 Task: Open a blank google sheet and write heading  Cash Flow TrackerAdd Dates in a column and its values below  '2023-05-01, 2023-05-03, 2023-05-06, 2023-05-10, 2023-05-15, 2023-05-20, 2023-05-25 & 2023-05-31'Add Descriptions in next column and its values below  Monthly Salary, Grocery Shopping, Dining Out., Utility Bill, Transportation, Entertainment, Miscellaneous & Total. Add Amount in next column and its values below  $2,500, $100, $50, $150, $30, $50, $20& $400. Add Income/ Expense in next column and its values below  Income, Expenses, Expenses, Expenses, Expenses, Expenses & Expenses. Add Balance in next column and its values below  $2,500, $2,400, $2,350, $2,200, $2,170, $2,120, $2,100 & $2100. Save page DashboardCashFlow
Action: Mouse moved to (1126, 82)
Screenshot: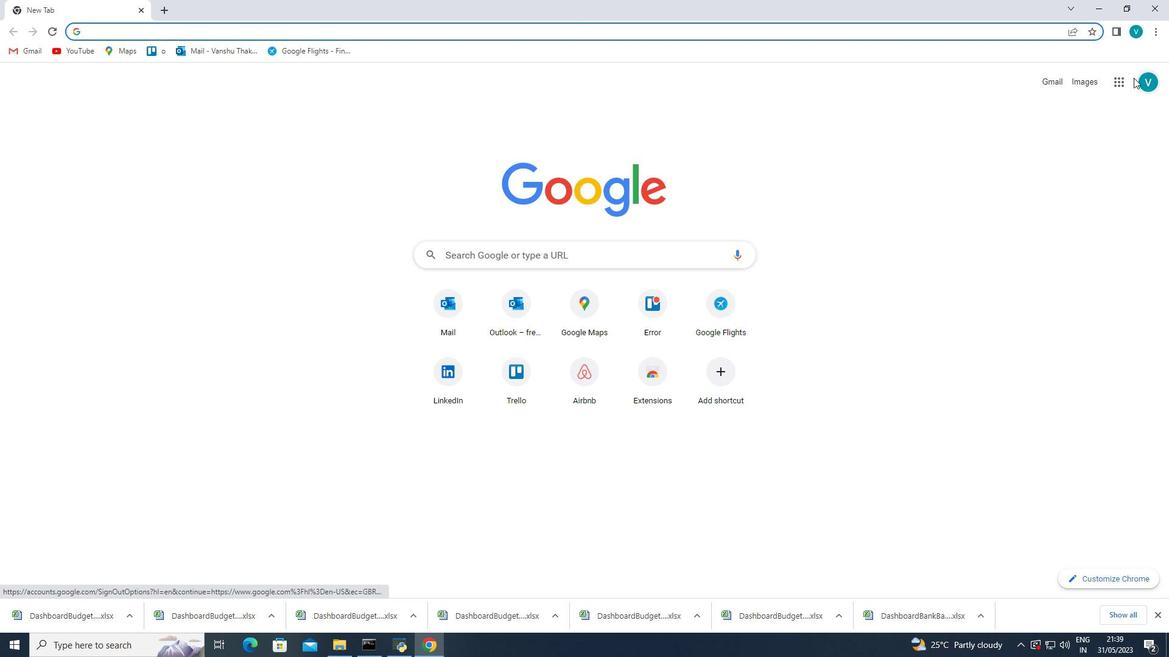 
Action: Mouse pressed left at (1126, 82)
Screenshot: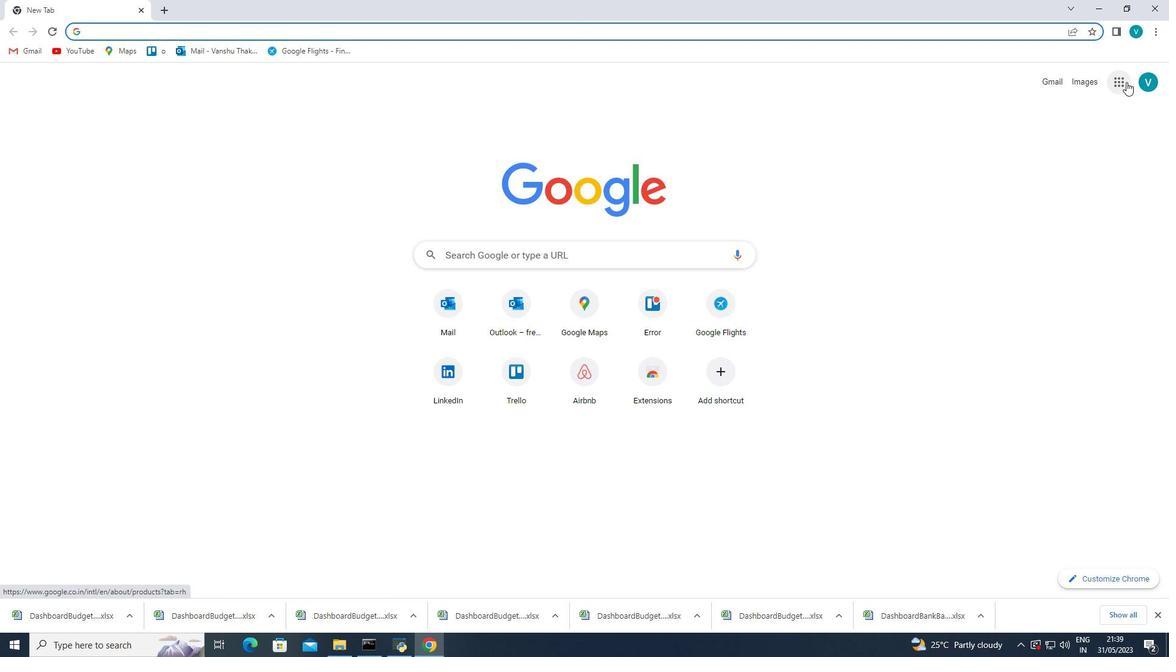 
Action: Mouse moved to (1101, 241)
Screenshot: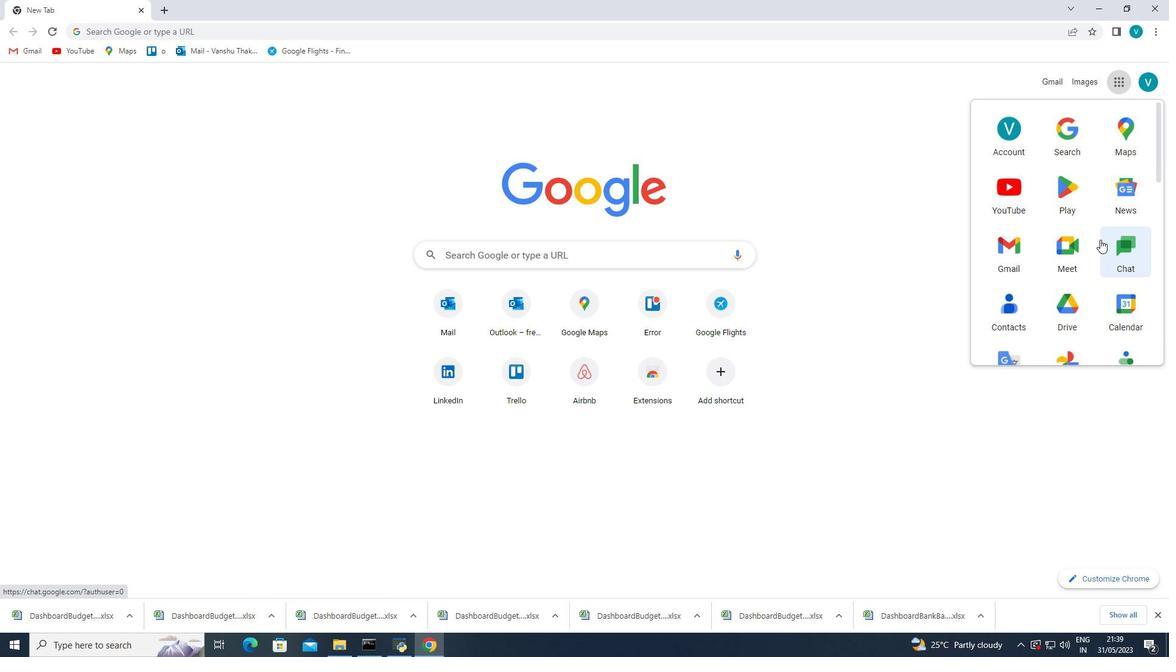 
Action: Mouse scrolled (1101, 240) with delta (0, 0)
Screenshot: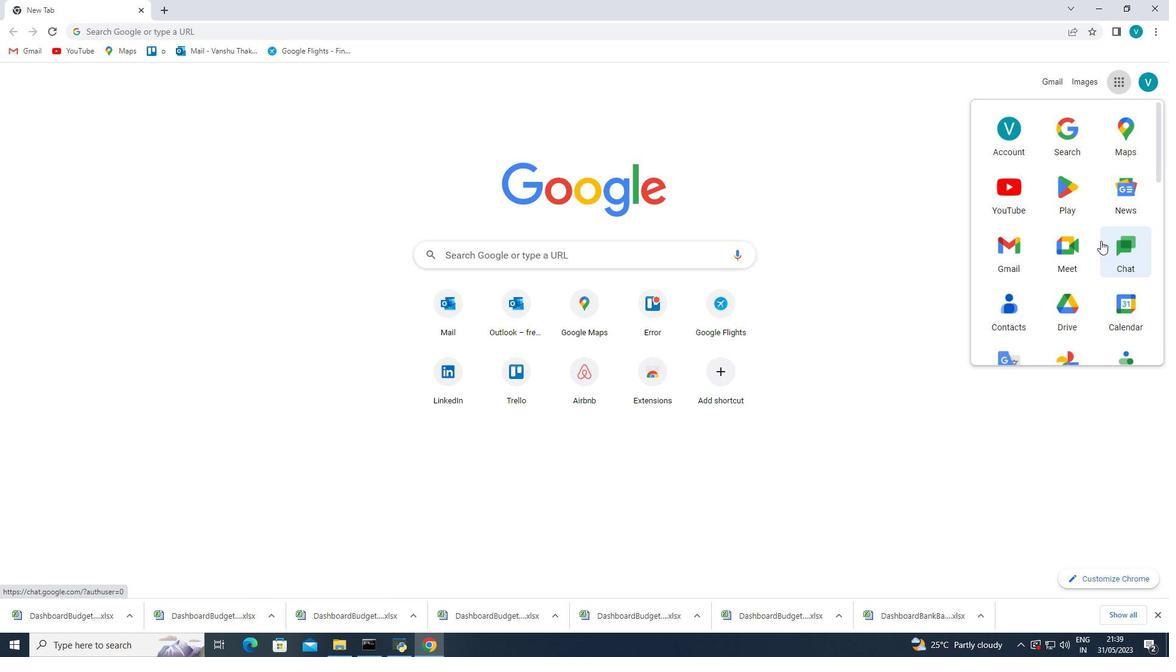 
Action: Mouse scrolled (1101, 240) with delta (0, 0)
Screenshot: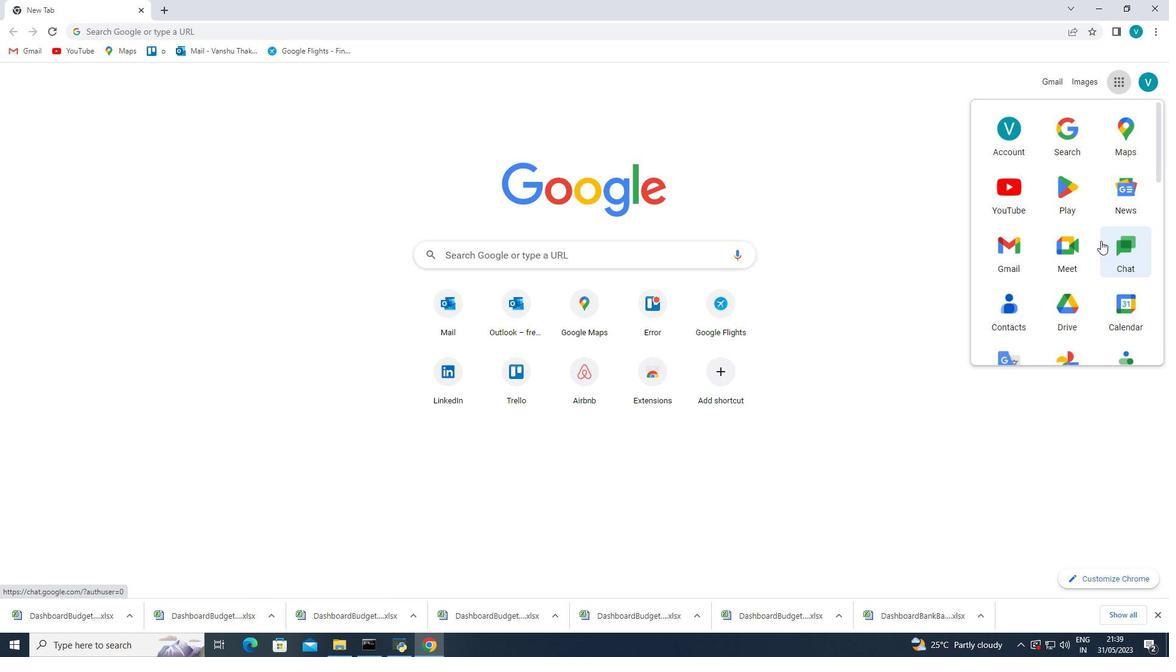 
Action: Mouse scrolled (1101, 240) with delta (0, 0)
Screenshot: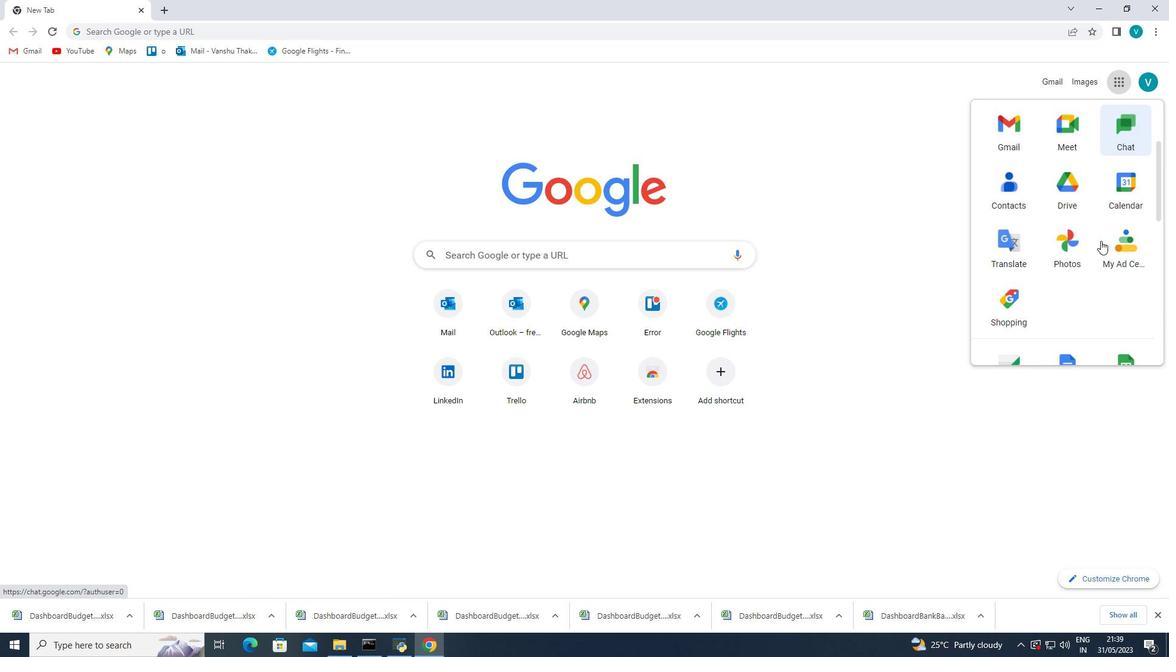 
Action: Mouse moved to (1116, 267)
Screenshot: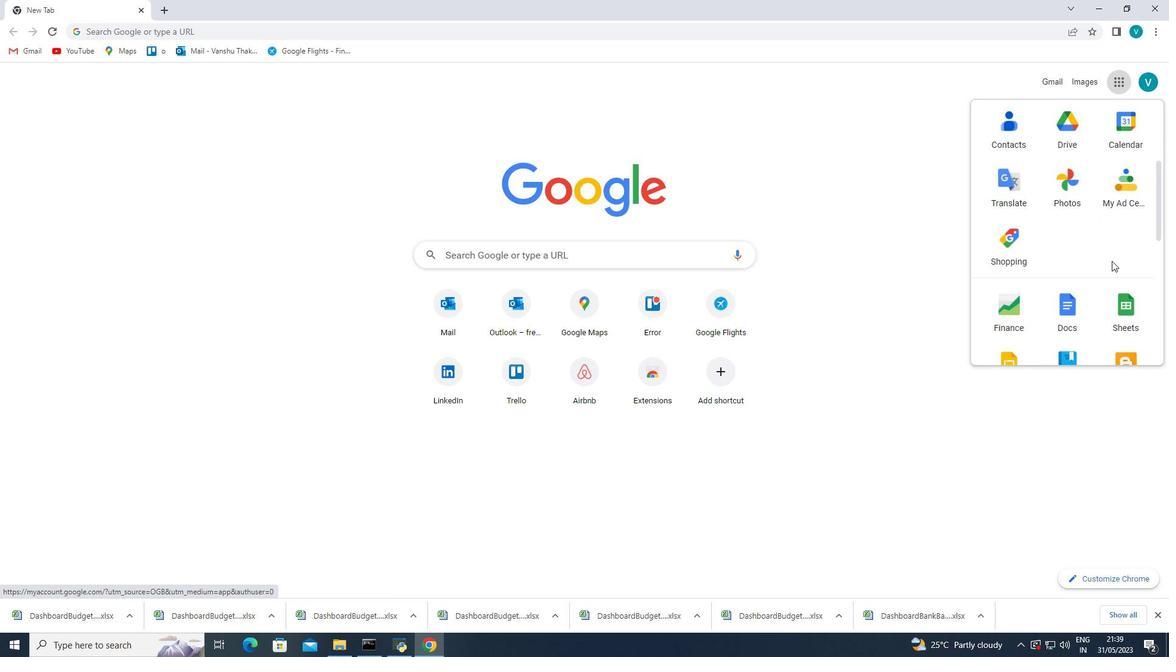 
Action: Mouse scrolled (1116, 266) with delta (0, 0)
Screenshot: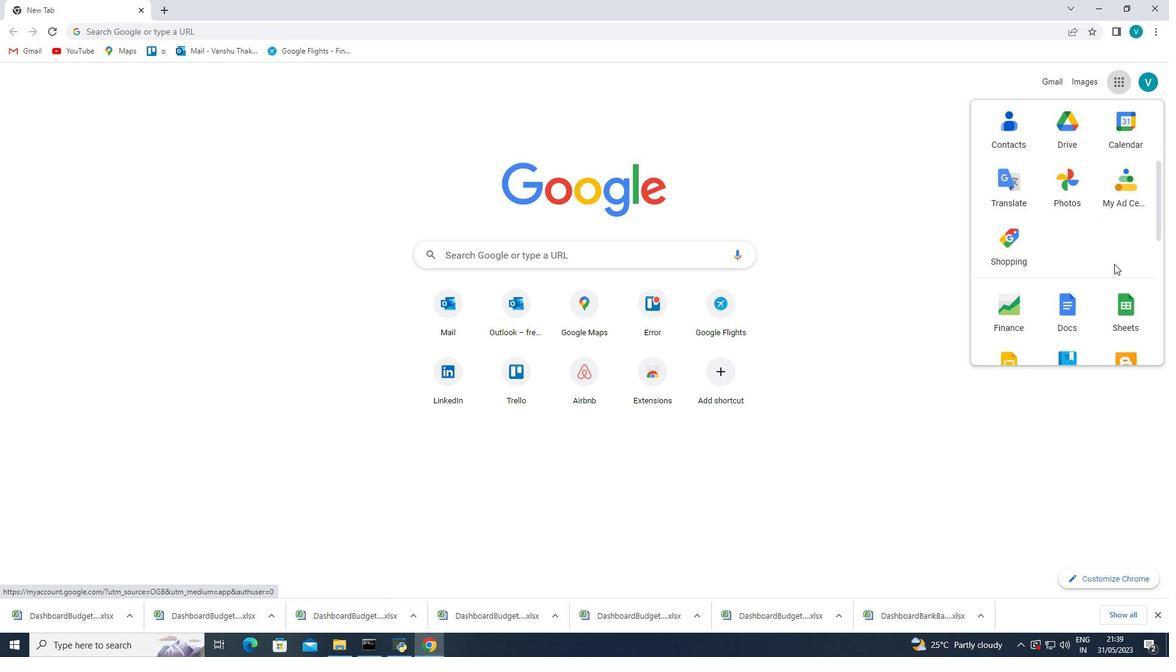 
Action: Mouse moved to (1120, 268)
Screenshot: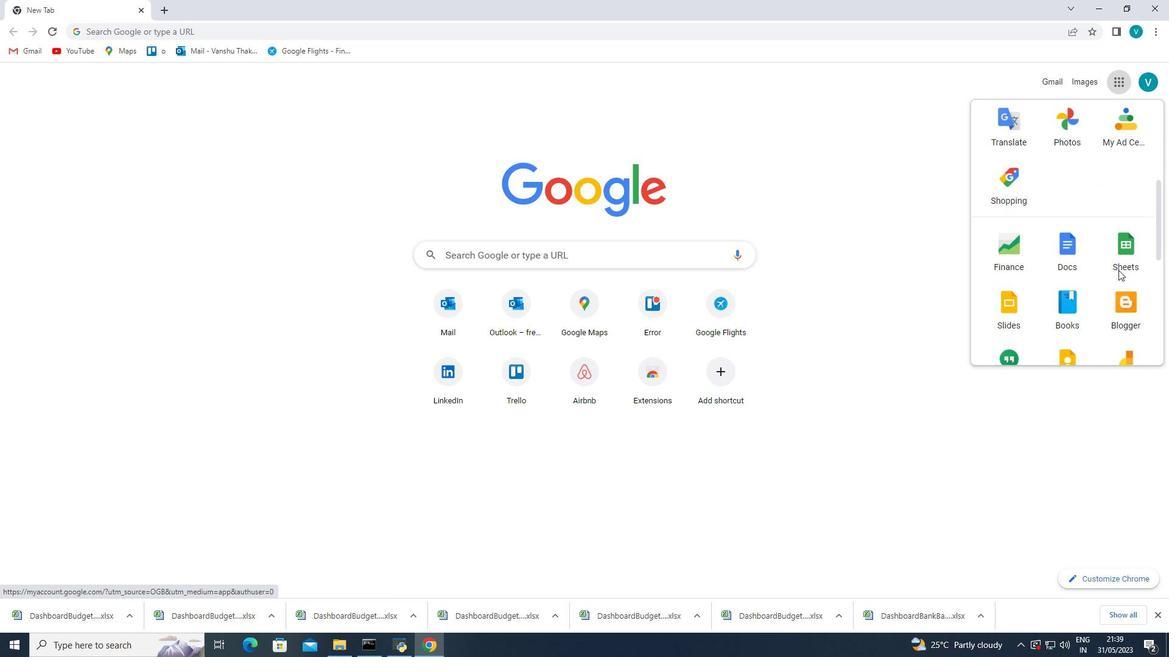 
Action: Mouse pressed left at (1120, 268)
Screenshot: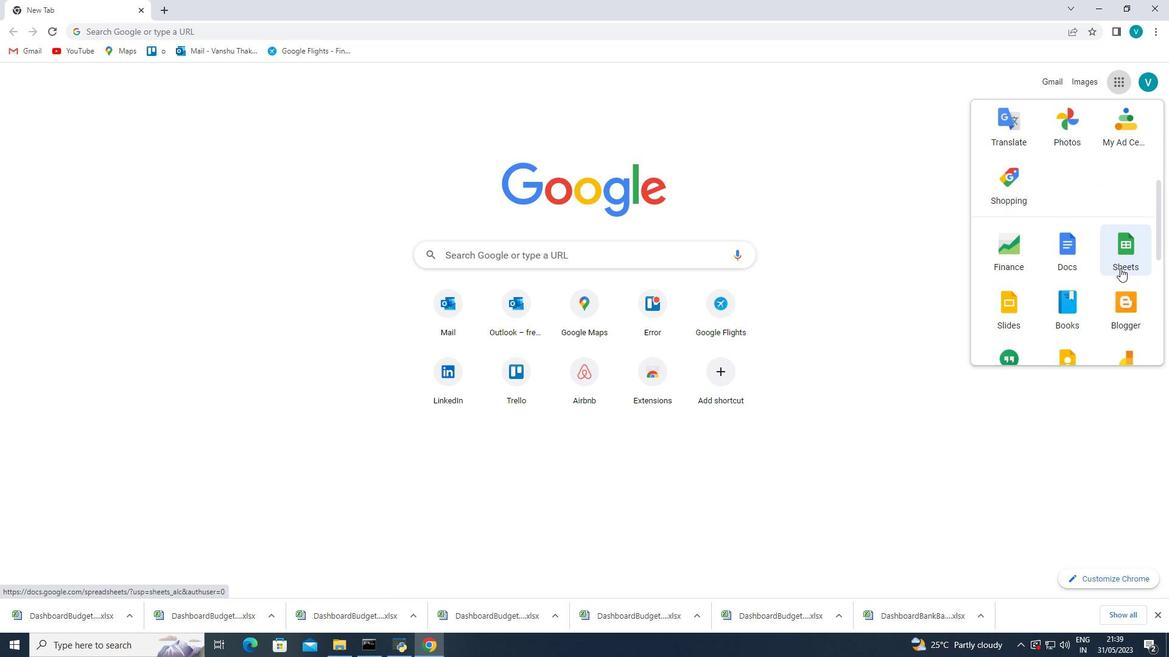 
Action: Mouse pressed left at (1120, 268)
Screenshot: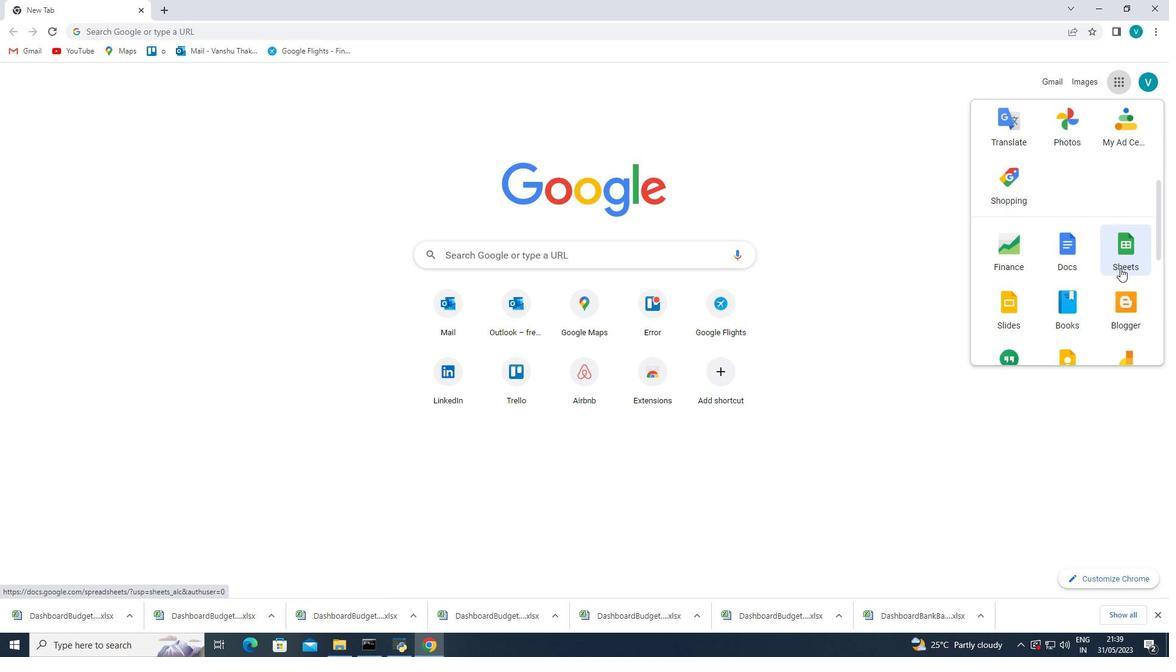 
Action: Mouse moved to (238, 205)
Screenshot: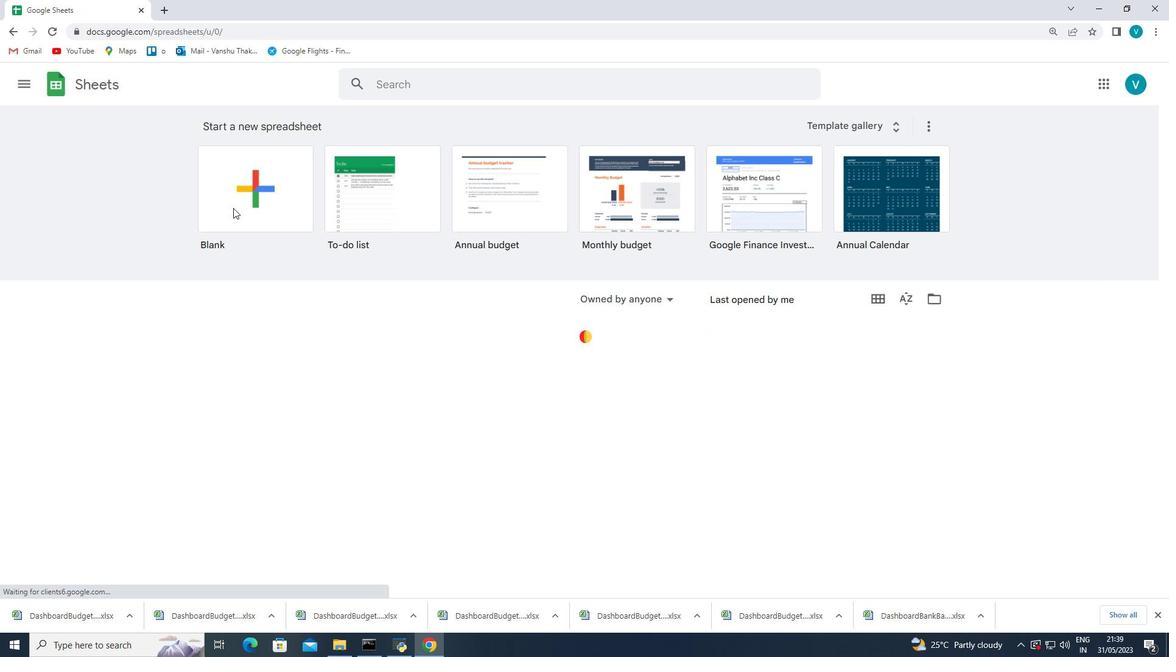 
Action: Mouse pressed left at (238, 205)
Screenshot: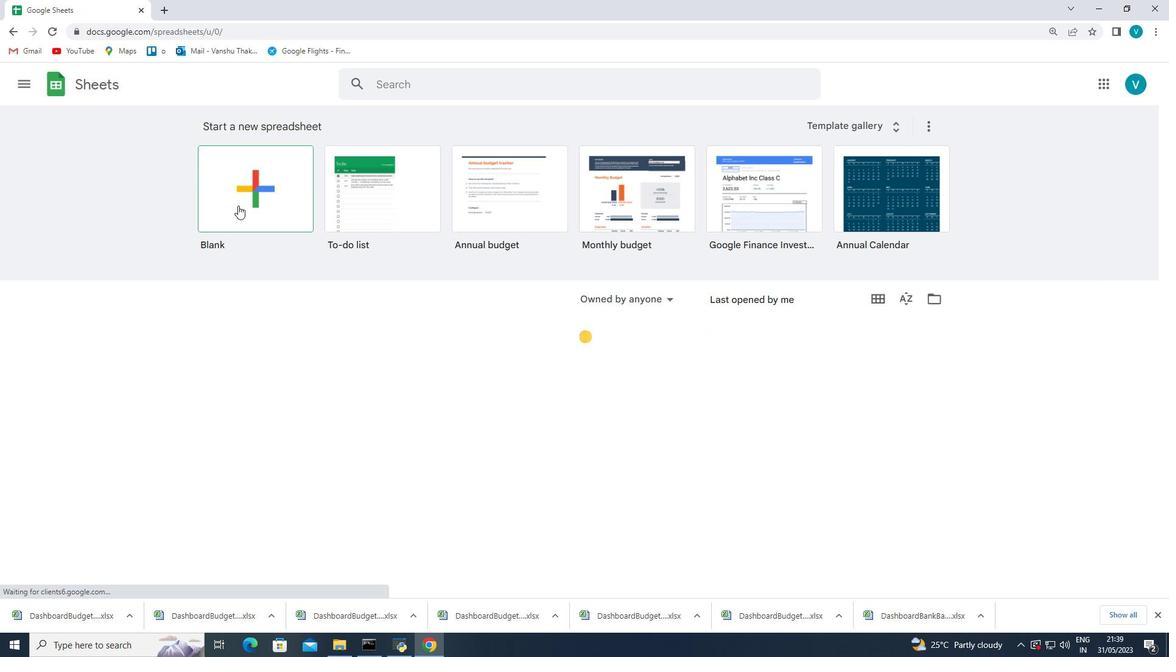 
Action: Mouse pressed left at (238, 205)
Screenshot: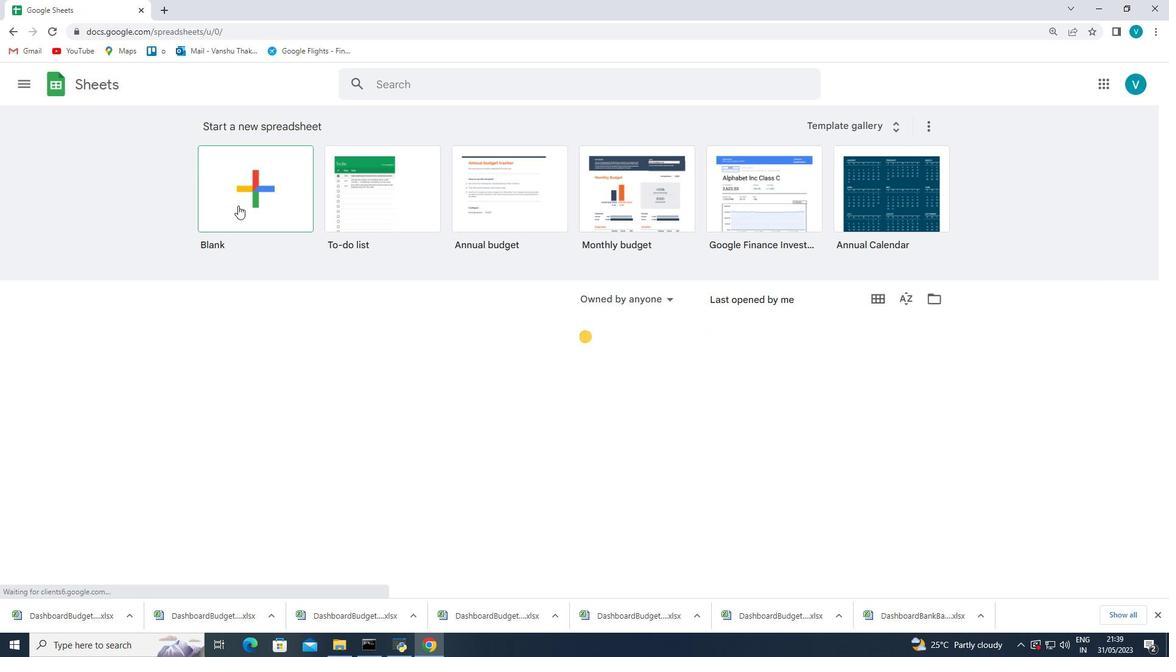 
Action: Mouse moved to (82, 181)
Screenshot: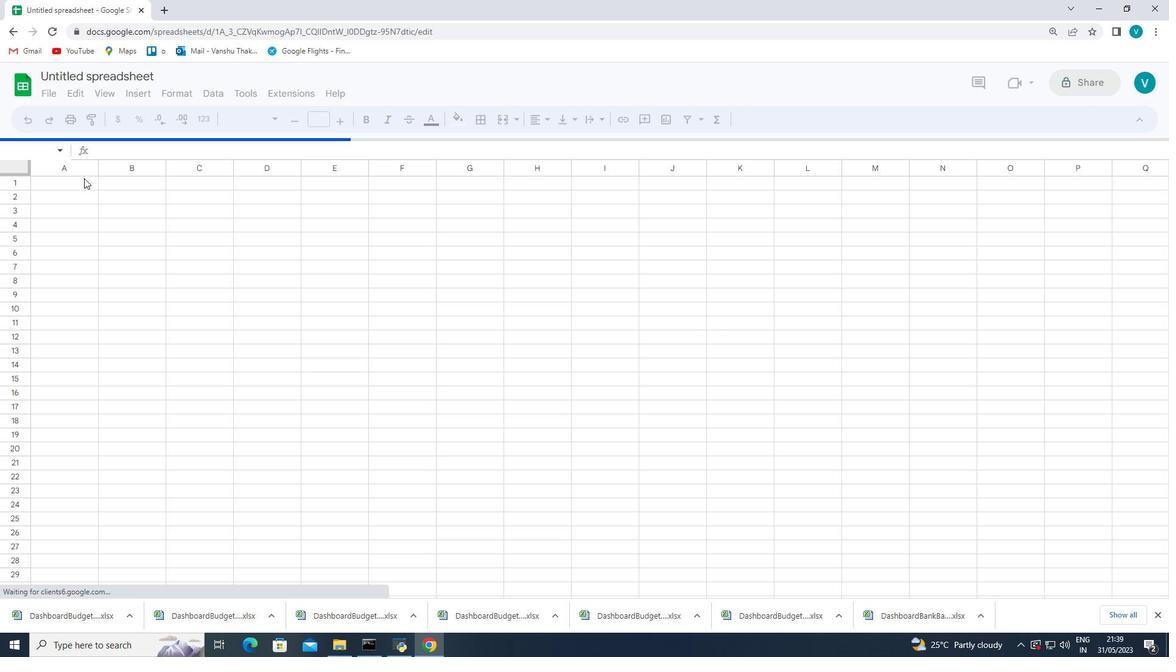 
Action: Mouse pressed left at (82, 181)
Screenshot: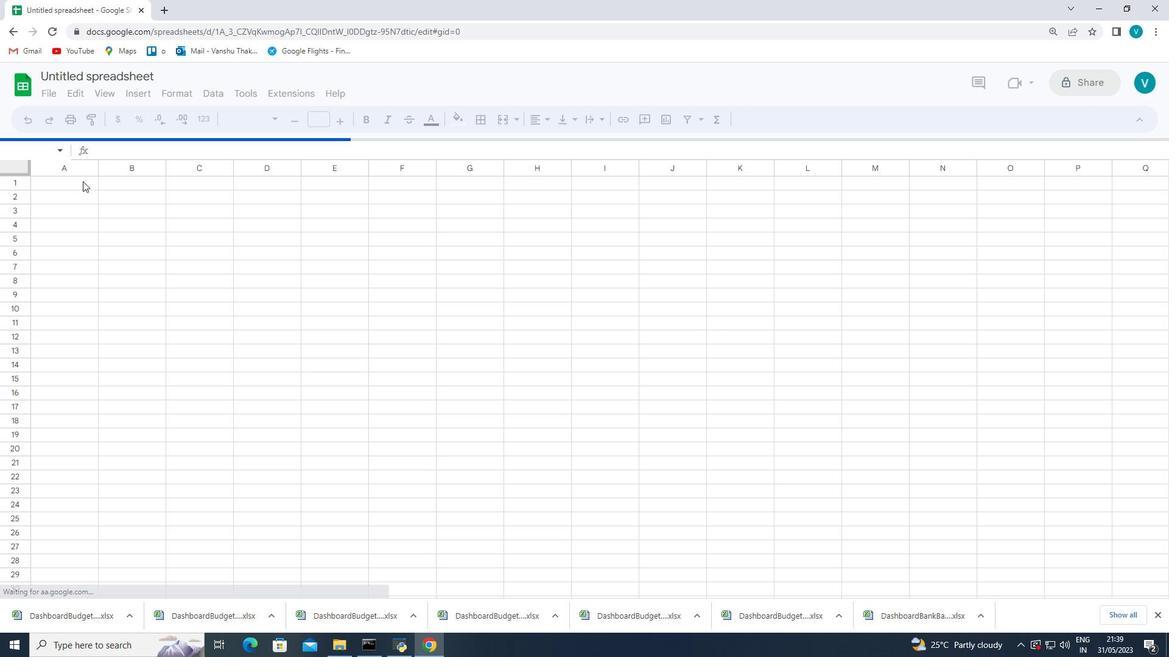 
Action: Mouse moved to (546, 100)
Screenshot: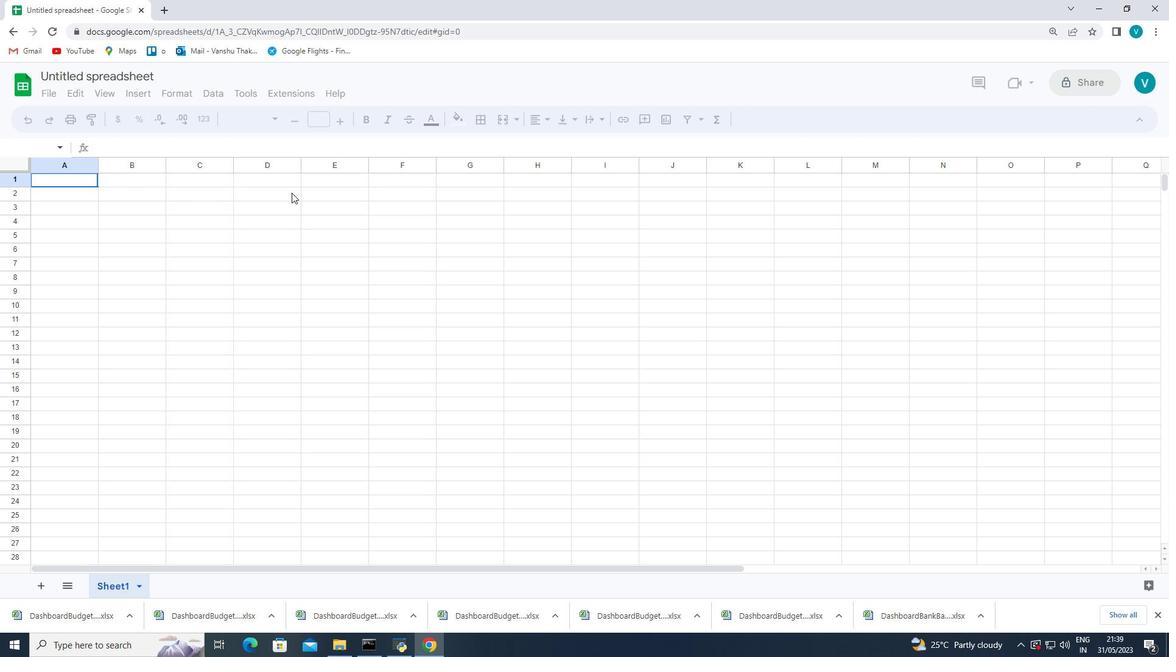 
Action: Key pressed <Key.shift_r>Cash<Key.shift_r><Key.shift_r><Key.shift_r><Key.space><Key.shift_r>Flow<Key.space><Key.shift_r><Key.shift_r><Key.shift_r><Key.shift_r><Key.shift_r><Key.shift_r><Key.shift_r><Key.shift_r><Key.shift_r><Key.shift_r><Key.shift_r><Key.shift_r><Key.shift_r><Key.shift_r><Key.shift_r>Tracker<Key.enter><Key.shift_r>Dte<Key.backspace><Key.backspace>ate<Key.right><Key.shift_r>Descriptions<Key.space><Key.right><Key.shift_r><Key.shift_r><Key.shift_r><Key.shift_r><Key.shift_r><Key.shift_r><Key.shift_r><Key.shift_r><Key.shift_r><Key.shift_r><Key.shift_r><Key.shift_r><Key.shift_r><Key.shift_r><Key.shift_r><Key.shift_r>Amounts<Key.right><Key.shift_r><Key.shift_r><Key.shift_r><Key.shift_r><Key.shift_r>Income/<Key.shift_r><Key.shift_r><Key.shift_r><Key.shift_r><Key.shift_r><Key.shift_r><Key.shift_r>Expense<Key.space><Key.right><Key.shift_r><Key.shift_r><Key.shift_r><Key.shift_r><Key.shift_r><Key.shift_r><Key.shift_r><Key.shift_r><Key.shift_r><Key.shift_r><Key.shift_r><Key.shift_r><Key.shift_r><Key.shift_r><Key.shift_r><Key.shift_r>Add<Key.space><Key.shift_r>Balance
Screenshot: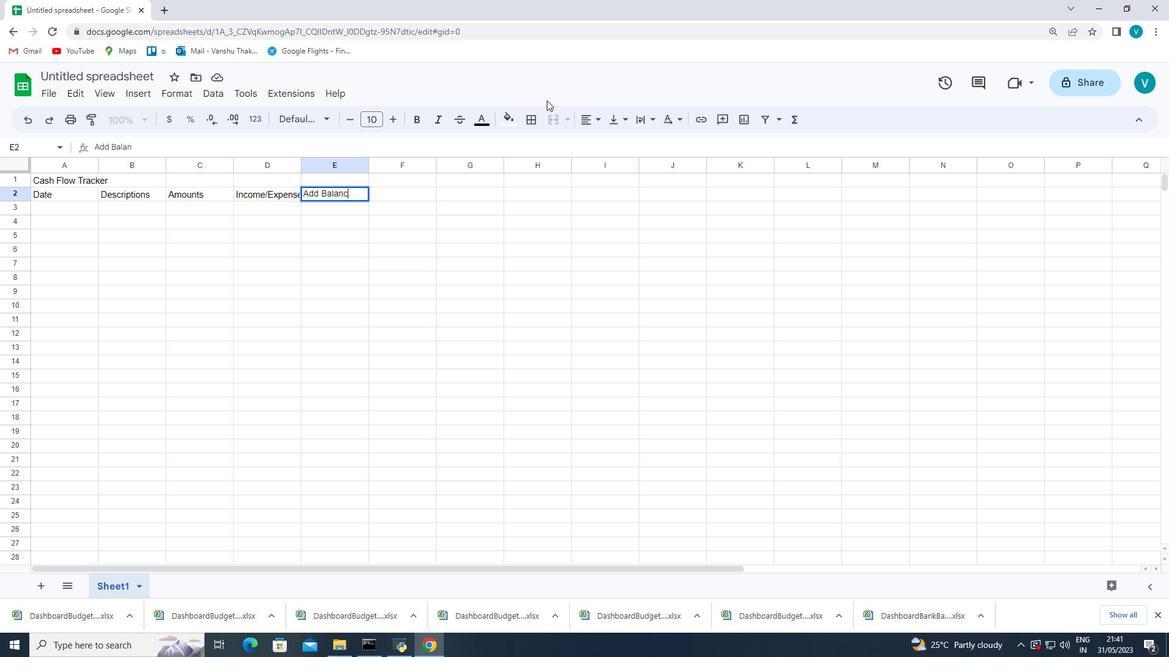 
Action: Mouse moved to (451, 248)
Screenshot: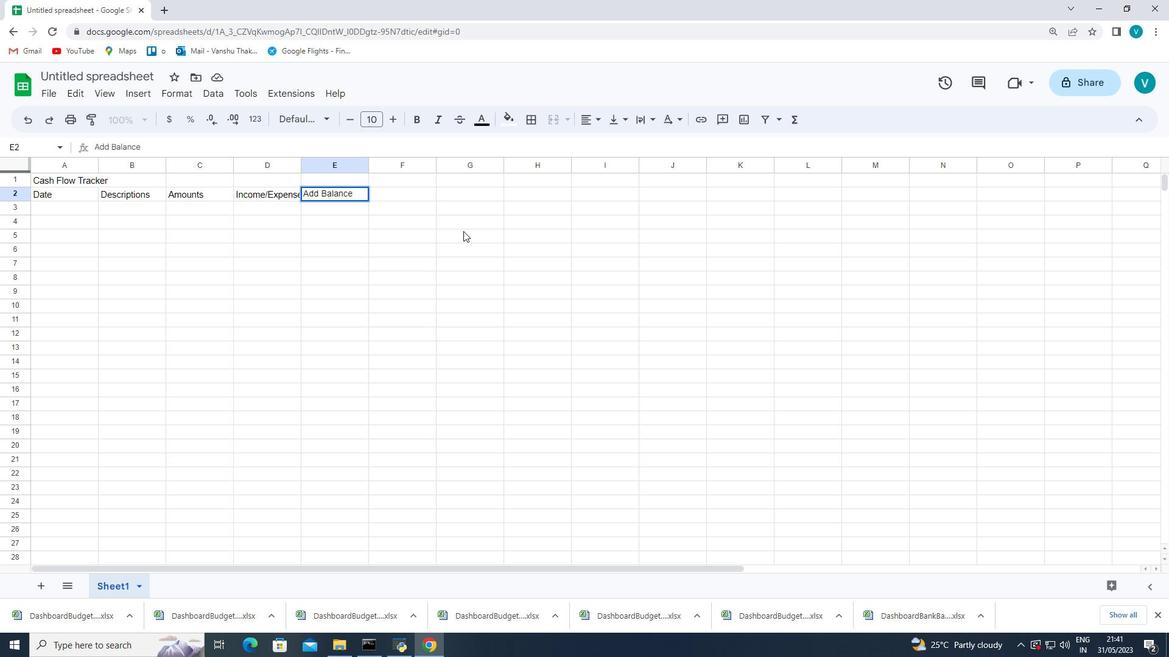 
Action: Mouse pressed left at (451, 248)
Screenshot: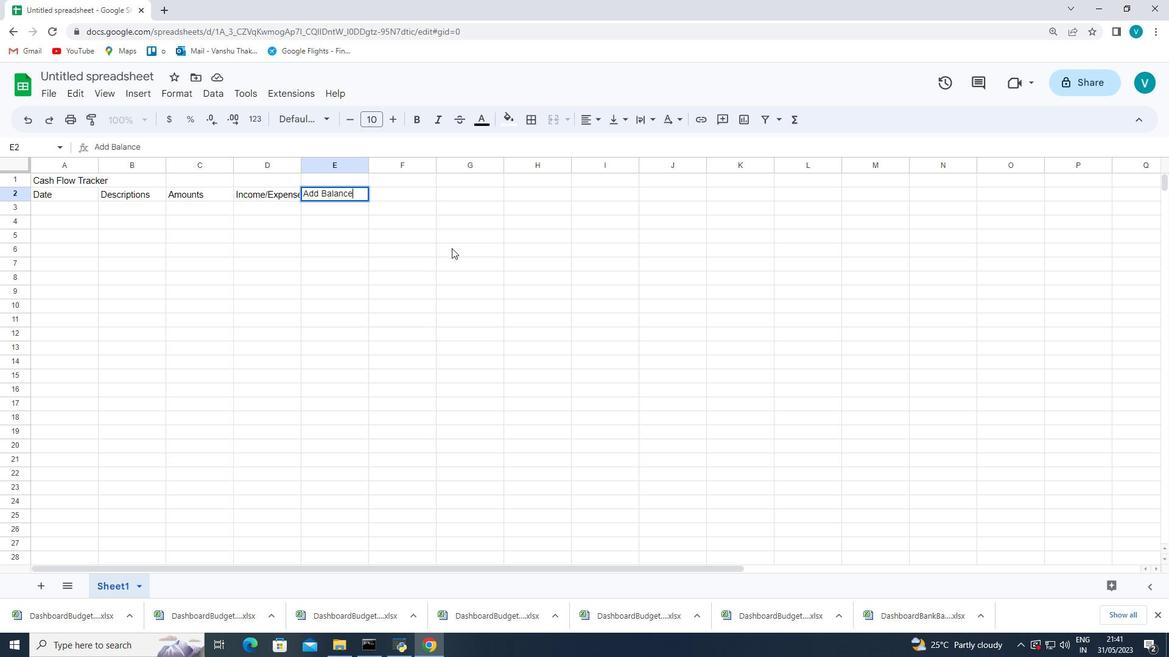 
Action: Mouse moved to (60, 208)
Screenshot: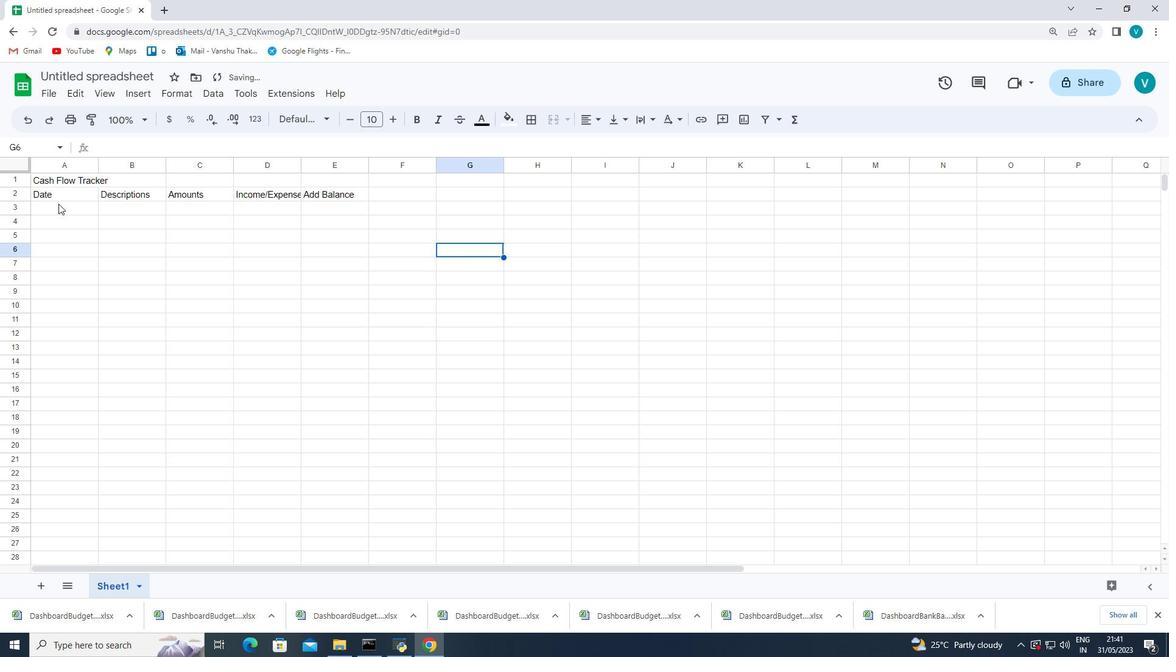 
Action: Mouse pressed left at (60, 208)
Screenshot: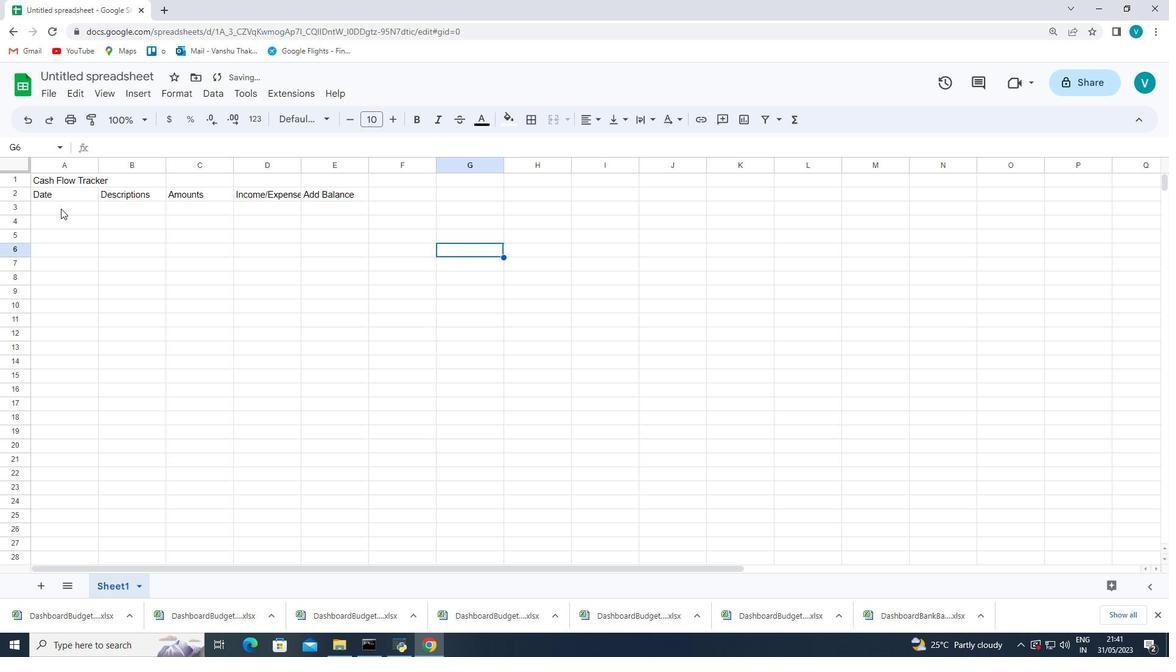 
Action: Mouse moved to (479, 190)
Screenshot: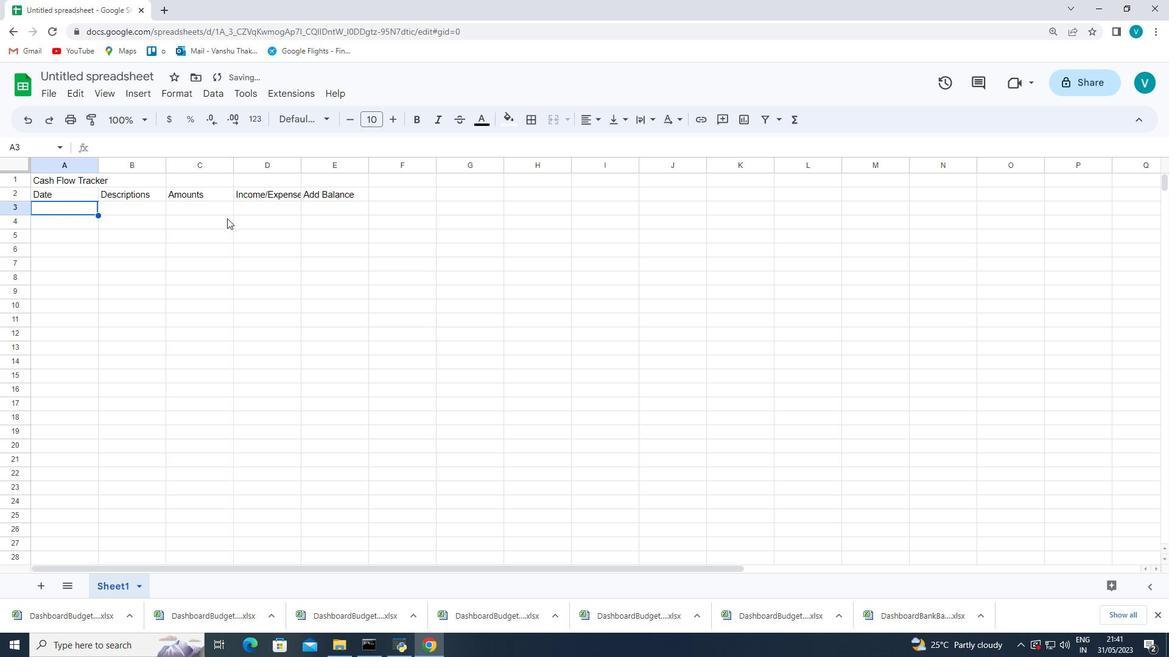 
Action: Key pressed 203<Key.backspace>23-
Screenshot: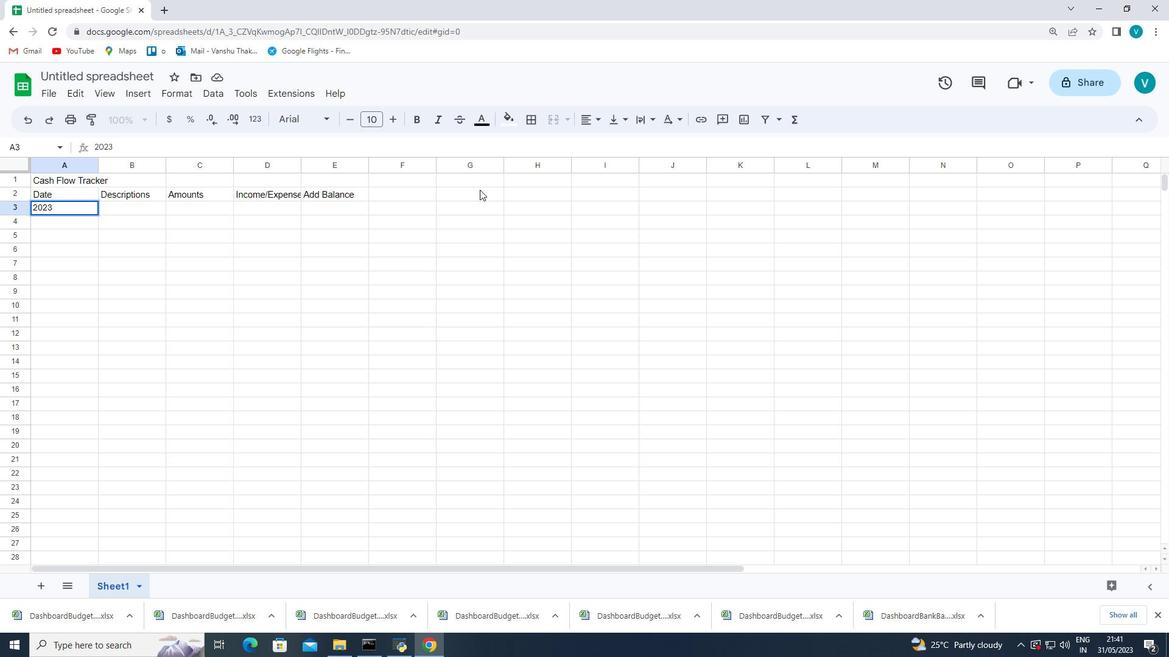 
Action: Mouse moved to (479, 189)
Screenshot: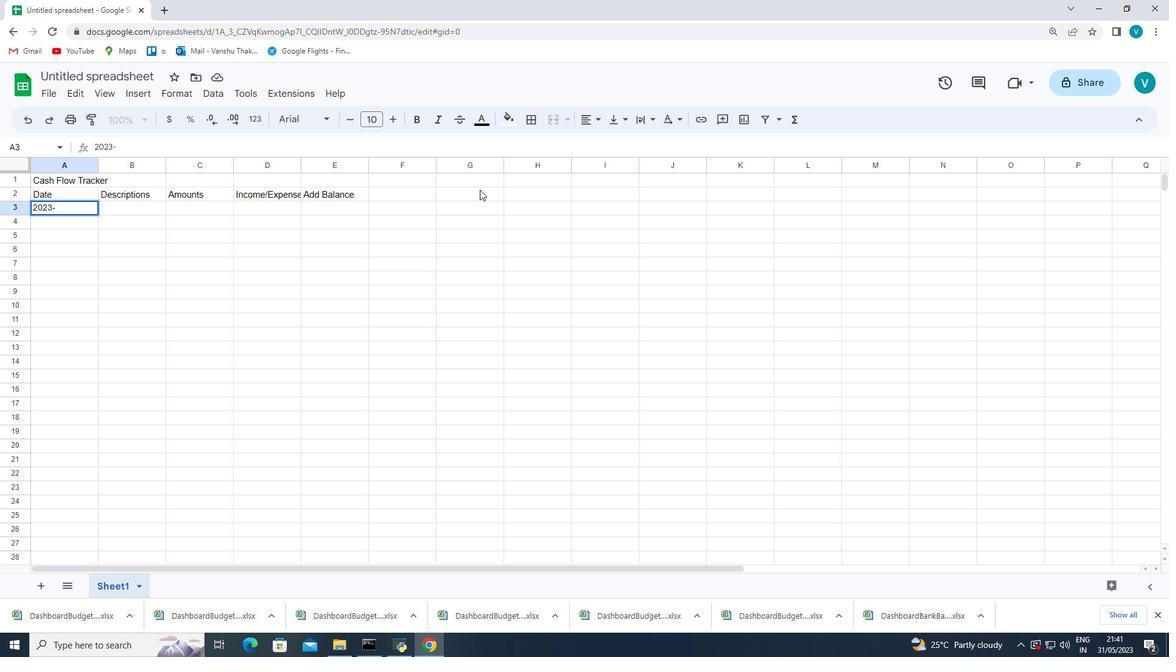 
Action: Key pressed 05-01<Key.enter>2023-05-03<Key.enter>0<Key.backspace>2023-5-06<Key.enter>2023-05-10<Key.enter>2023-05-15<Key.enter>2023-05-20<Key.enter>2023-05-25<Key.space><Key.shift_r><Key.shift_r><Key.shift_r><Key.shift_r><Key.shift_r><Key.shift_r><Key.shift_r><Key.shift_r><Key.shift_r><Key.shift_r><Key.shift_r><Key.shift_r><Key.shift_r><Key.shift_r><Key.shift_r><Key.shift_r><Key.shift_r><Key.shift_r><Key.shift_r><Key.shift_r><Key.shift_r><Key.shift_r>&<Key.space>2023-05-31
Screenshot: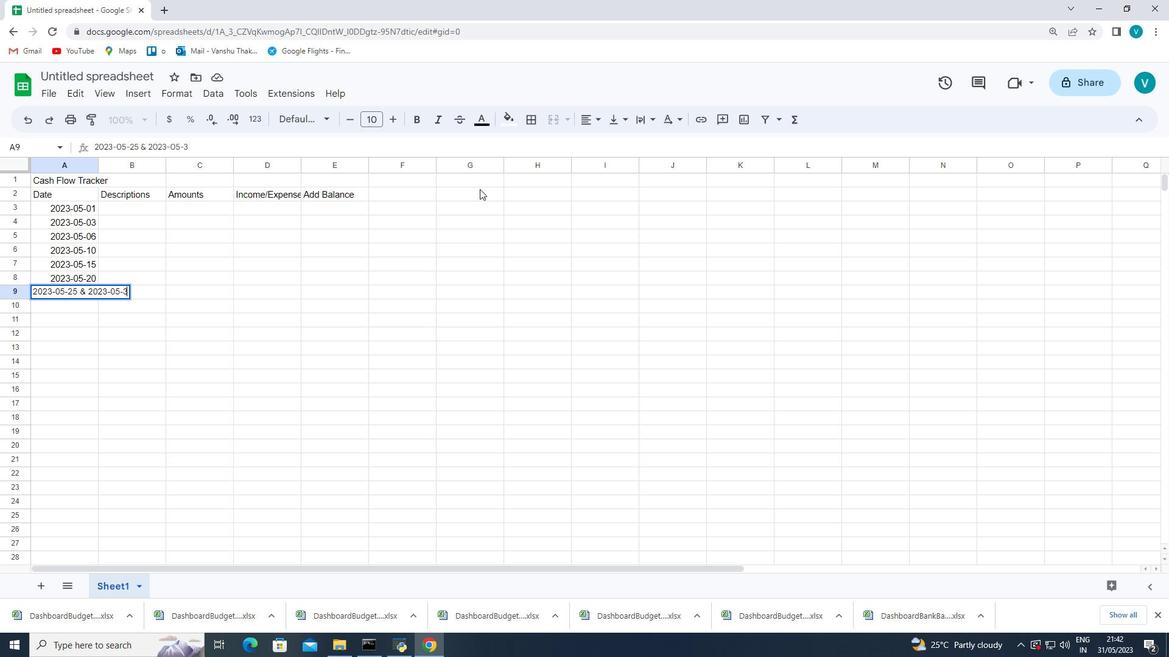 
Action: Mouse moved to (99, 165)
Screenshot: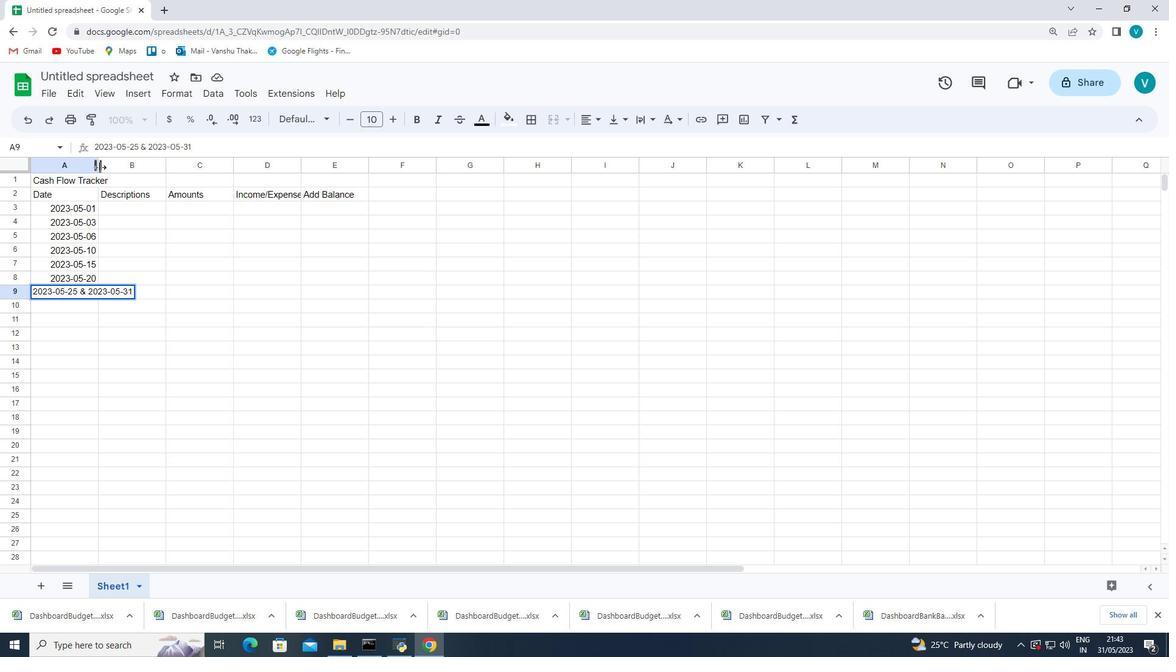 
Action: Mouse pressed left at (99, 165)
Screenshot: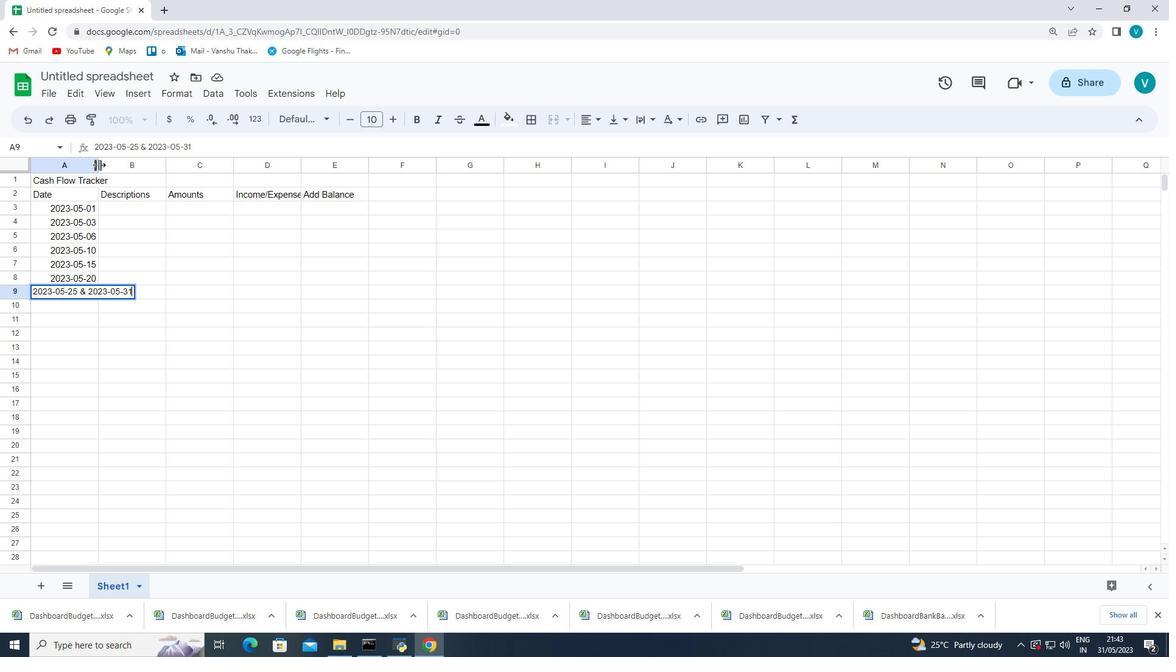 
Action: Mouse pressed left at (99, 165)
Screenshot: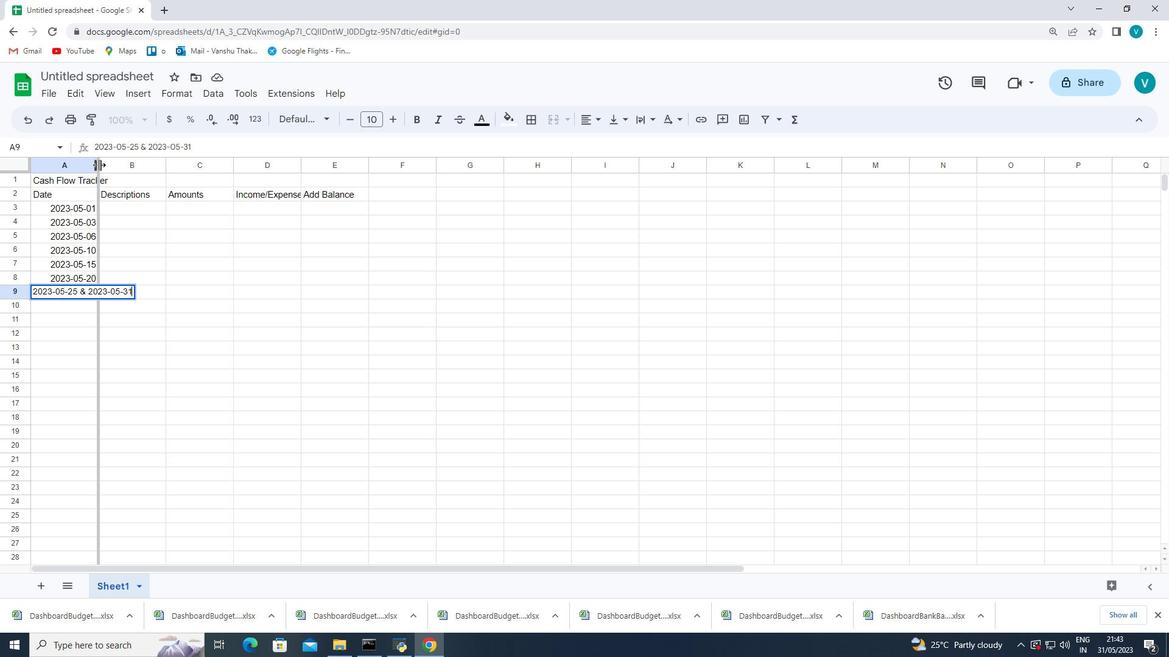 
Action: Mouse moved to (213, 309)
Screenshot: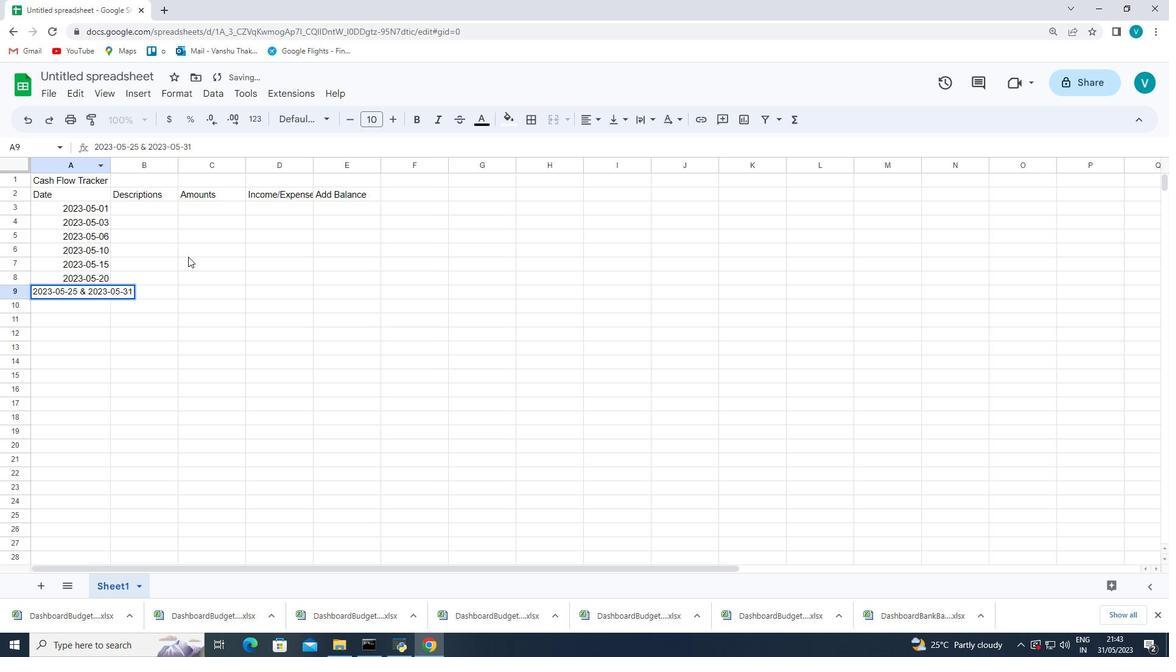 
Action: Mouse pressed left at (213, 309)
Screenshot: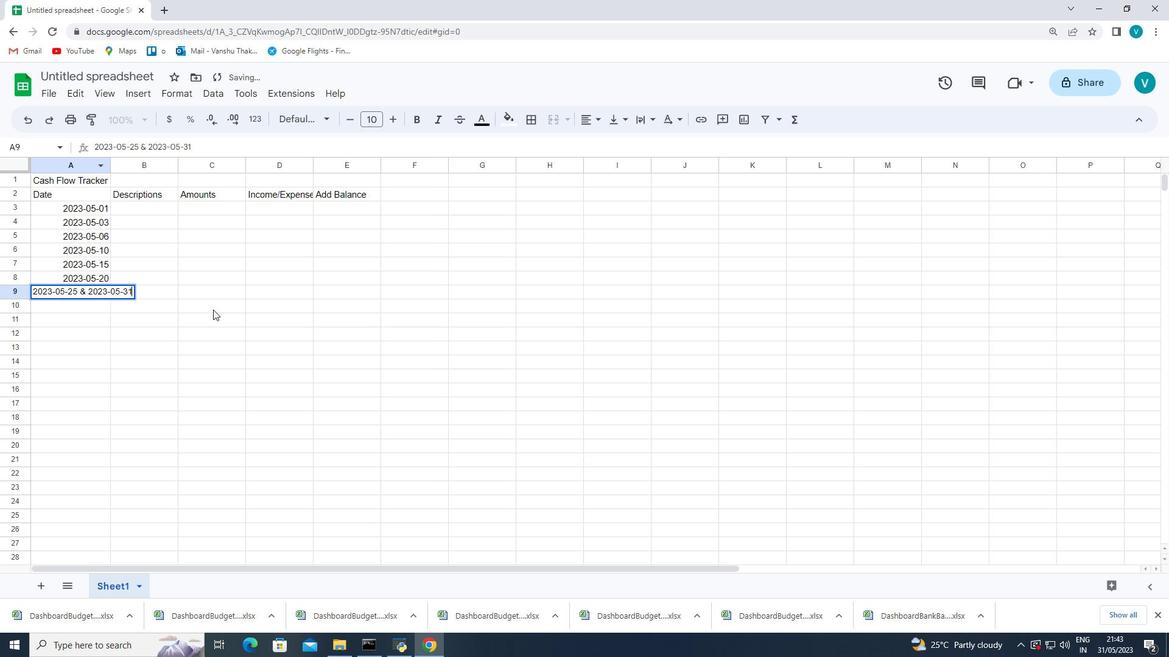 
Action: Mouse moved to (110, 162)
Screenshot: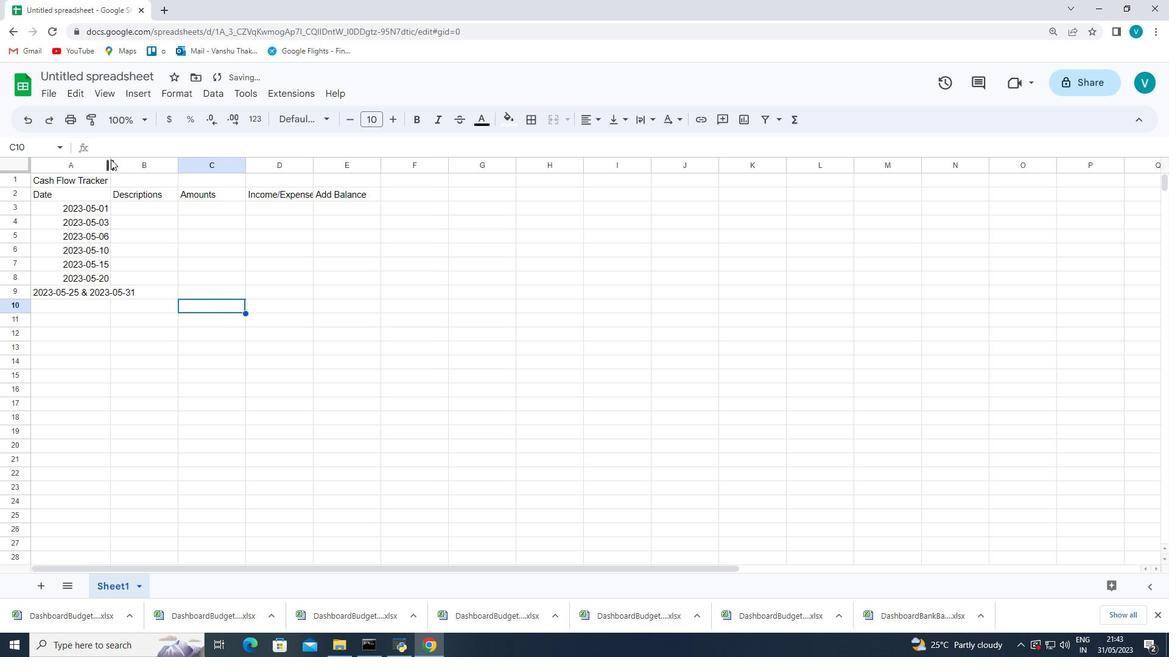 
Action: Mouse pressed left at (110, 162)
Screenshot: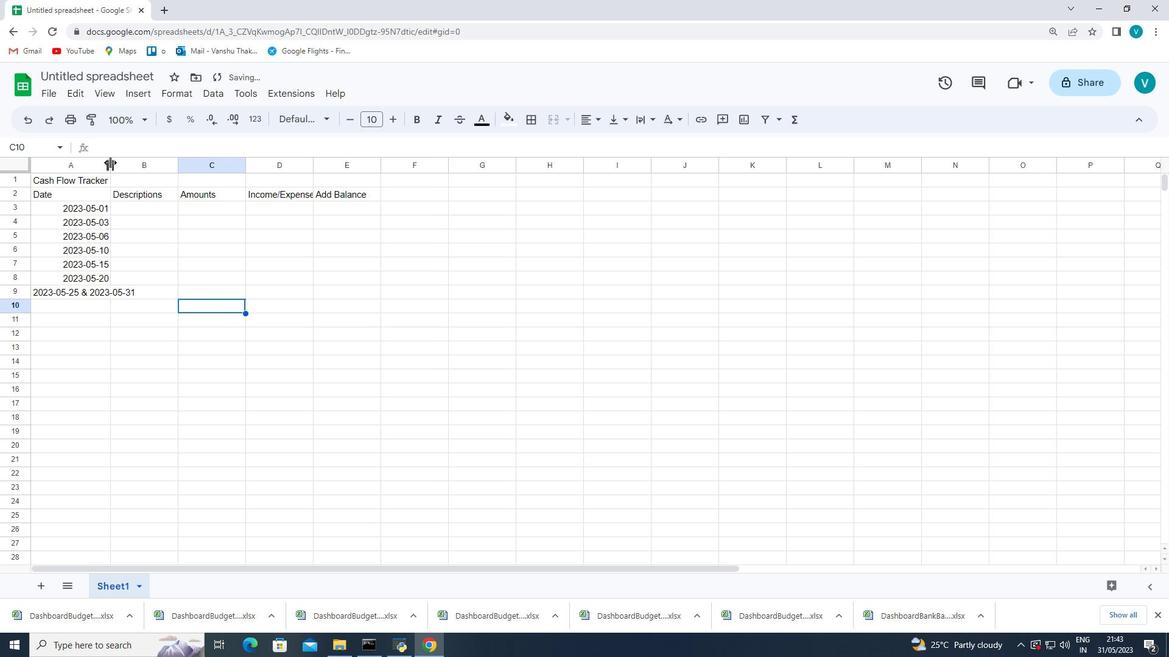 
Action: Mouse pressed left at (110, 162)
Screenshot: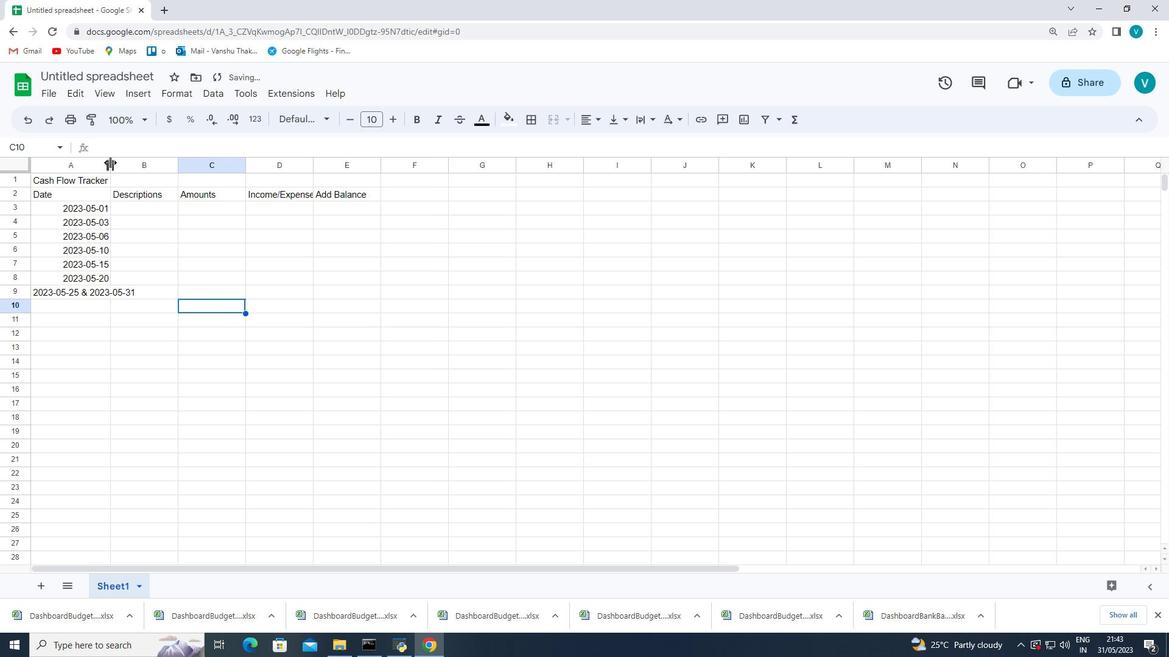 
Action: Mouse moved to (165, 207)
Screenshot: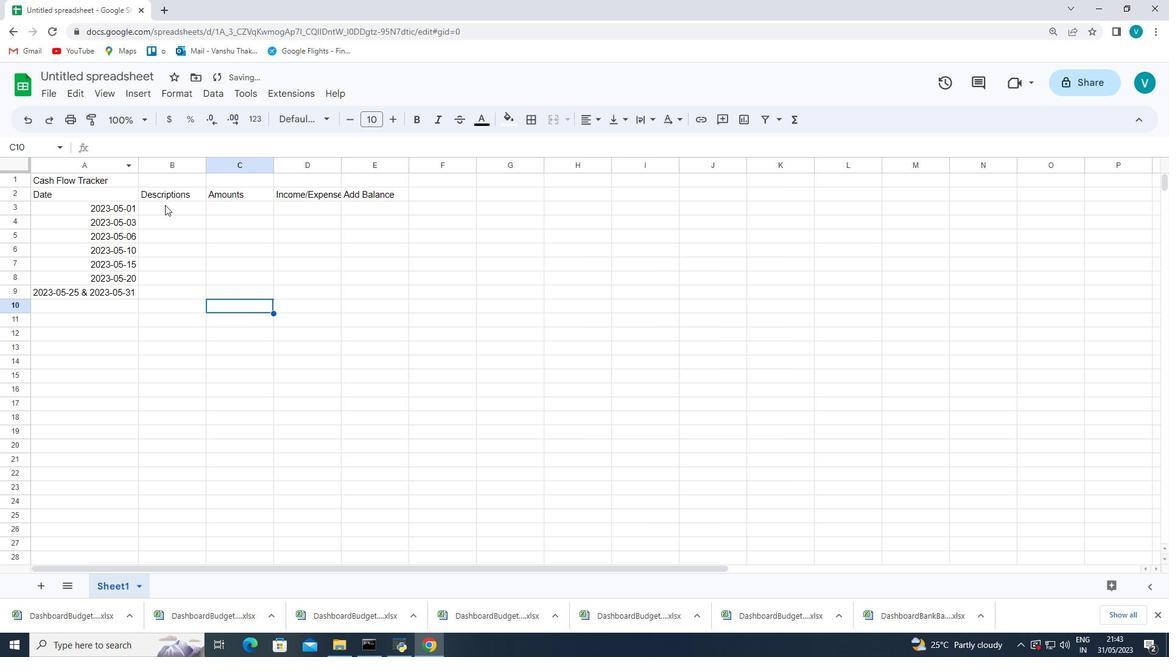 
Action: Mouse pressed left at (165, 207)
Screenshot: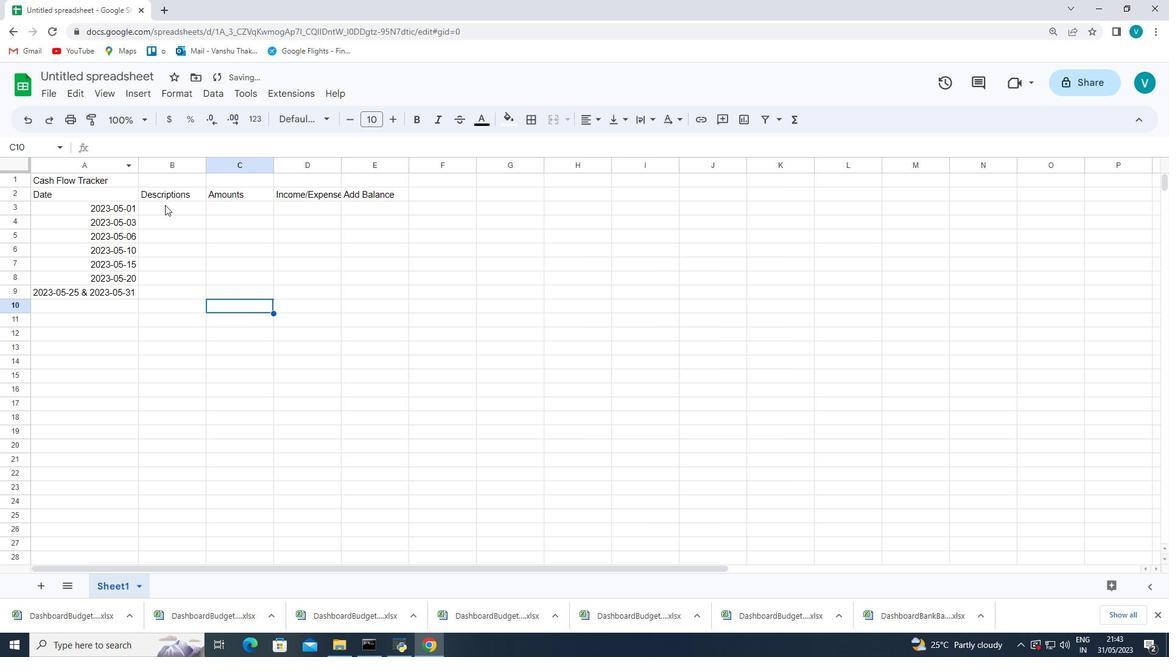 
Action: Mouse moved to (453, 85)
Screenshot: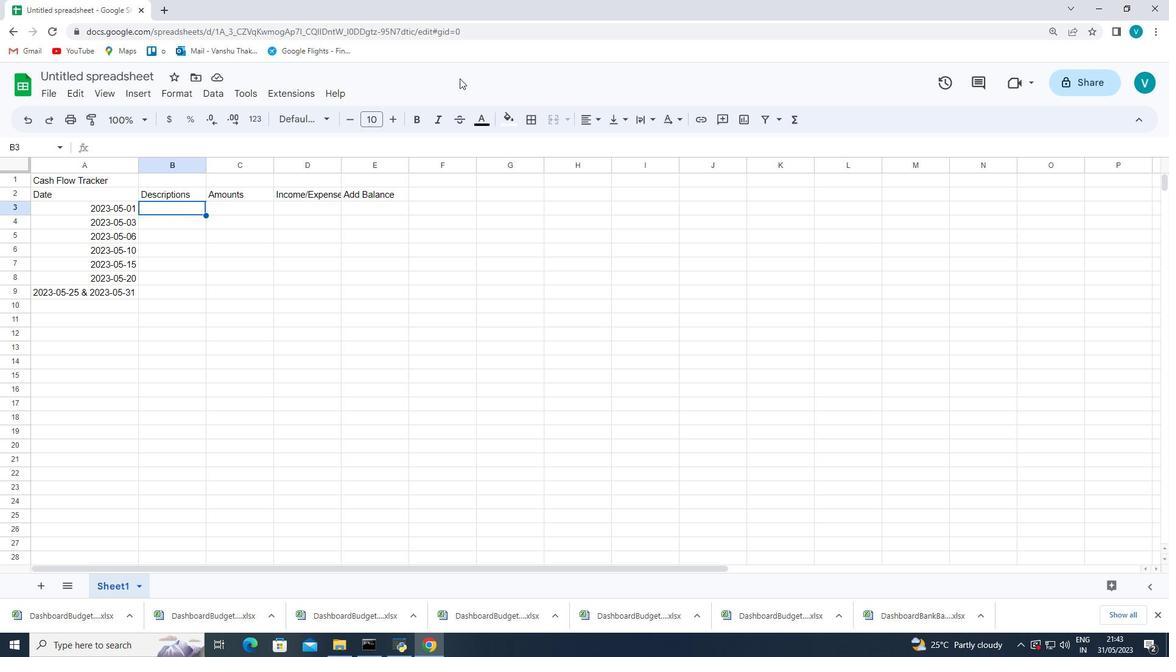 
Action: Key pressed <Key.shift_r>Monthlu<Key.backspace>y<Key.space><Key.shift_r>Salary<Key.space><Key.enter><Key.shift_r>Grocery<Key.space><Key.shift_r>Shp<Key.backspace>oppingggggggg<Key.backspace><Key.backspace><Key.backspace><Key.backspace><Key.backspace><Key.backspace><Key.backspace><Key.space><Key.enter><Key.shift_r>Diningg<Key.backspace><Key.space><Key.shift_r><Key.shift_r><Key.shift_r><Key.shift_r><Key.shift_r><Key.shift_r><Key.shift_r><Key.shift_r><Key.shift_r><Key.shift_r><Key.shift_r><Key.shift_r><Key.shift_r><Key.shift_r><Key.shift_r><Key.shift_r><Key.shift_r><Key.shift_r><Key.shift_r><Key.shift_r><Key.shift_r><Key.shift_r>Oi<Key.backspace>ut<Key.space><Key.enter><Key.shift_r>Utility<Key.space><Key.enter>bi<Key.backspace><Key.backspace>
Screenshot: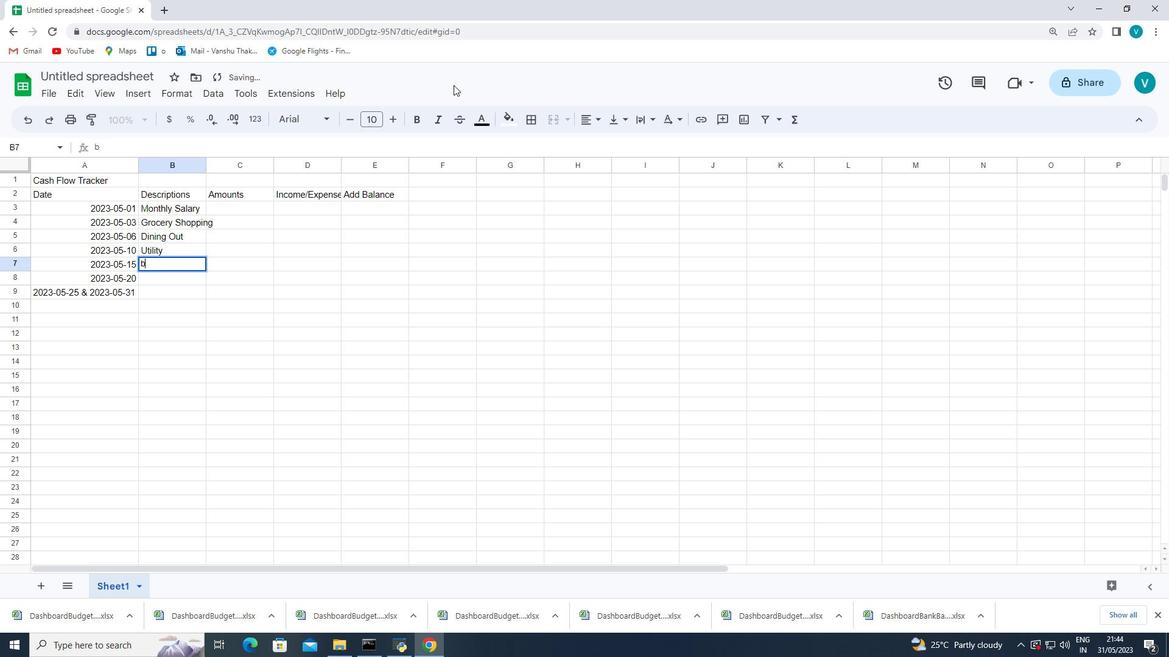 
Action: Mouse moved to (173, 253)
Screenshot: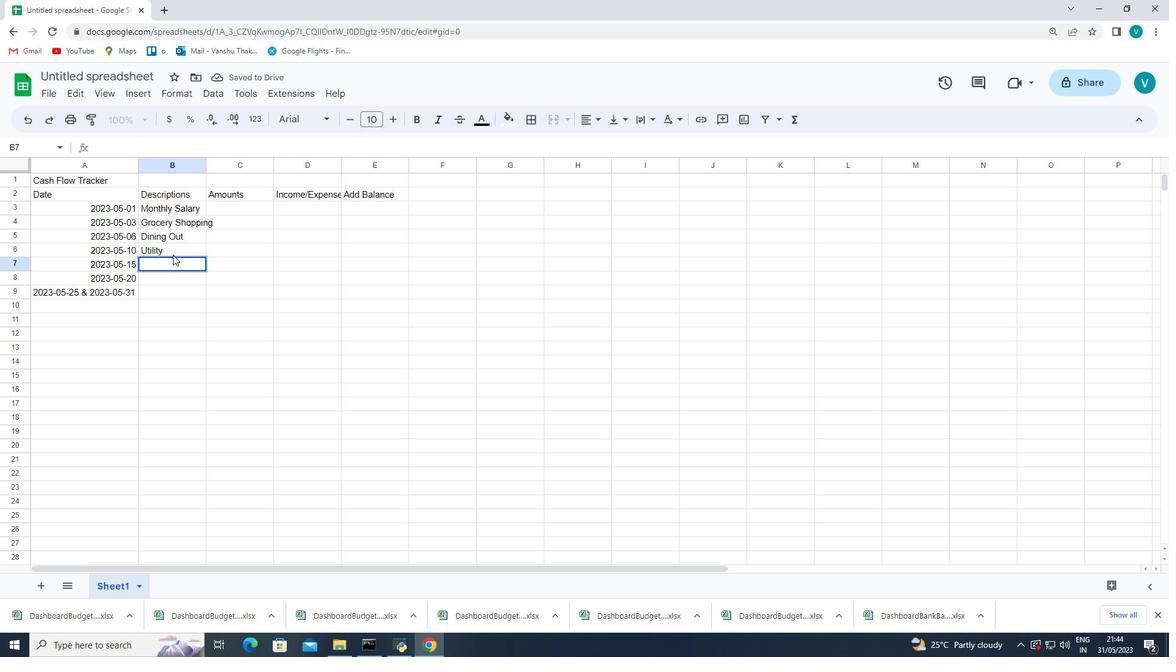 
Action: Mouse pressed left at (173, 253)
Screenshot: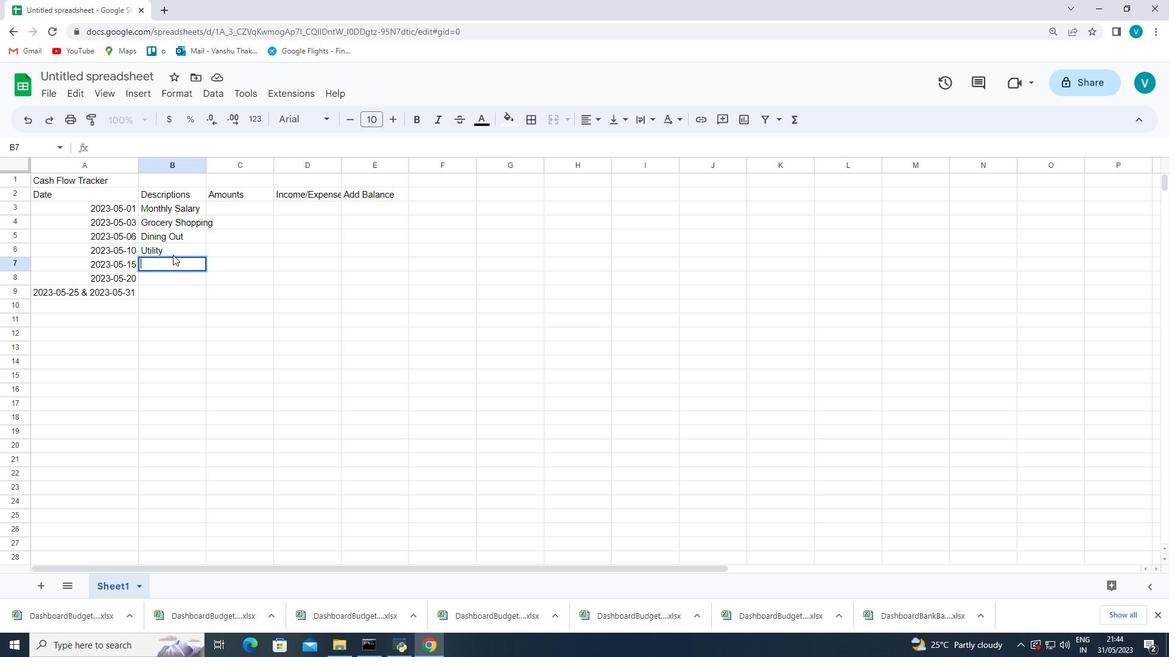 
Action: Mouse moved to (118, 142)
Screenshot: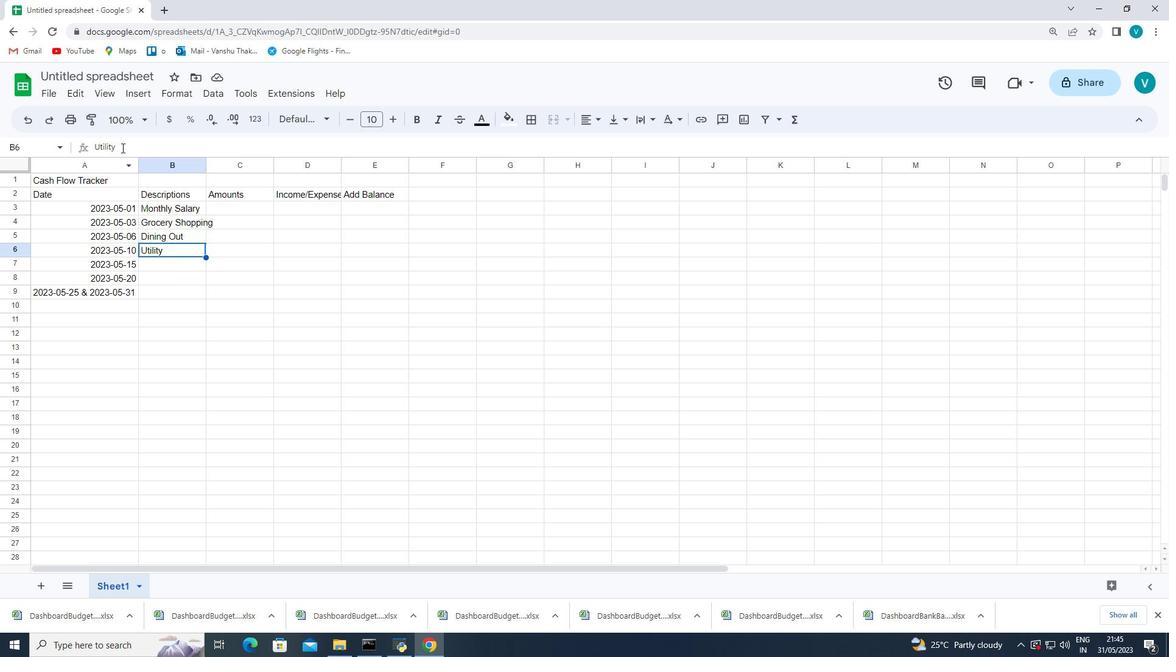 
Action: Mouse pressed left at (118, 142)
Screenshot: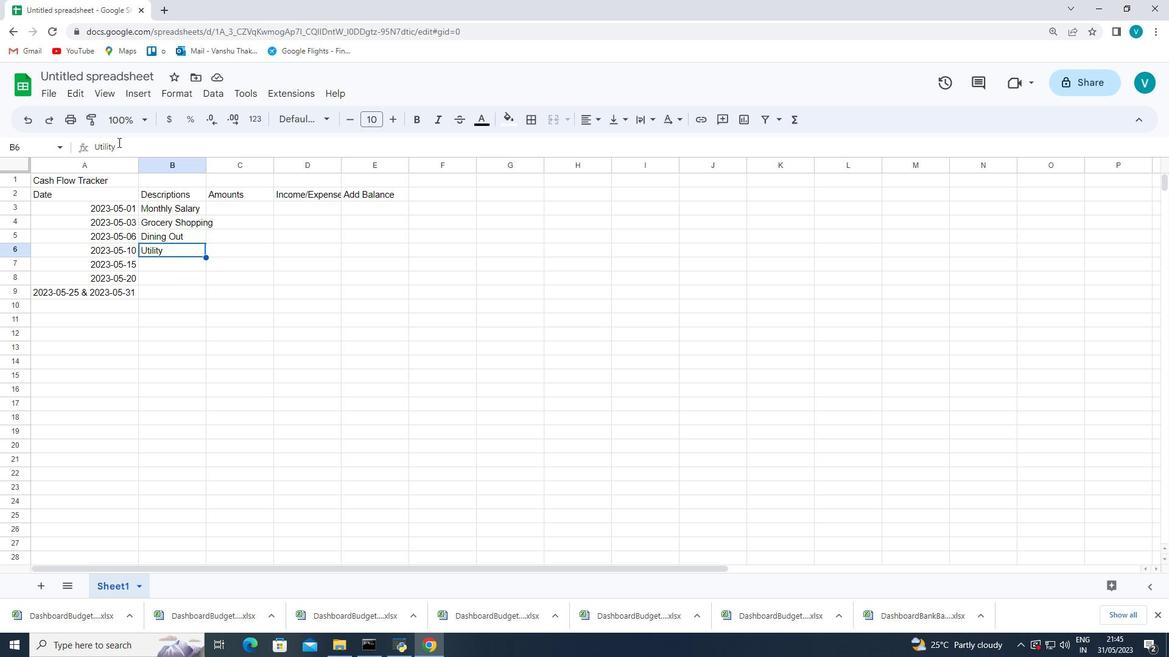 
Action: Mouse moved to (222, 167)
Screenshot: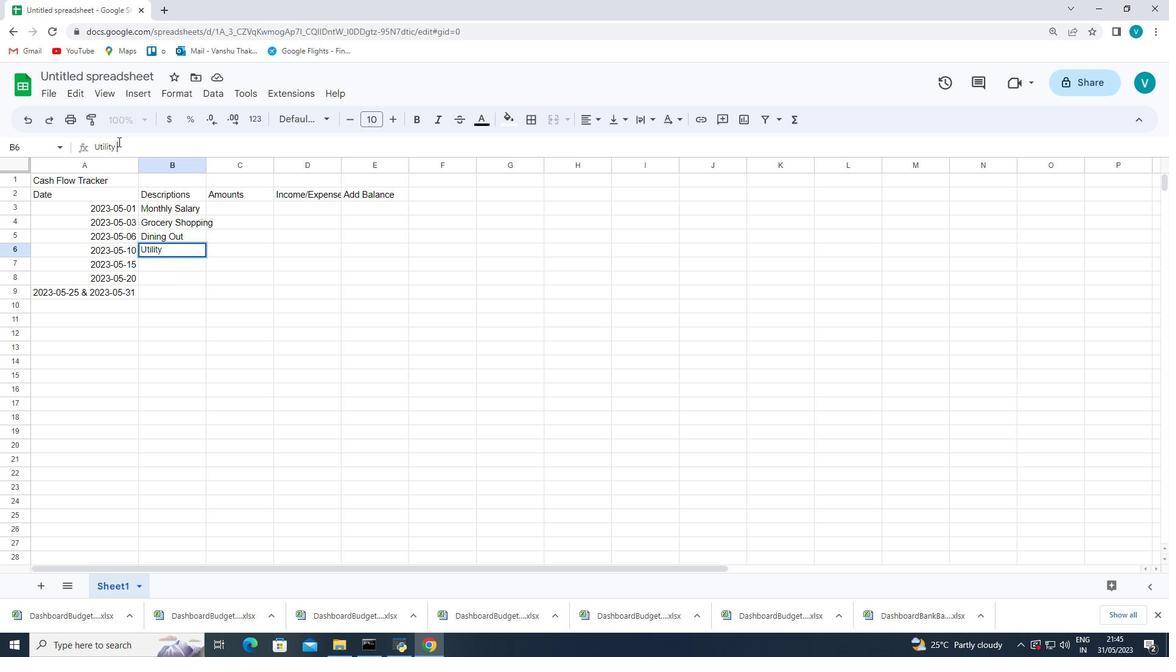 
Action: Key pressed <Key.shift_r>Bill<Key.enter><Key.shift_r><Key.shift_r>Transportation<Key.space><Key.enter><Key.shift_r>Entertainment<Key.space><Key.enter><Key.shift_r><Key.shift_r><Key.shift_r><Key.shift_r>Miscellaneous<Key.space><Key.shift_r><Key.shift_r><Key.shift_r><Key.shift_r><Key.shift_r><Key.shift_r><Key.shift_r><Key.shift_r><Key.shift_r>&<Key.space><Key.shift_r>Total
Screenshot: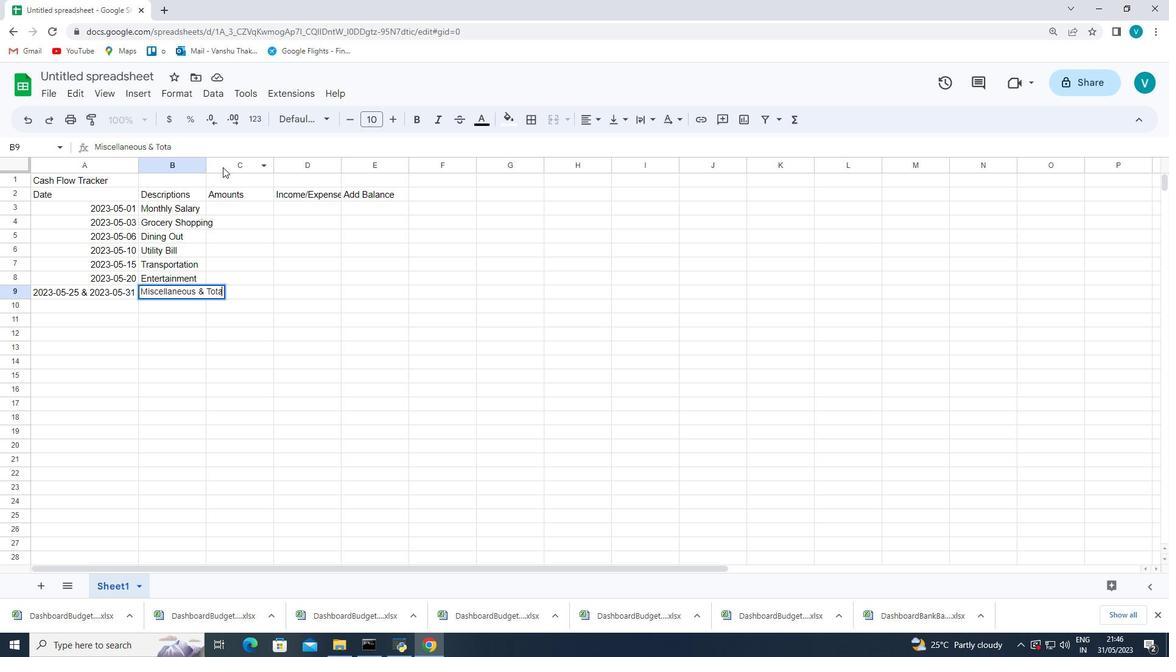 
Action: Mouse moved to (286, 248)
Screenshot: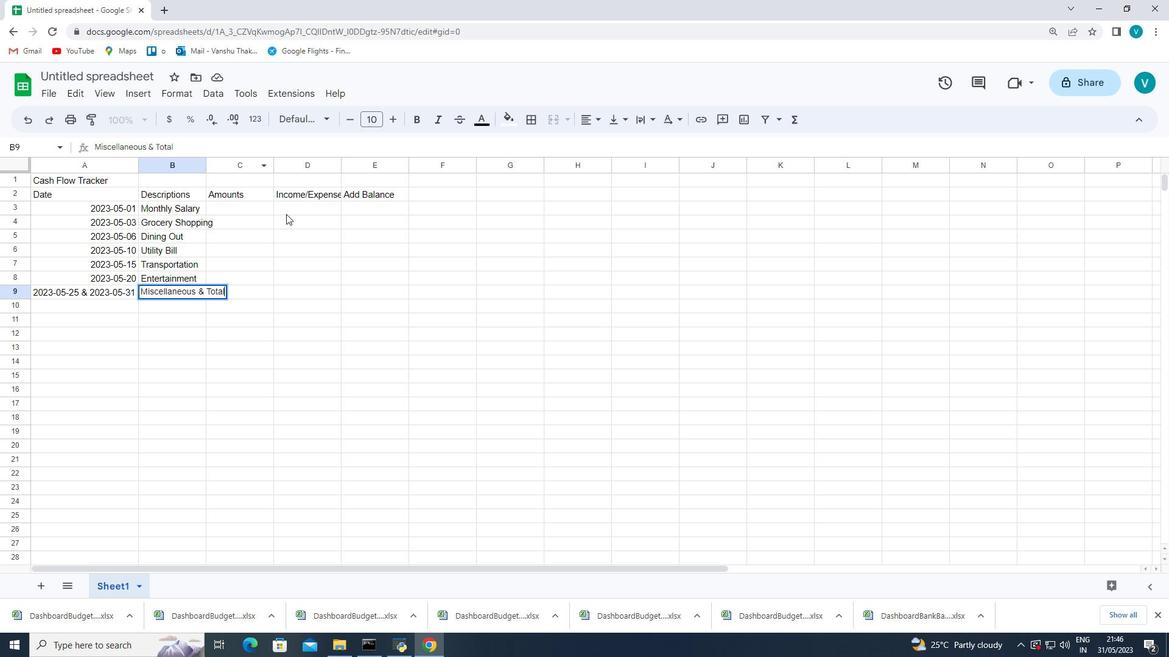 
Action: Mouse pressed left at (286, 248)
Screenshot: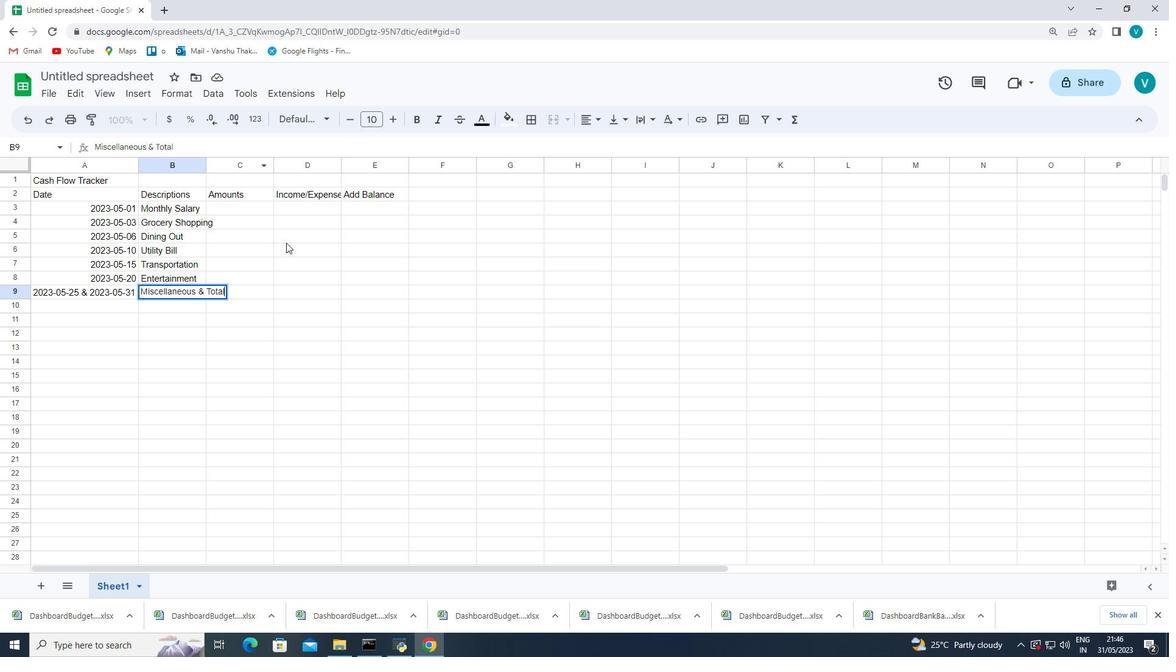 
Action: Mouse moved to (206, 161)
Screenshot: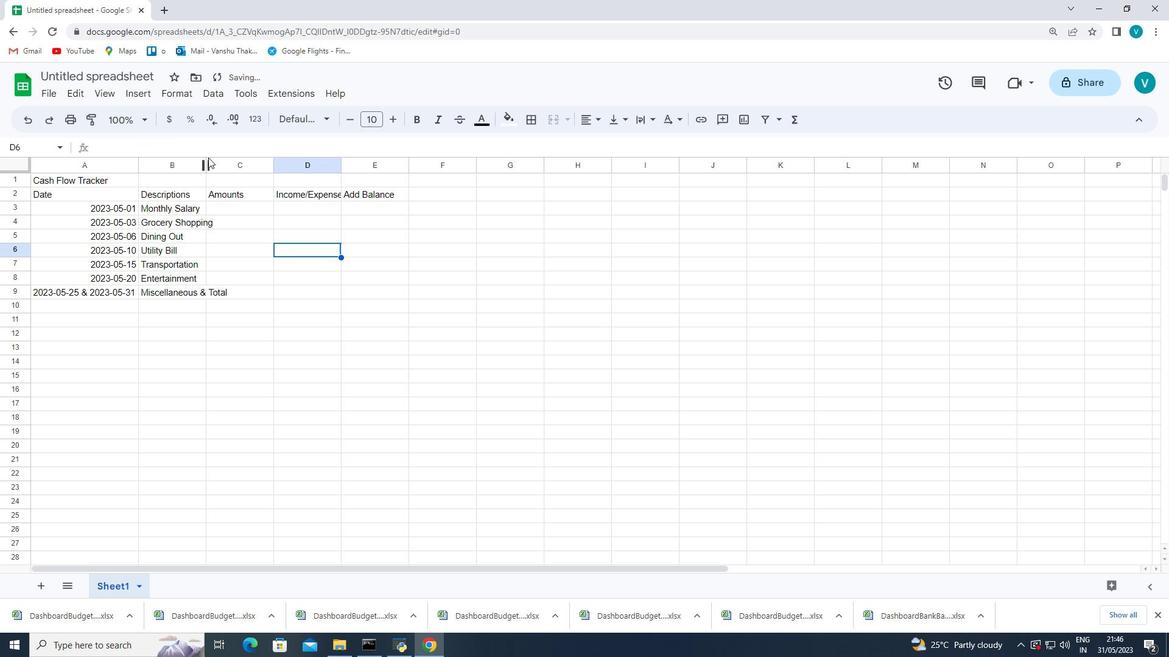 
Action: Mouse pressed left at (206, 161)
Screenshot: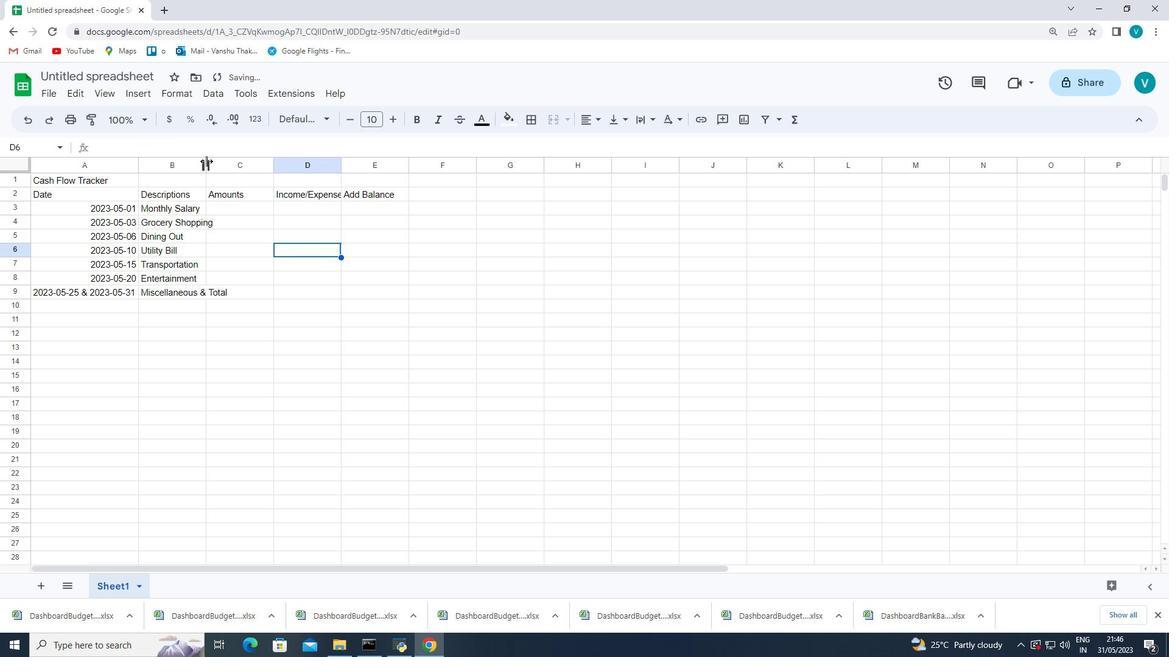
Action: Mouse pressed left at (206, 161)
Screenshot: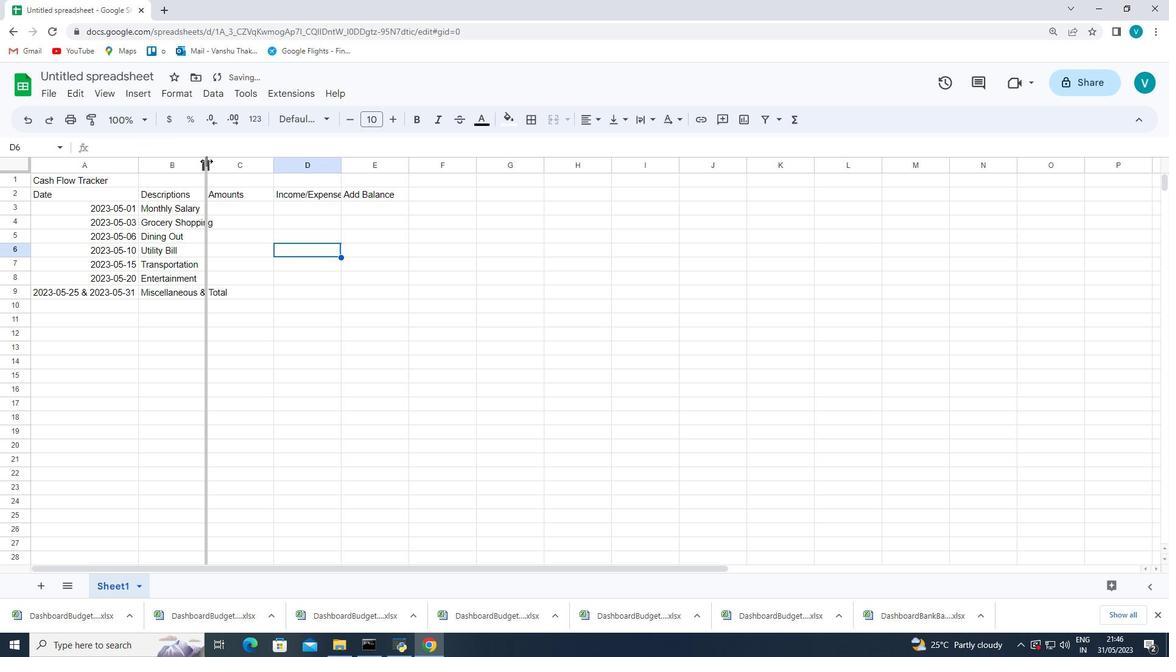 
Action: Mouse moved to (239, 207)
Screenshot: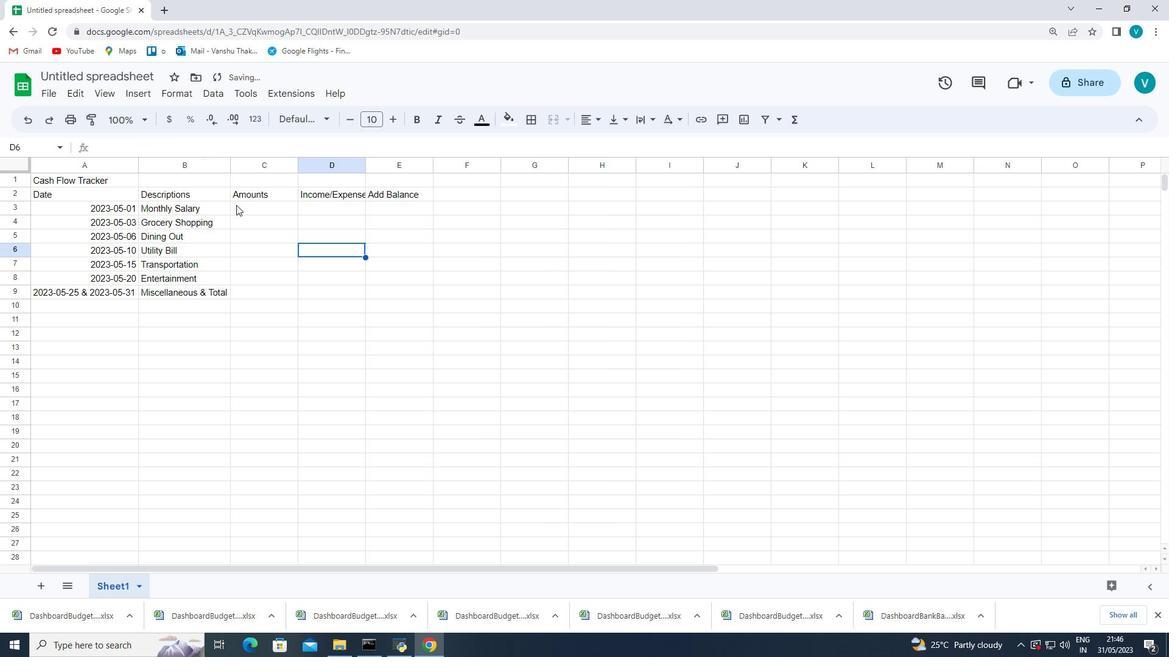
Action: Mouse pressed left at (239, 207)
Screenshot: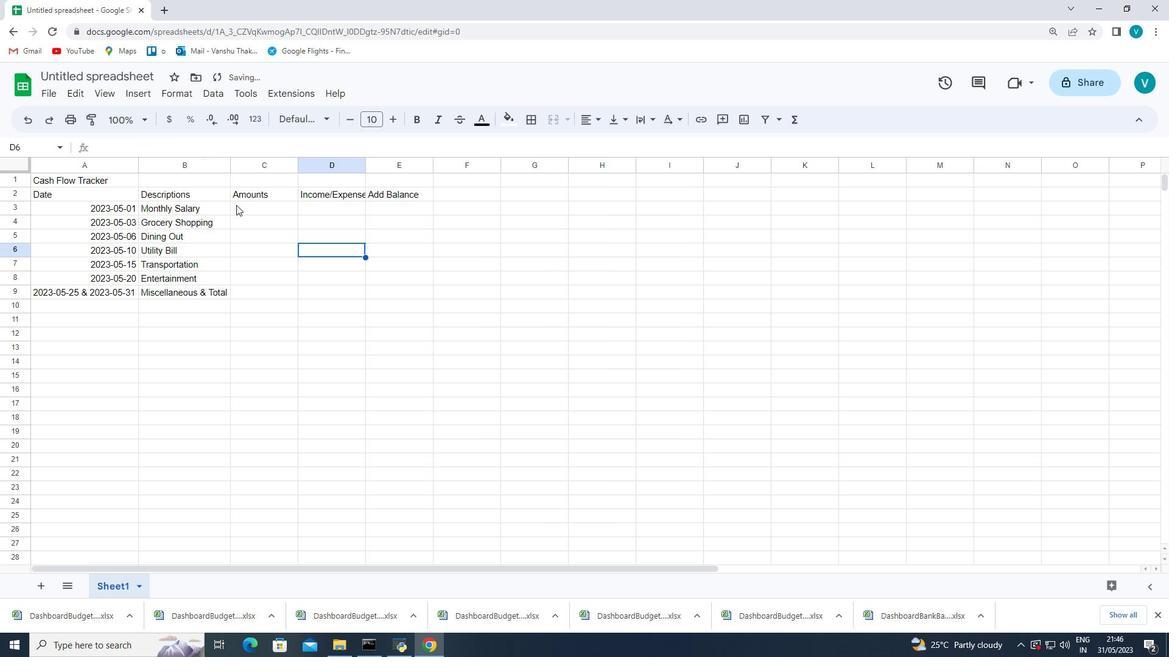 
Action: Mouse moved to (389, 290)
Screenshot: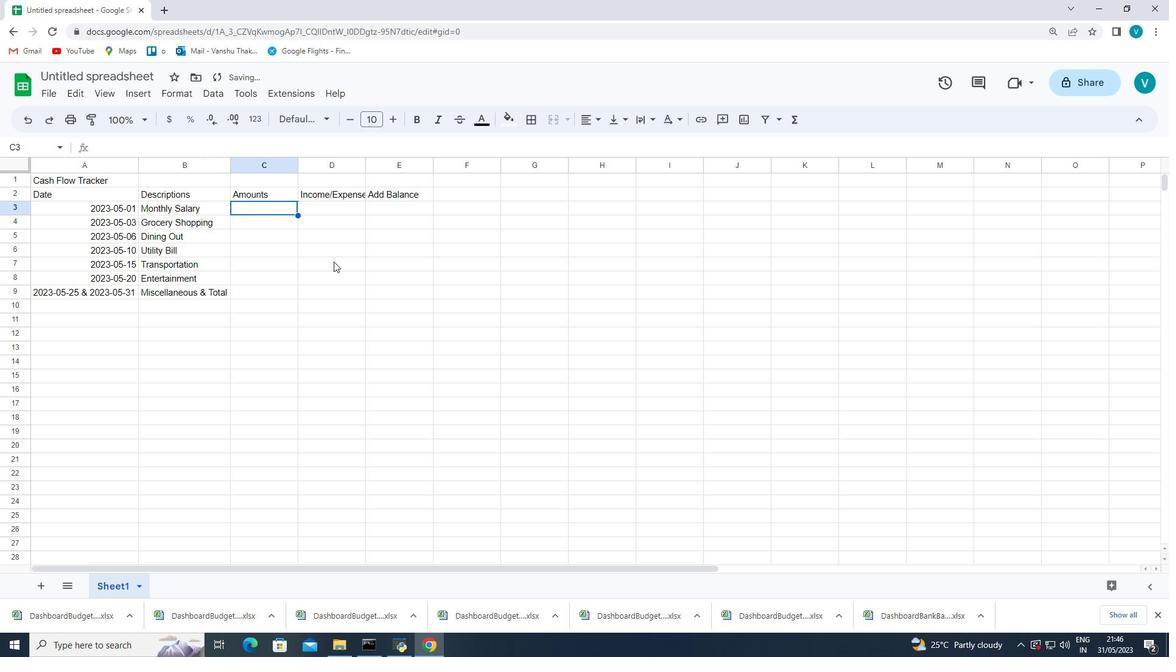 
Action: Key pressed <Key.shift_r><Key.shift_r><Key.shift_r><Key.shift_r><Key.shift_r><Key.shift_r><Key.shift_r><Key.shift_r><Key.shift_r><Key.shift_r><Key.shift_r><Key.shift_r><Key.shift_r><Key.shift_r><Key.shift_r><Key.shift_r><Key.shift_r><Key.shift_r><Key.shift_r><Key.shift_r><Key.shift_r><Key.shift_r><Key.shift_r><Key.shift_r><Key.shift_r><Key.shift_r><Key.shift_r><Key.shift_r><Key.shift_r><Key.shift_r><Key.shift_r><Key.shift_r><Key.shift_r><Key.shift_r><Key.shift_r><Key.shift_r><Key.shift_r><Key.shift_r><Key.shift_r><Key.shift_r><Key.shift_r><Key.shift_r>$2500<Key.enter><Key.shift_r><Key.shift_r><Key.shift_r><Key.shift_r><Key.shift_r><Key.shift_r><Key.shift_r><Key.shift_r><Key.shift_r><Key.shift_r>$100<Key.space><Key.enter><Key.shift_r><Key.shift_r><Key.shift_r><Key.shift_r><Key.shift_r><Key.shift_r><Key.shift_r><Key.shift_r><Key.shift_r><Key.shift_r><Key.shift_r><Key.shift_r>$50<Key.enter><Key.shift_r><Key.shift_r><Key.shift_r><Key.shift_r><Key.shift_r><Key.shift_r>$150<Key.enter><Key.shift_r><Key.shift_r><Key.shift_r>$30<Key.enter><Key.shift_r><Key.shift_r><Key.shift_r><Key.shift_r><Key.shift_r><Key.shift_r><Key.shift_r><Key.shift_r>$50<Key.space><Key.shift_r><Key.enter><Key.shift_r><Key.shift_r><Key.shift_r><Key.shift_r><Key.shift_r>$20<Key.space><Key.shift_r><Key.shift_r><Key.shift_r><Key.shift_r><Key.shift_r><Key.shift_r><Key.shift_r>&<Key.space><Key.shift_r><Key.shift_r><Key.shift_r><Key.shift_r><Key.shift_r><Key.shift_r><Key.shift_r>$400
Screenshot: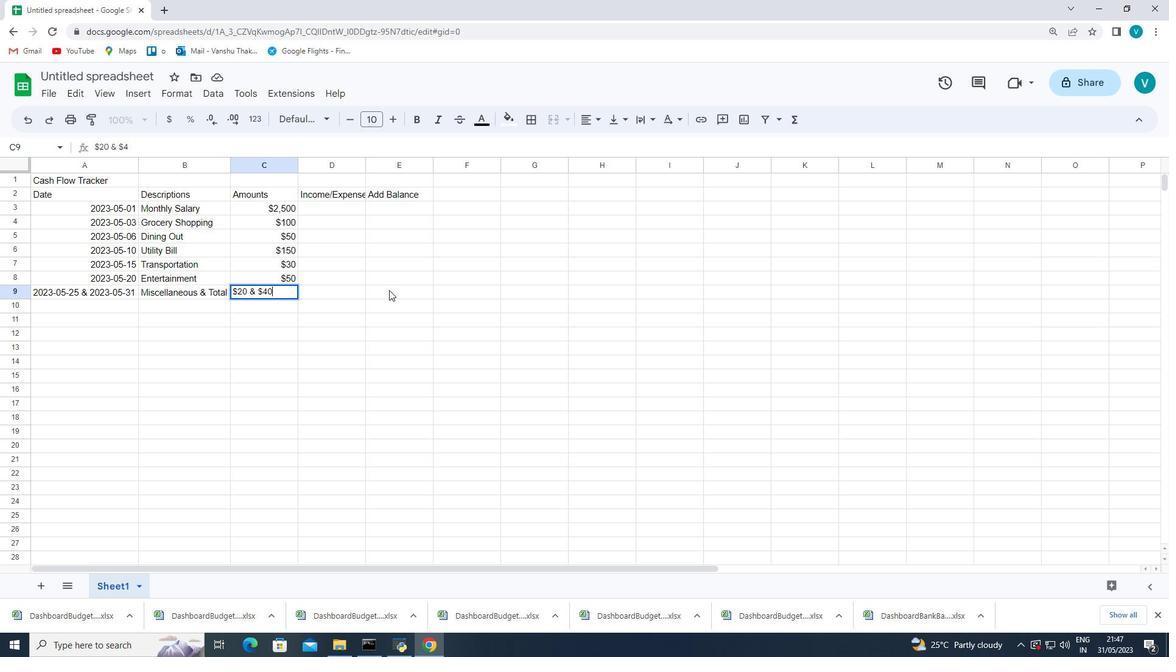 
Action: Mouse moved to (412, 251)
Screenshot: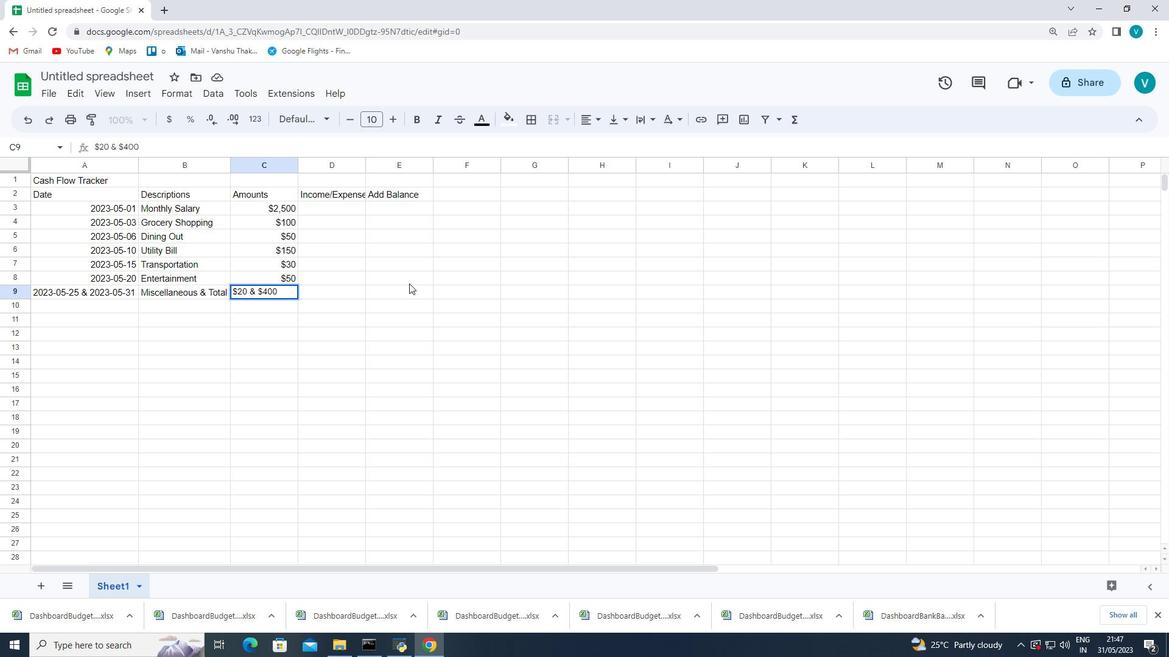 
Action: Mouse pressed left at (412, 251)
Screenshot: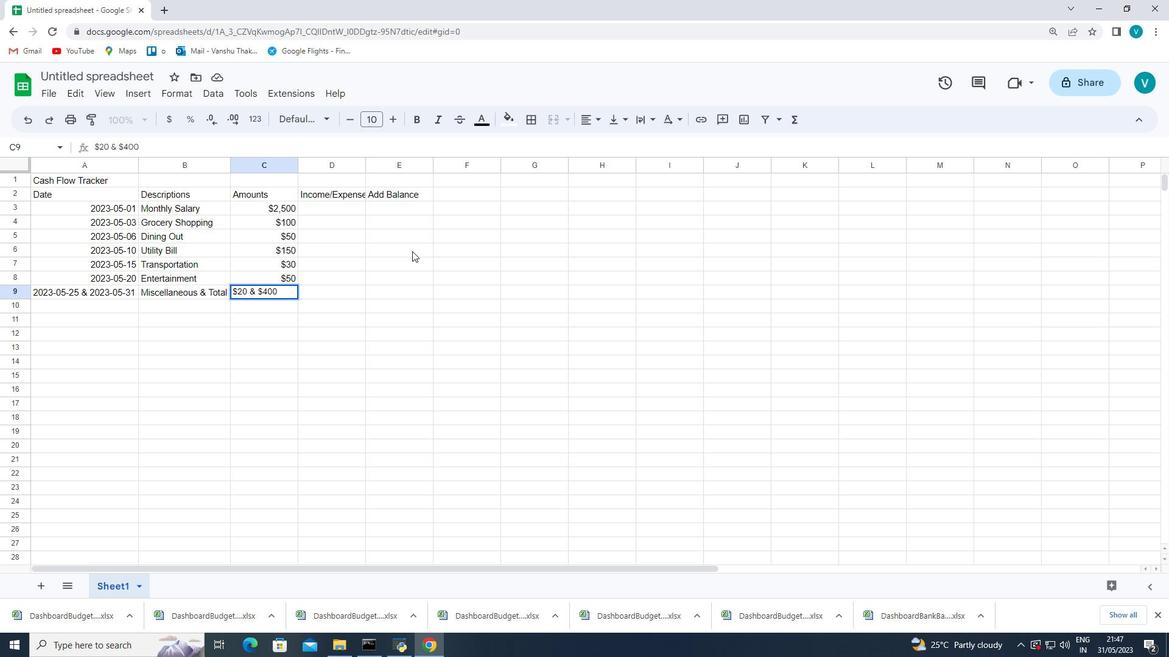 
Action: Mouse moved to (354, 213)
Screenshot: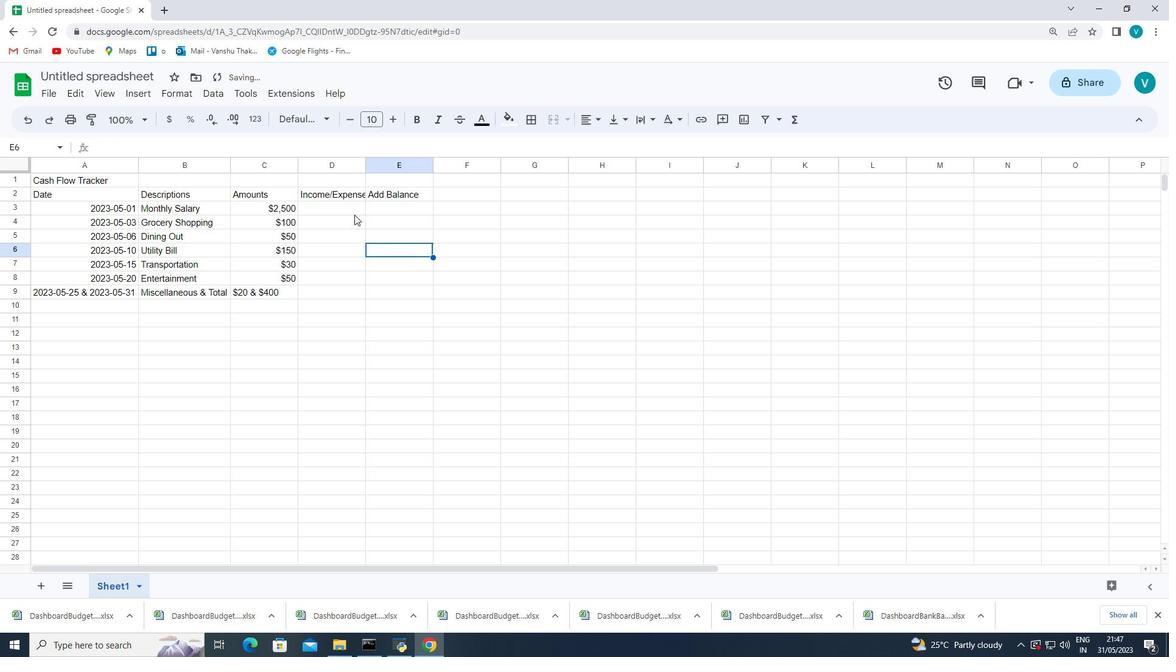 
Action: Mouse pressed left at (354, 213)
Screenshot: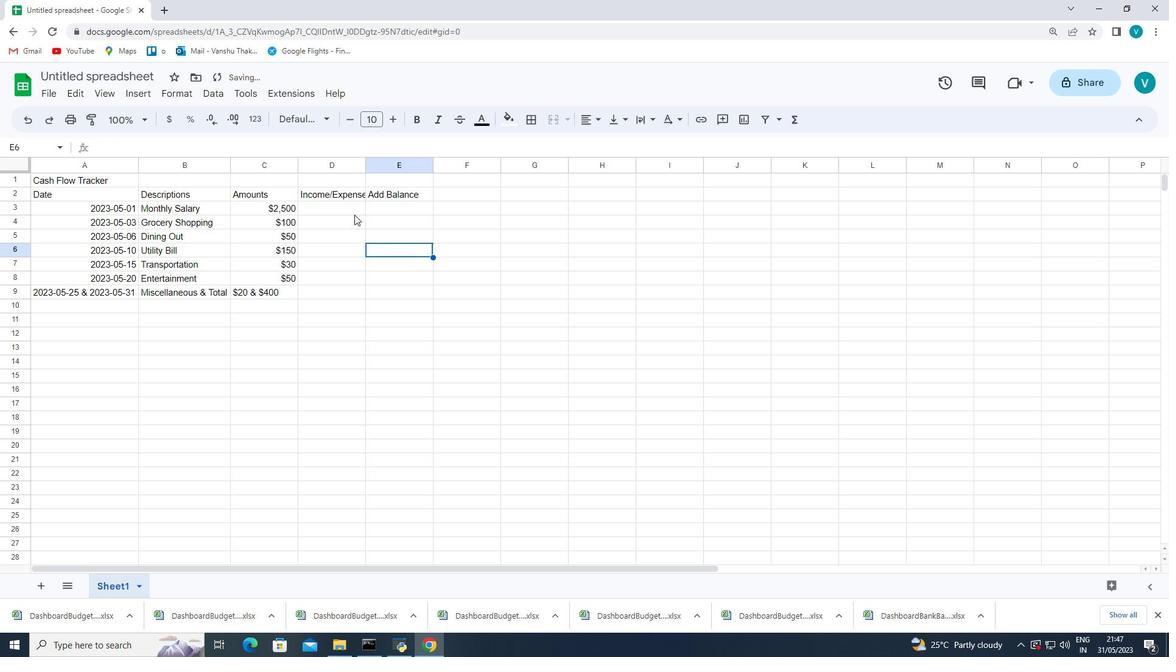 
Action: Mouse moved to (416, 196)
Screenshot: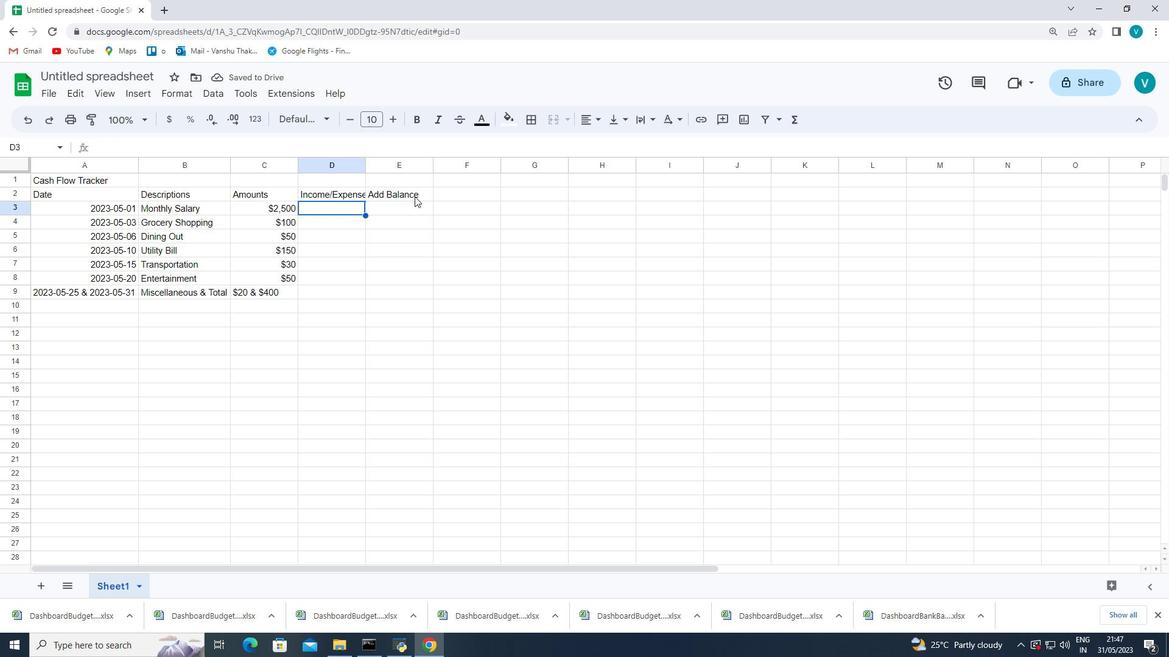 
Action: Key pressed <Key.shift_r>Income<Key.space><Key.backspace><Key.enter><Key.shift_r><Key.shift_r><Key.shift_r><Key.shift_r><Key.shift_r>Expenses<Key.enter><Key.shift_r>E<Key.enter><Key.shift_r>E<Key.enter><Key.shift_r>e<Key.backspace><Key.backspace><Key.shift_r>E<Key.enter><Key.shift_r><Key.shift_r><Key.shift_r><Key.shift_r><Key.shift_r><Key.shift_r><Key.shift_r><Key.shift_r><Key.shift_r><Key.shift_r><Key.shift_r><Key.shift_r>E<Key.enter><Key.shift_r><Key.shift_r>E<Key.shift_r><Key.enter>
Screenshot: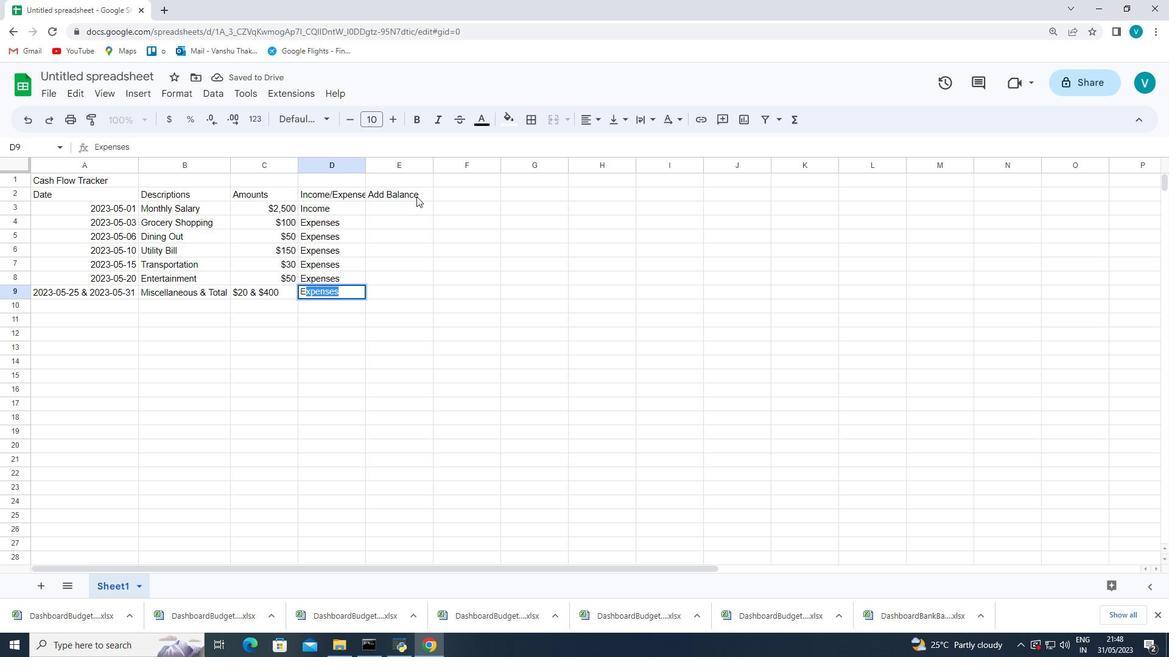 
Action: Mouse moved to (328, 294)
Screenshot: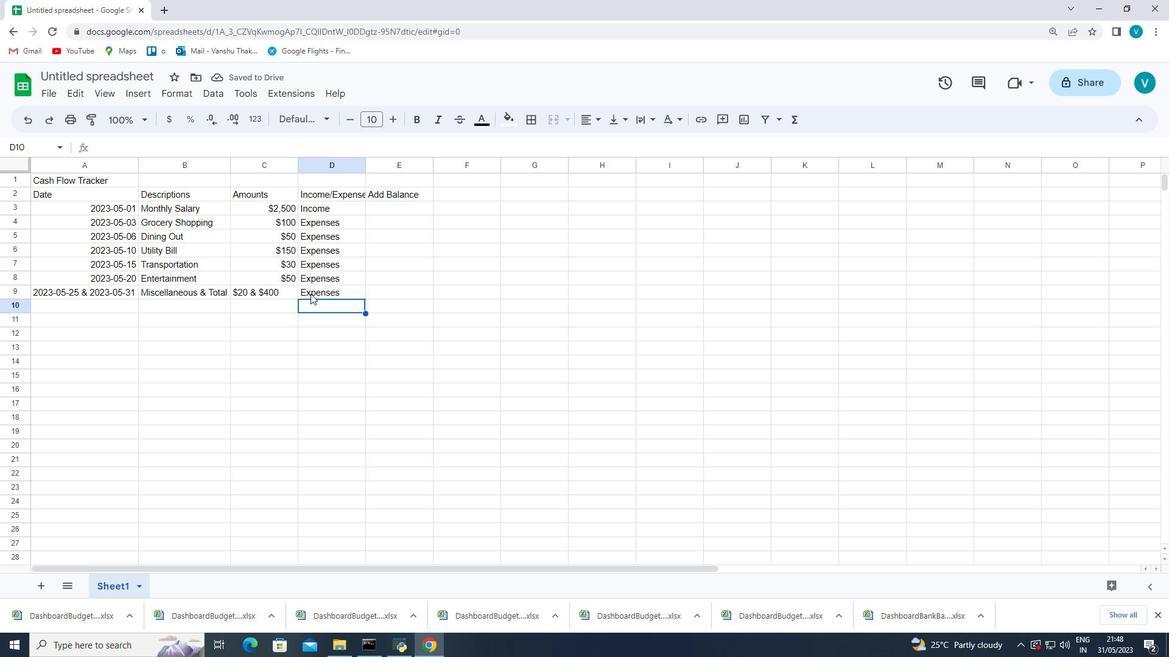 
Action: Mouse pressed left at (328, 294)
Screenshot: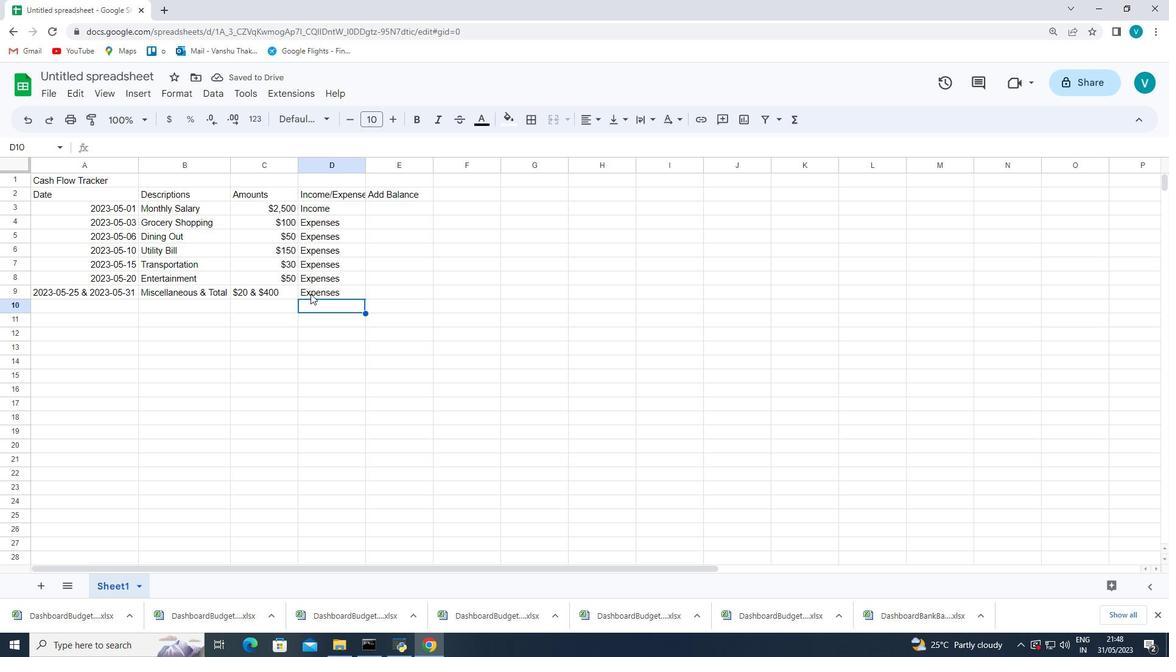 
Action: Mouse pressed left at (328, 294)
Screenshot: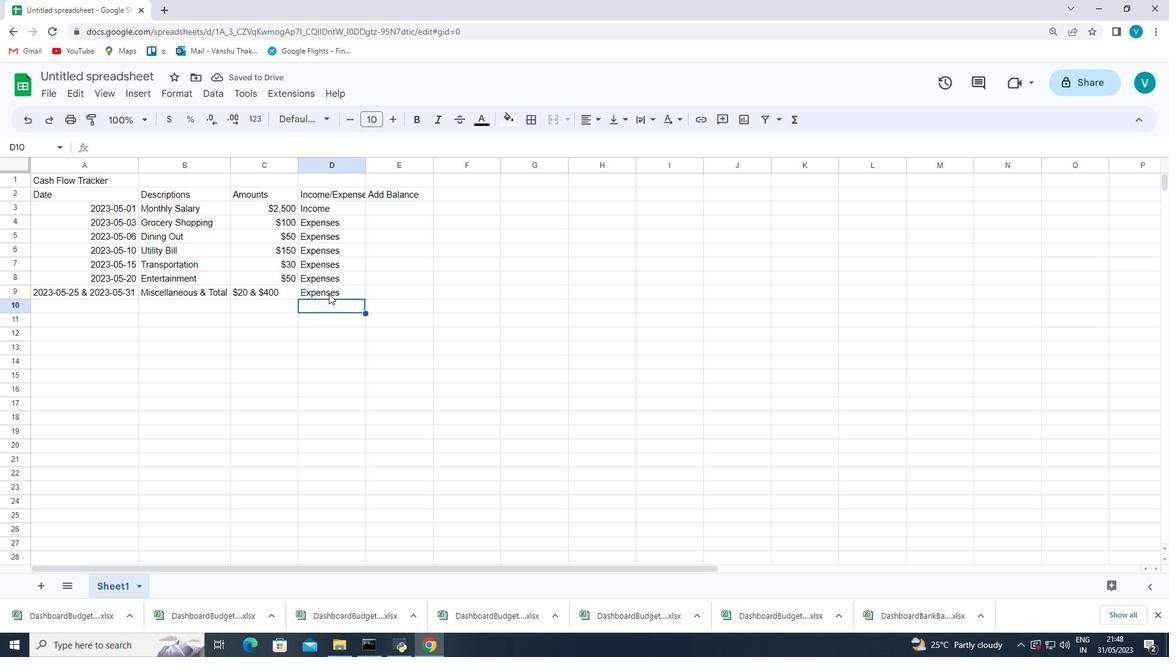 
Action: Mouse moved to (345, 292)
Screenshot: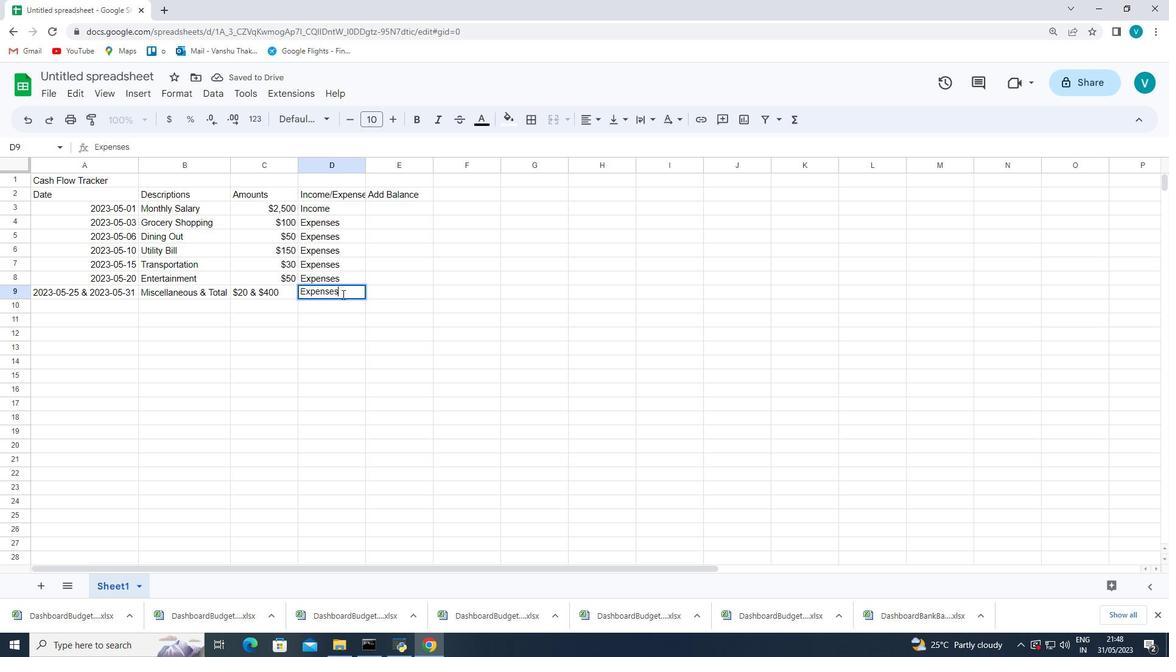 
Action: Key pressed <Key.space>
Screenshot: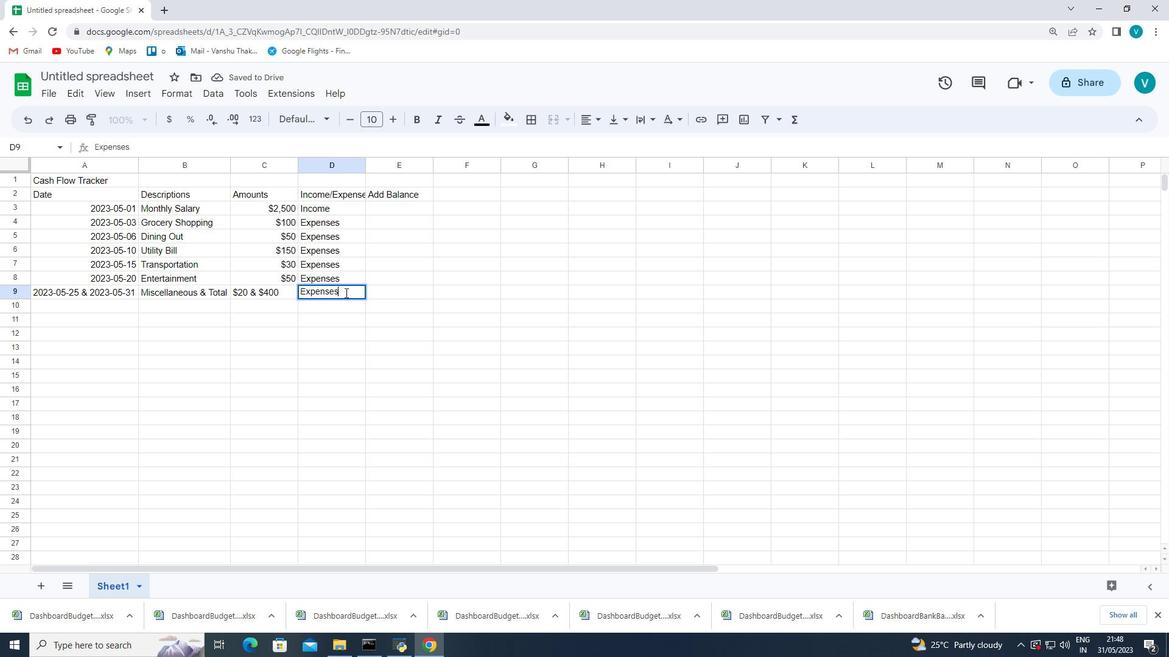 
Action: Mouse moved to (214, 228)
Screenshot: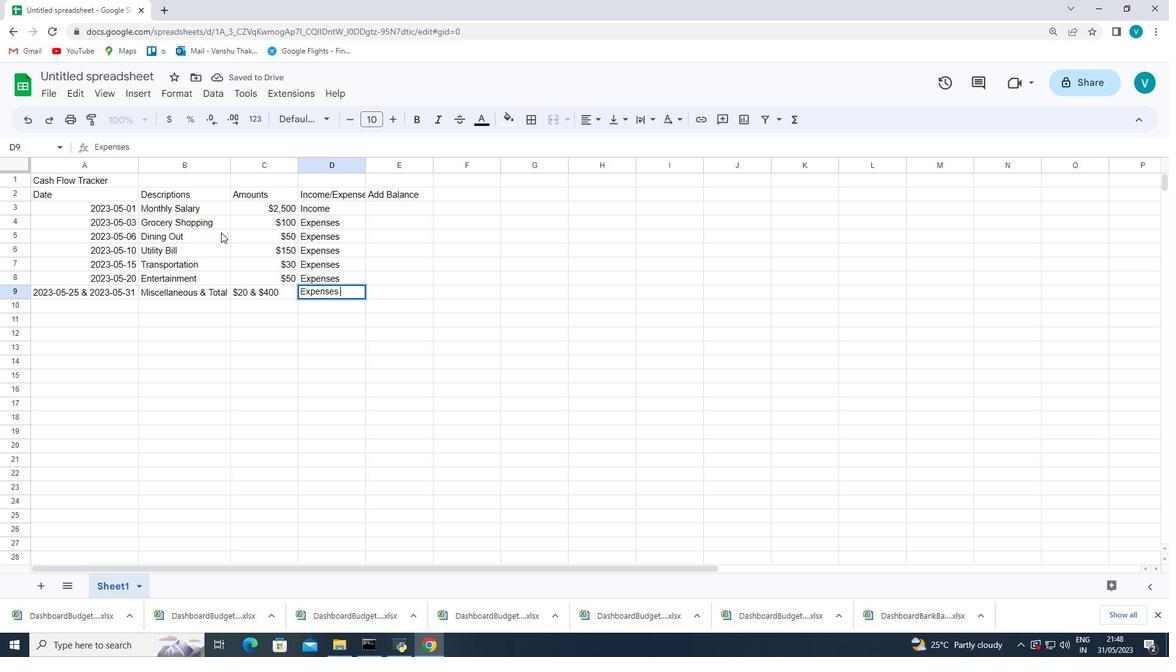 
Action: Key pressed <Key.shift_r><Key.shift_r><Key.shift_r><Key.shift_r><Key.shift_r><Key.shift_r><Key.shift_r>&<Key.space><Key.shift_r>Expensdes<Key.backspace><Key.backspace><Key.backspace>es
Screenshot: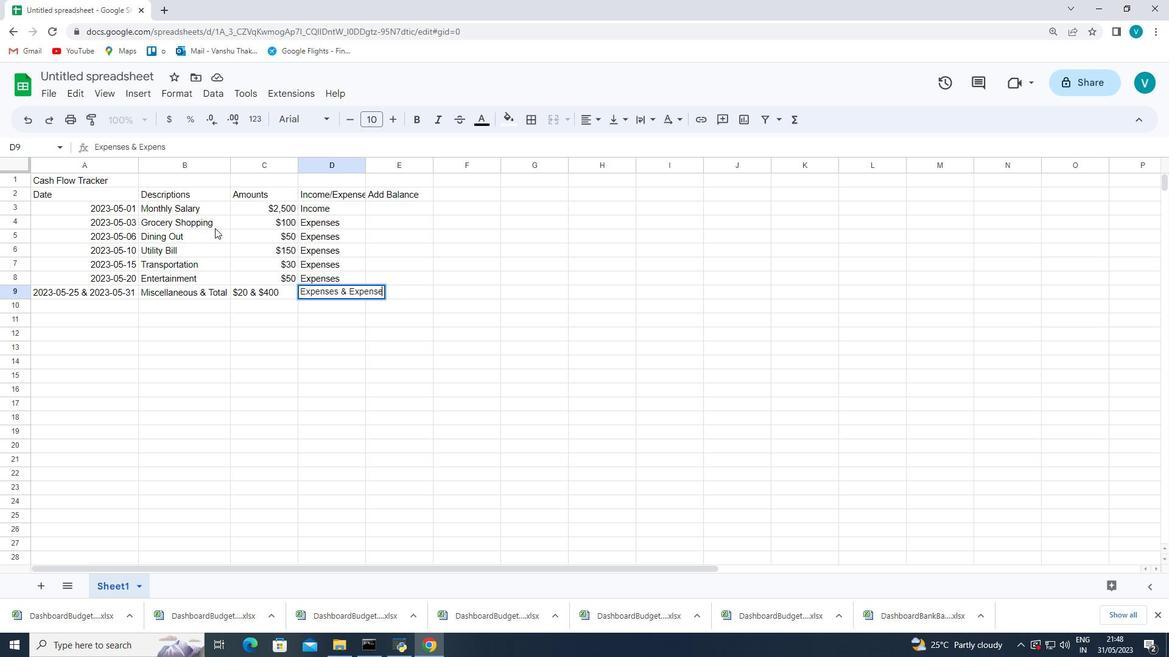 
Action: Mouse moved to (479, 383)
Screenshot: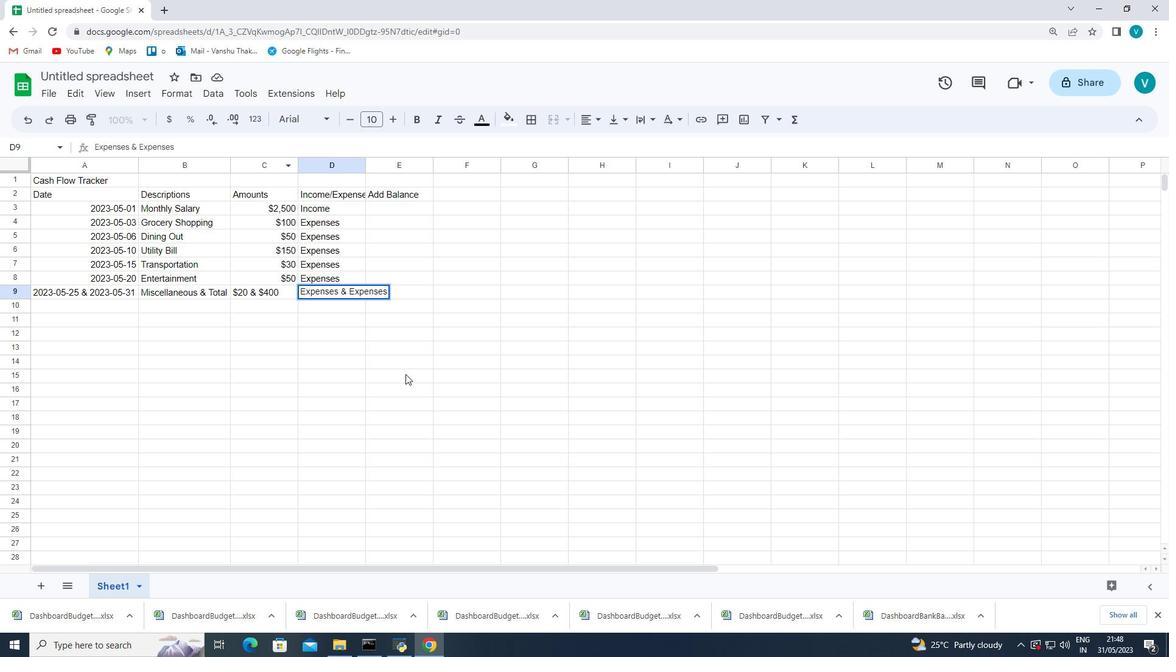
Action: Mouse pressed left at (479, 383)
Screenshot: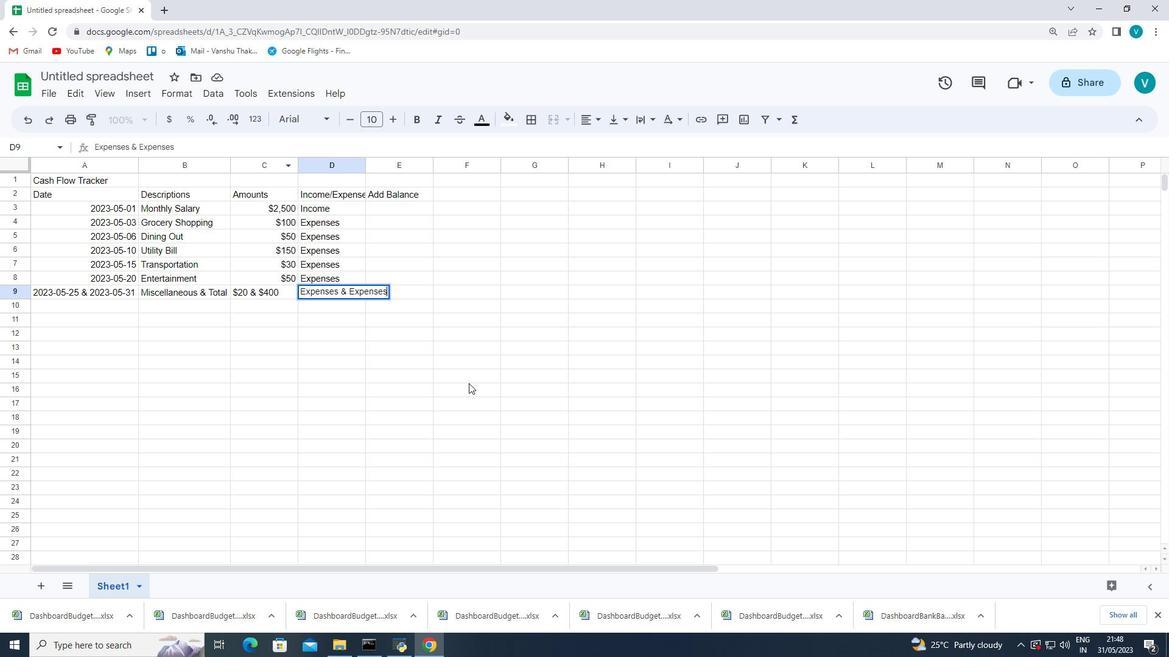 
Action: Mouse moved to (362, 164)
Screenshot: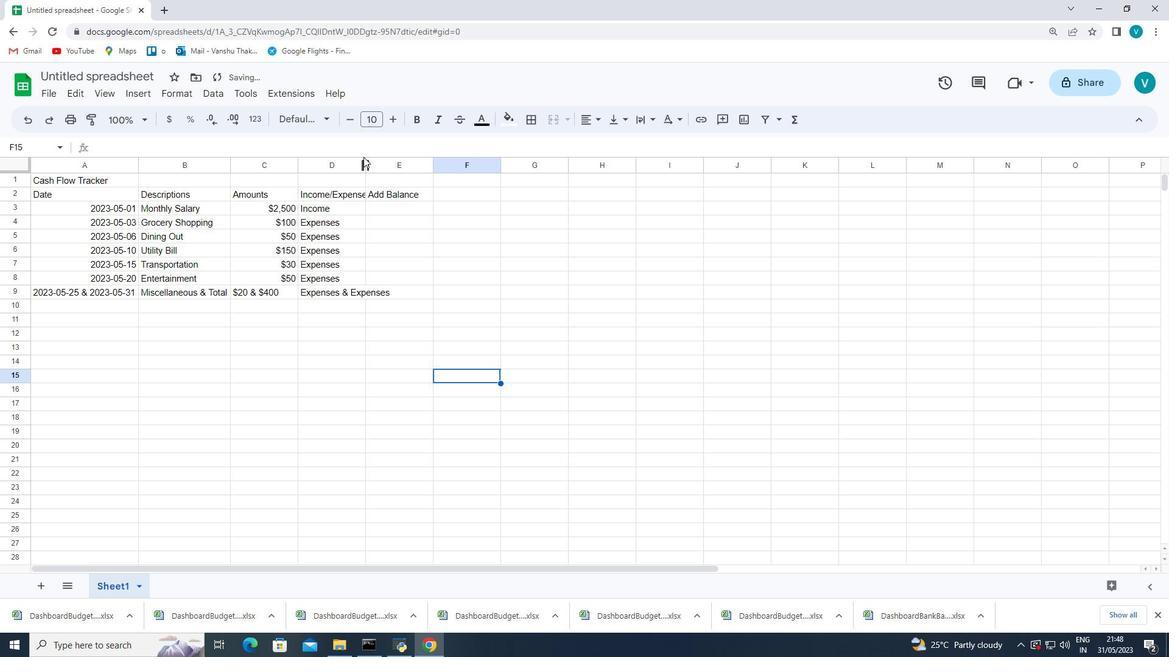 
Action: Mouse pressed left at (362, 164)
Screenshot: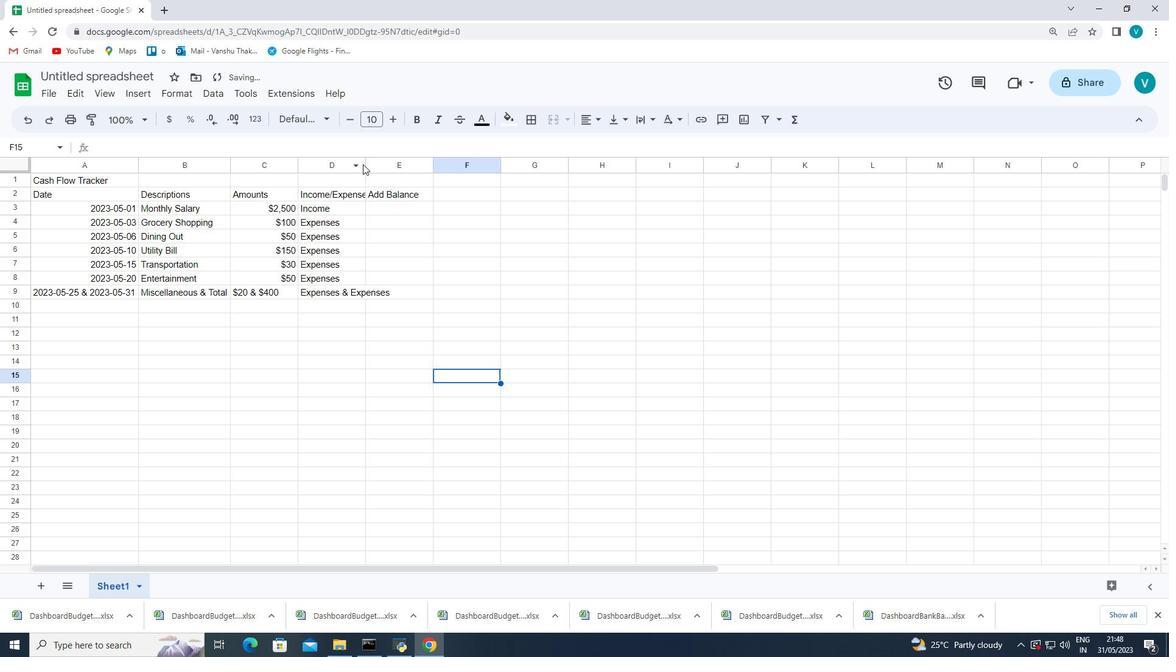 
Action: Mouse moved to (459, 248)
Screenshot: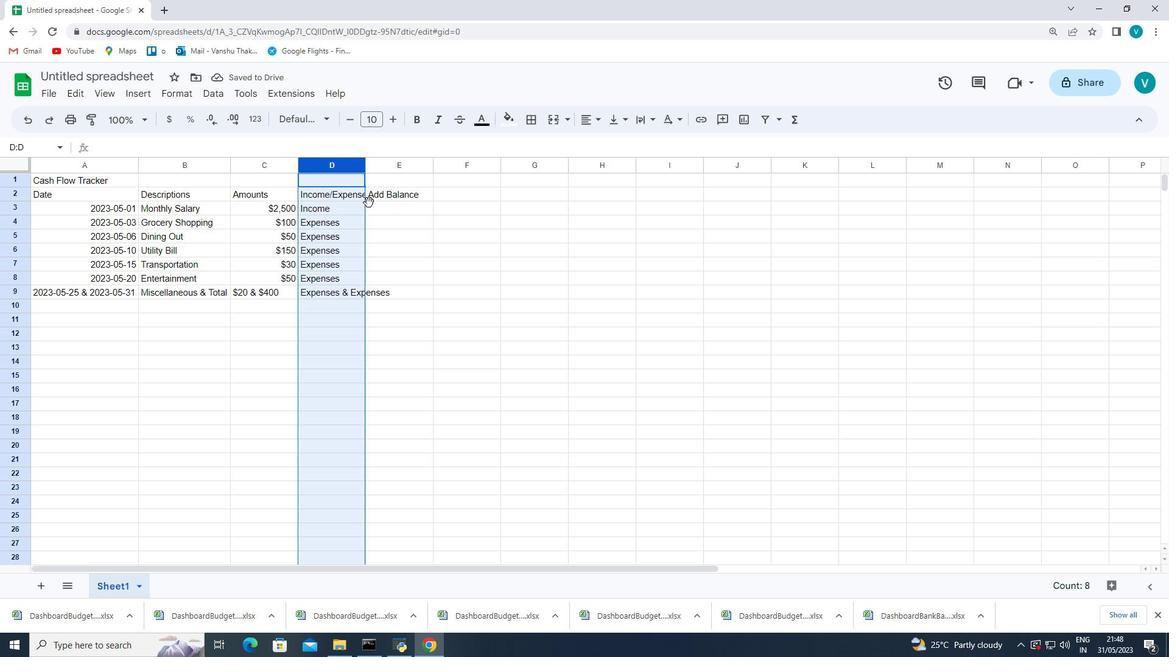 
Action: Mouse pressed left at (459, 248)
Screenshot: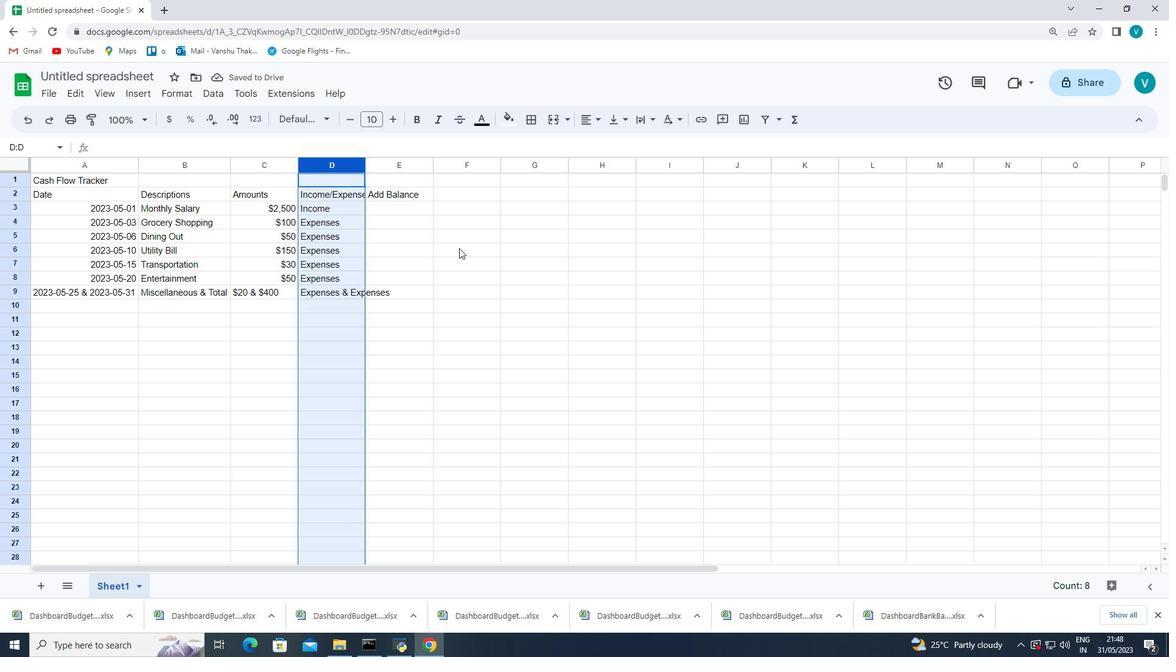 
Action: Mouse moved to (366, 168)
Screenshot: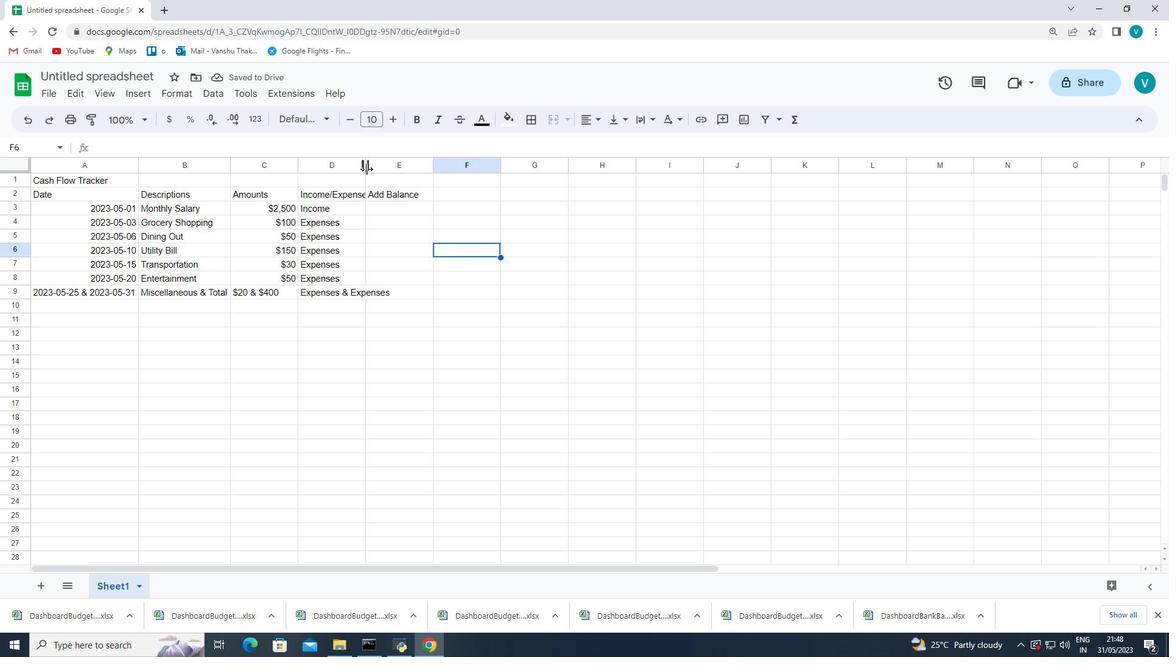 
Action: Mouse pressed left at (366, 168)
Screenshot: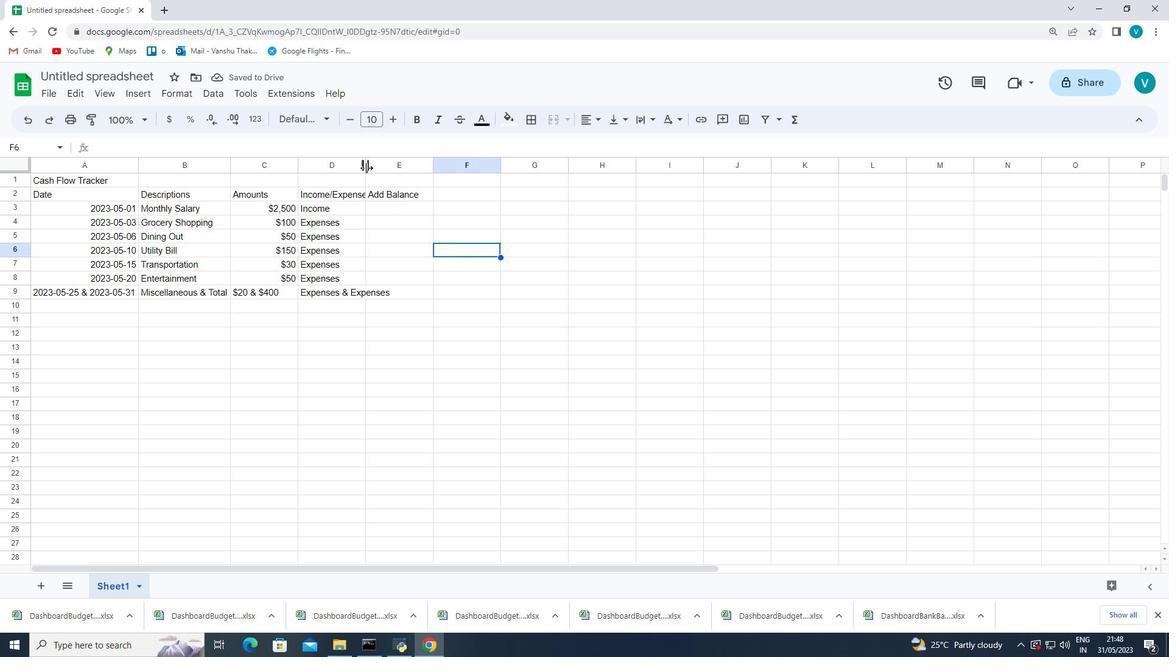 
Action: Mouse pressed left at (366, 168)
Screenshot: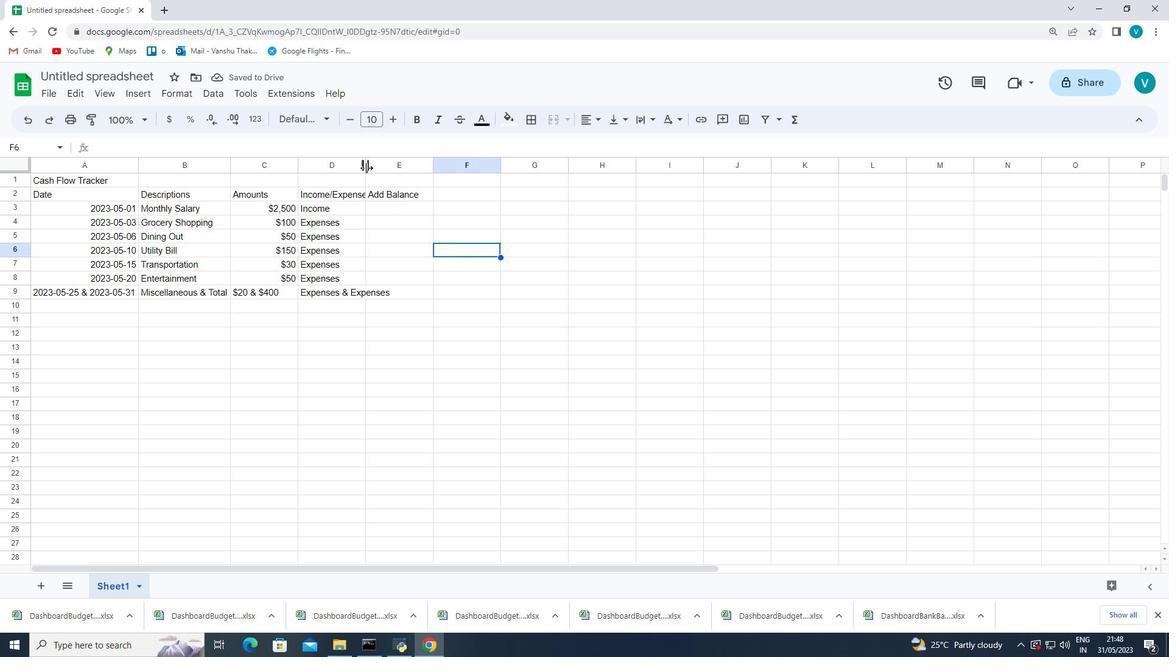 
Action: Mouse moved to (436, 204)
Screenshot: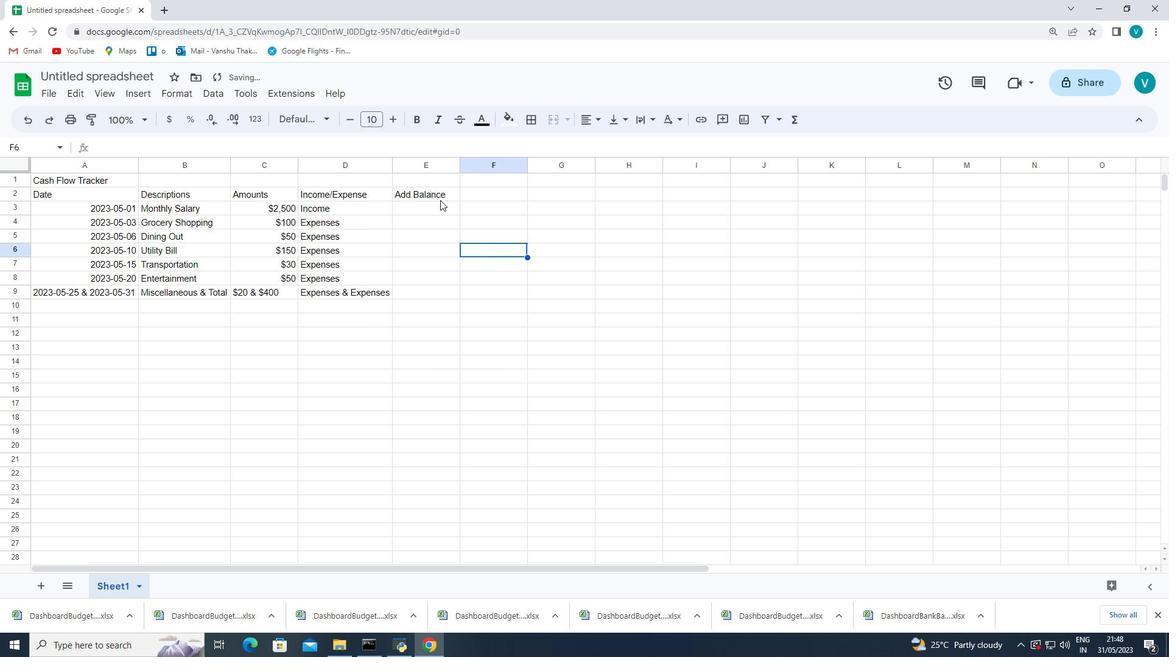 
Action: Mouse pressed left at (436, 204)
Screenshot: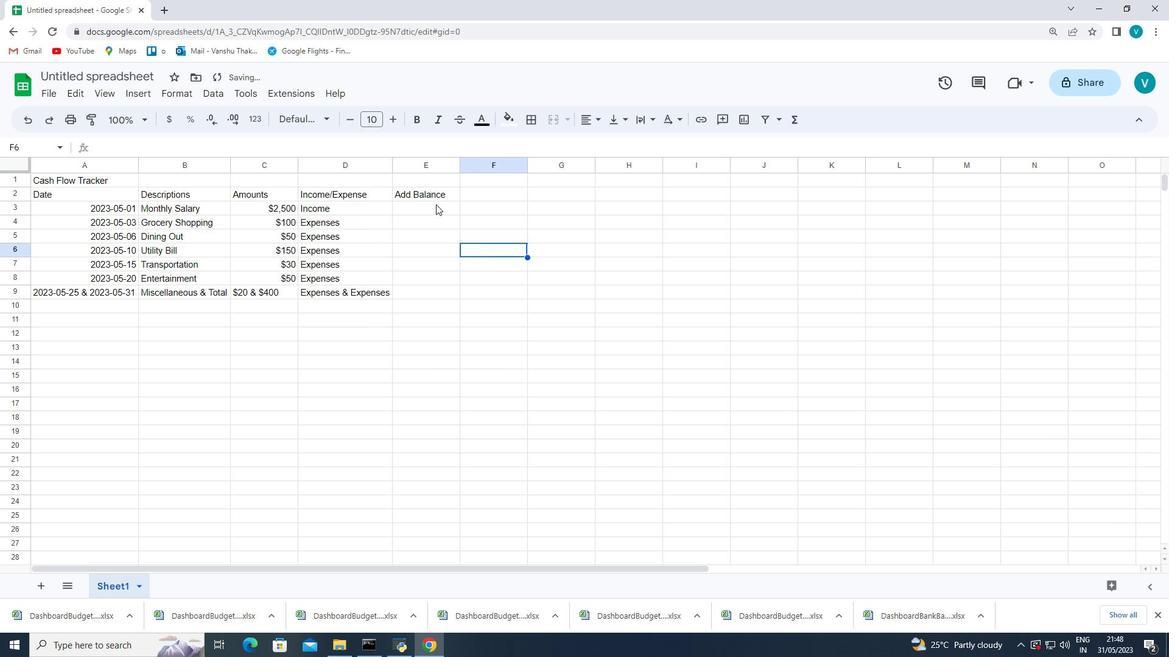 
Action: Mouse moved to (408, 29)
Screenshot: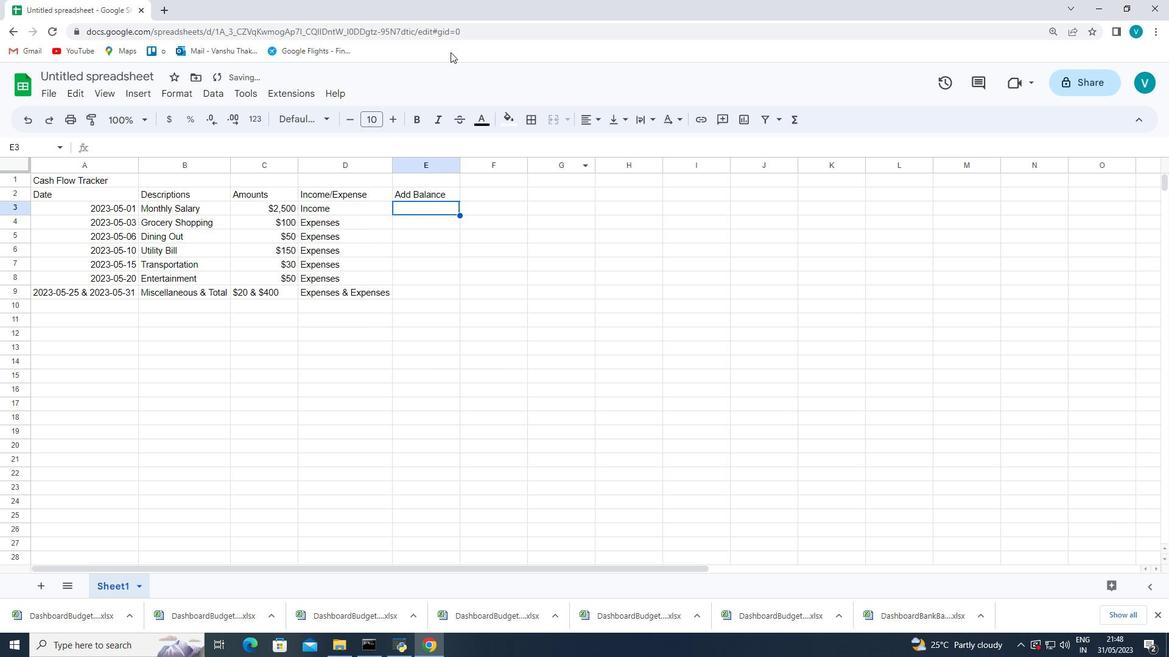 
Action: Key pressed <Key.shift_r><Key.shift_r><Key.shift_r><Key.shift_r><Key.shift_r><Key.shift_r><Key.shift_r><Key.shift_r><Key.shift_r><Key.shift_r><Key.shift_r><Key.shift_r><Key.shift_r><Key.shift_r><Key.shift_r>$2400<Key.enter><Key.shift_r><Key.shift_r><Key.shift_r><Key.shift_r><Key.shift_r><Key.shift_r><Key.shift_r><Key.shift_r><Key.shift_r><Key.shift_r><Key.shift_r><Key.shift_r><Key.shift_r><Key.shift_r><Key.shift_r><Key.shift_r><Key.shift_r><Key.shift_r><Key.shift_r><Key.shift_r><Key.shift_r><Key.shift_r><Key.shift_r><Key.shift_r><Key.shift_r><Key.shift_r><Key.shift_r><Key.shift_r><Key.shift_r><Key.shift_r><Key.shift_r><Key.shift_r><Key.shift_r><Key.shift_r><Key.shift_r><Key.shift_r><Key.shift_r><Key.shift_r><Key.shift_r><Key.shift_r><Key.shift_r><Key.shift_r>$235<Key.backspace>40<Key.enter><Key.shift_r><Key.shift_r><Key.shift_r><Key.shift_r><Key.shift_r><Key.shift_r><Key.shift_r><Key.shift_r><Key.shift_r><Key.shift_r><Key.shift_r><Key.shift_r><Key.shift_r><Key.shift_r><Key.shift_r><Key.shift_r><Key.shift_r><Key.shift_r><Key.shift_r><Key.shift_r>$2350<Key.enter><Key.shift_r><Key.shift_r><Key.shift_r><Key.shift_r><Key.shift_r>$23<Key.backspace>200<Key.enter><Key.shift_r><Key.shift_r><Key.shift_r><Key.shift_r><Key.shift_r><Key.shift_r><Key.shift_r><Key.shift_r><Key.shift_r>$211<Key.backspace>70<Key.enter><Key.shift_r><Key.shift_r><Key.shift_r><Key.shift_r><Key.shift_r><Key.shift_r><Key.shift_r><Key.shift_r><Key.shift_r><Key.shift_r><Key.shift_r><Key.shift_r>$2120<Key.enter><Key.shift_r><Key.shift_r><Key.shift_r><Key.shift_r><Key.shift_r><Key.shift_r><Key.shift_r><Key.shift_r><Key.shift_r><Key.shift_r><Key.shift_r><Key.shift_r><Key.shift_r><Key.shift_r><Key.shift_r><Key.shift_r><Key.shift_r><Key.shift_r><Key.shift_r>$2100<Key.space>
Screenshot: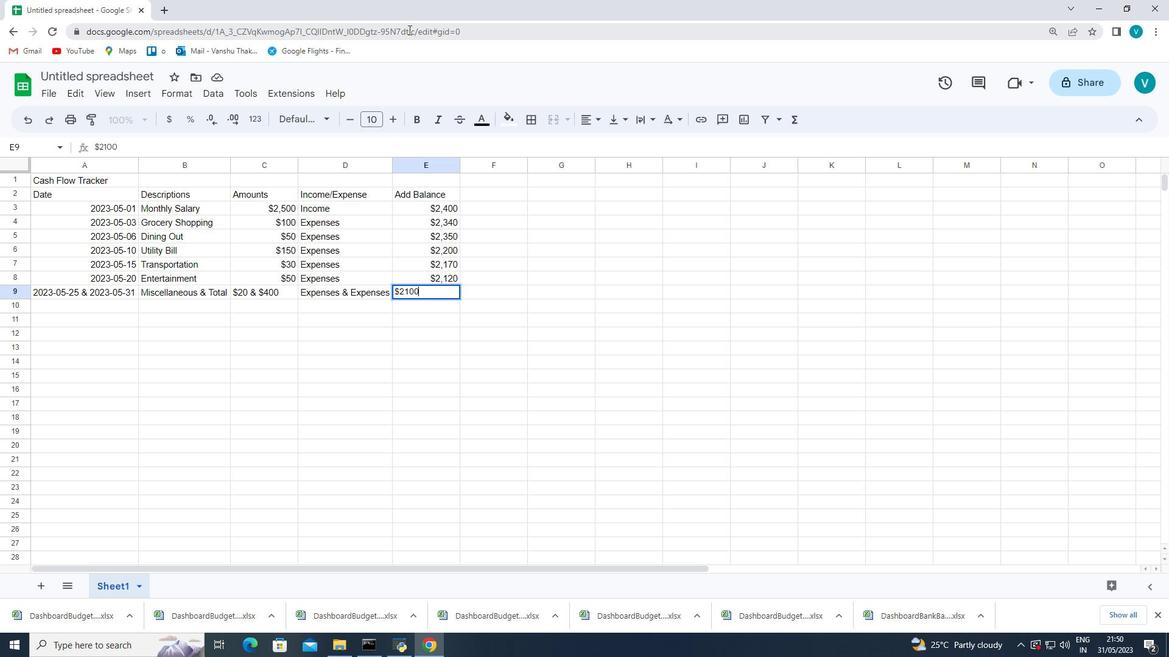 
Action: Mouse moved to (406, 291)
Screenshot: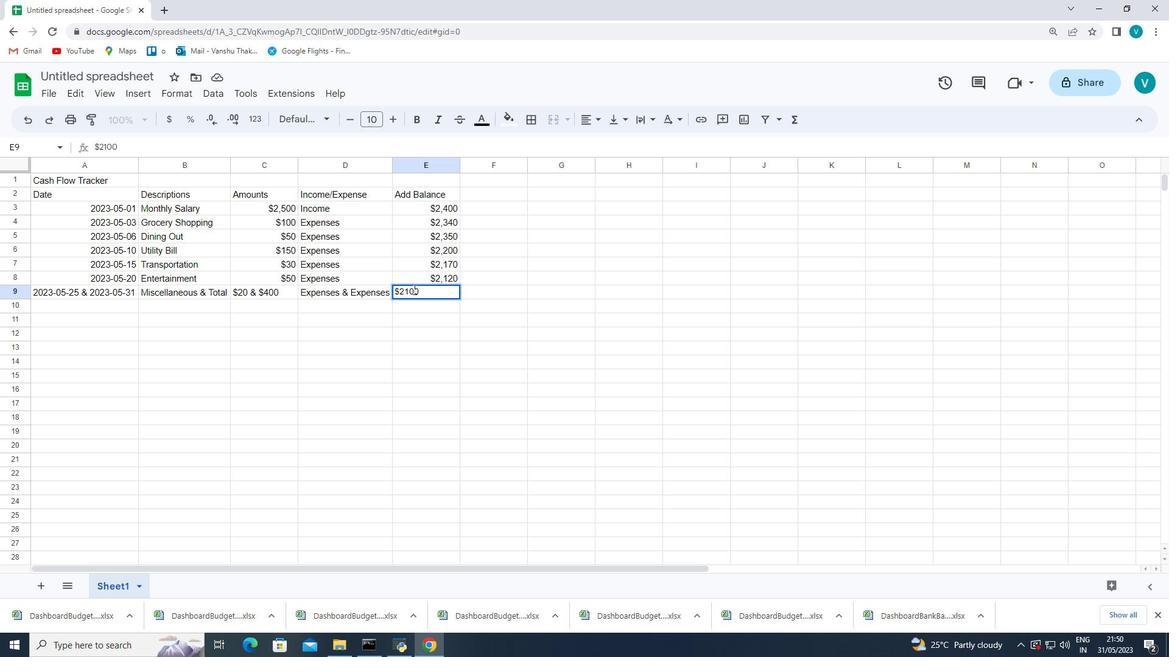 
Action: Mouse pressed left at (406, 291)
Screenshot: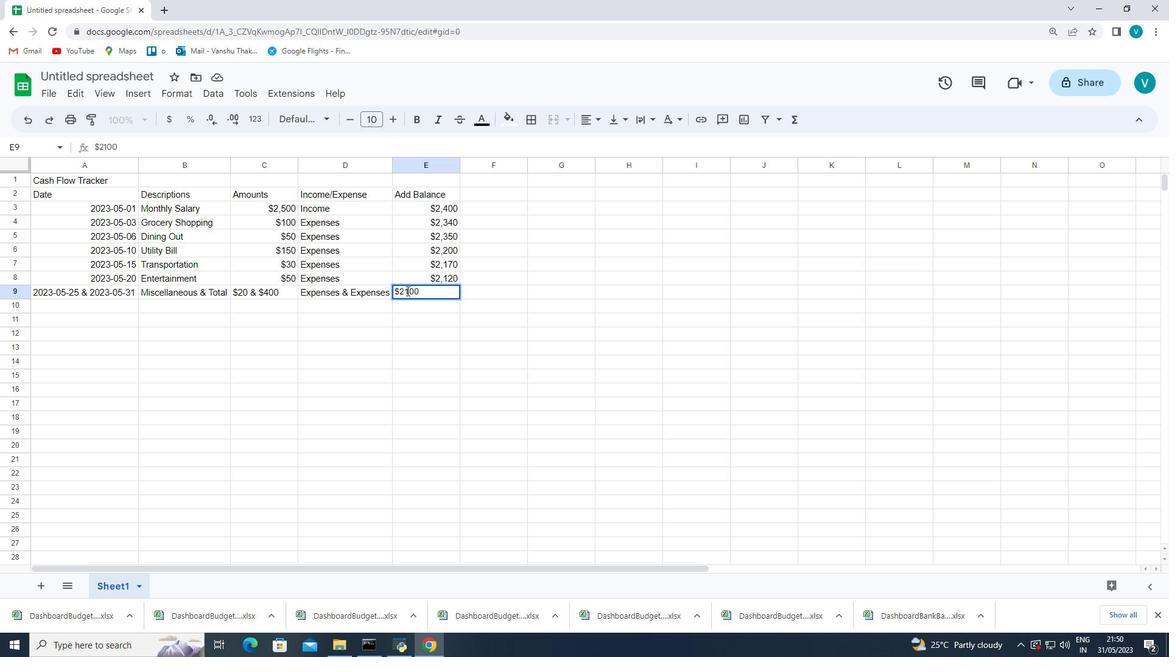 
Action: Mouse moved to (405, 292)
Screenshot: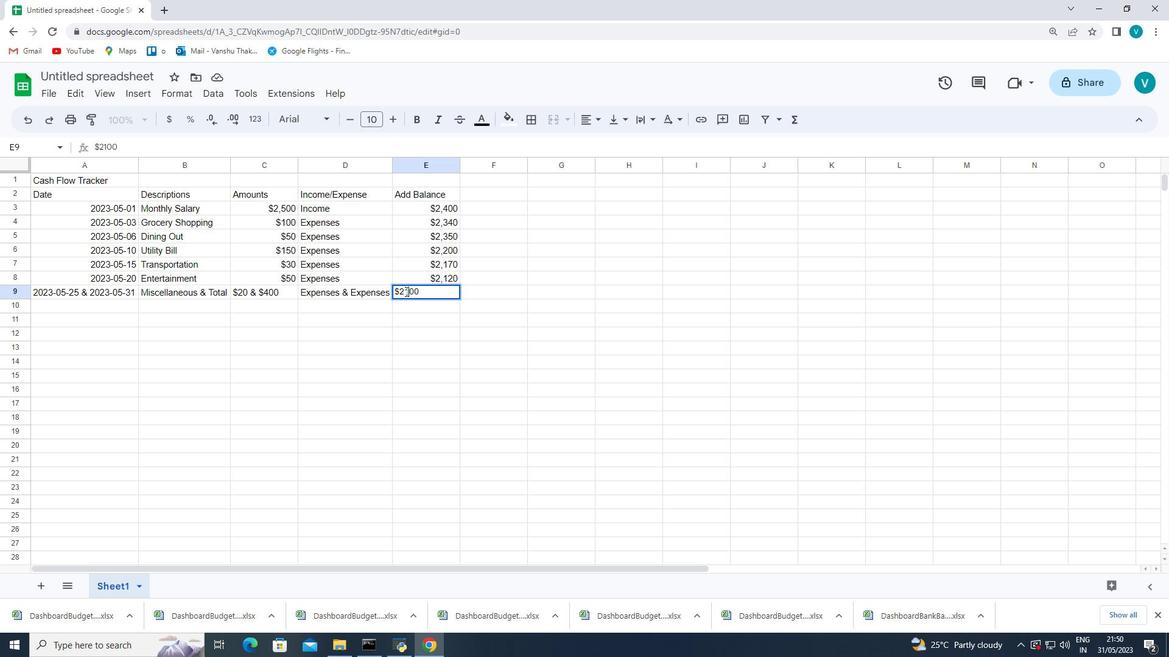 
Action: Mouse pressed left at (405, 292)
Screenshot: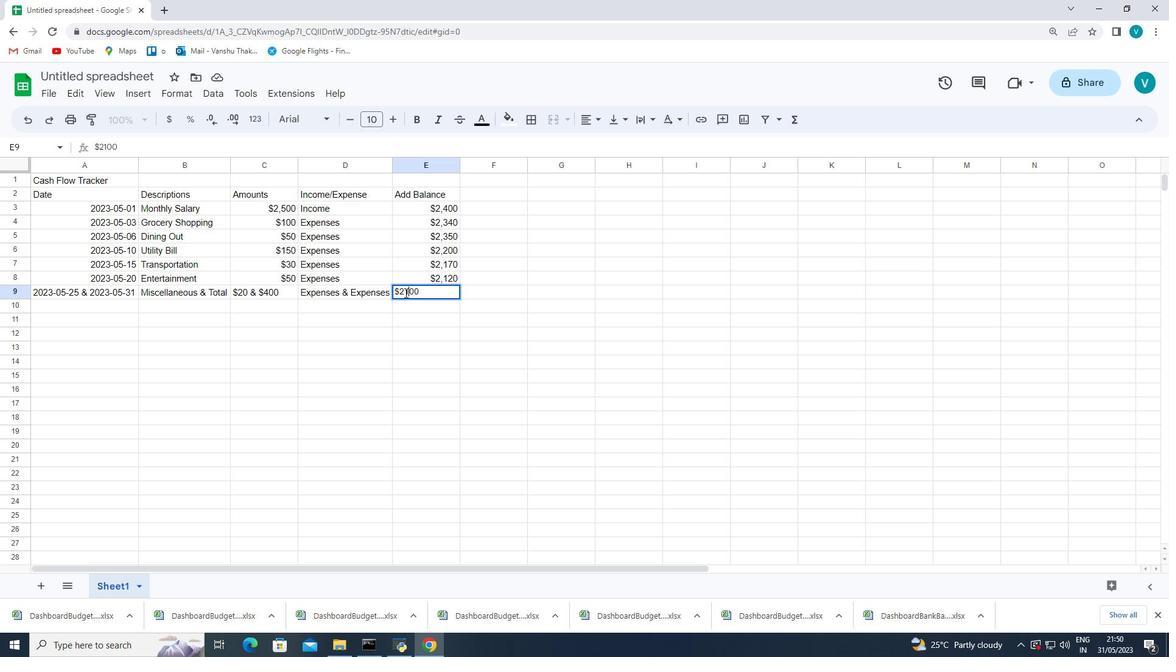 
Action: Mouse moved to (414, 272)
Screenshot: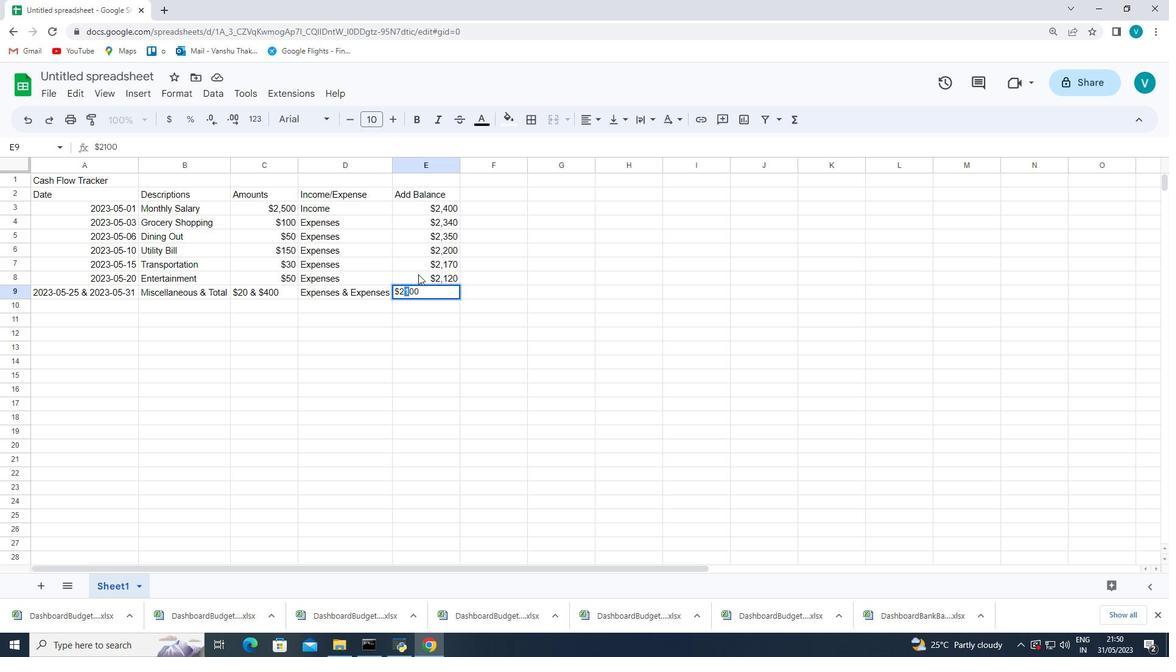 
Action: Key pressed ,
Screenshot: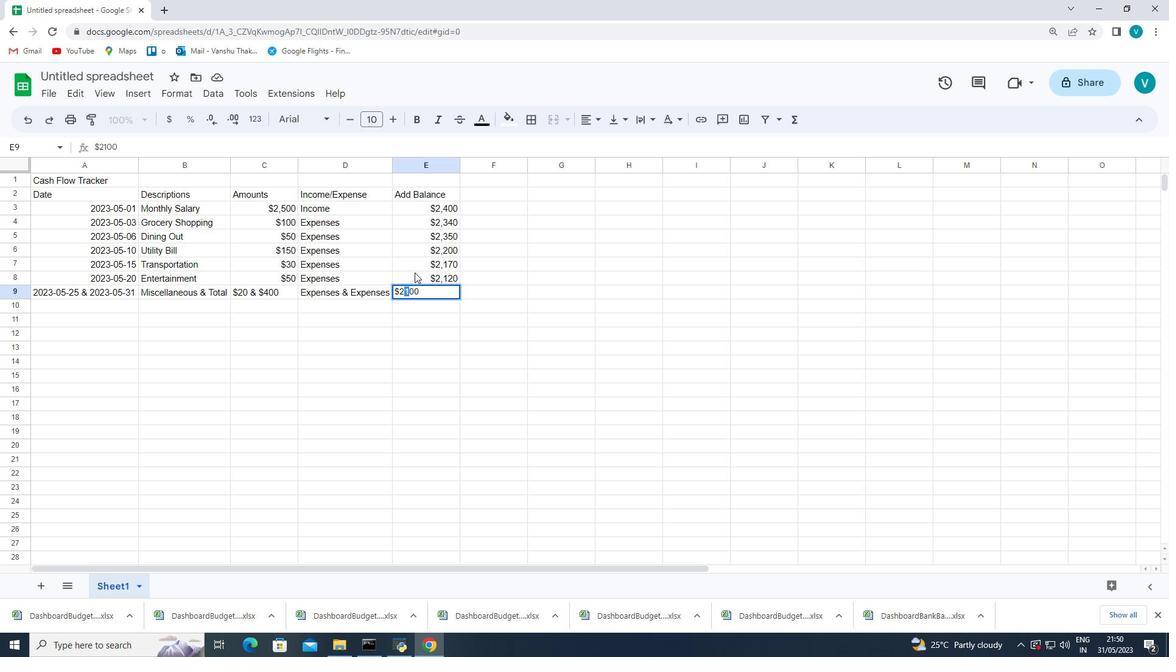 
Action: Mouse moved to (434, 287)
Screenshot: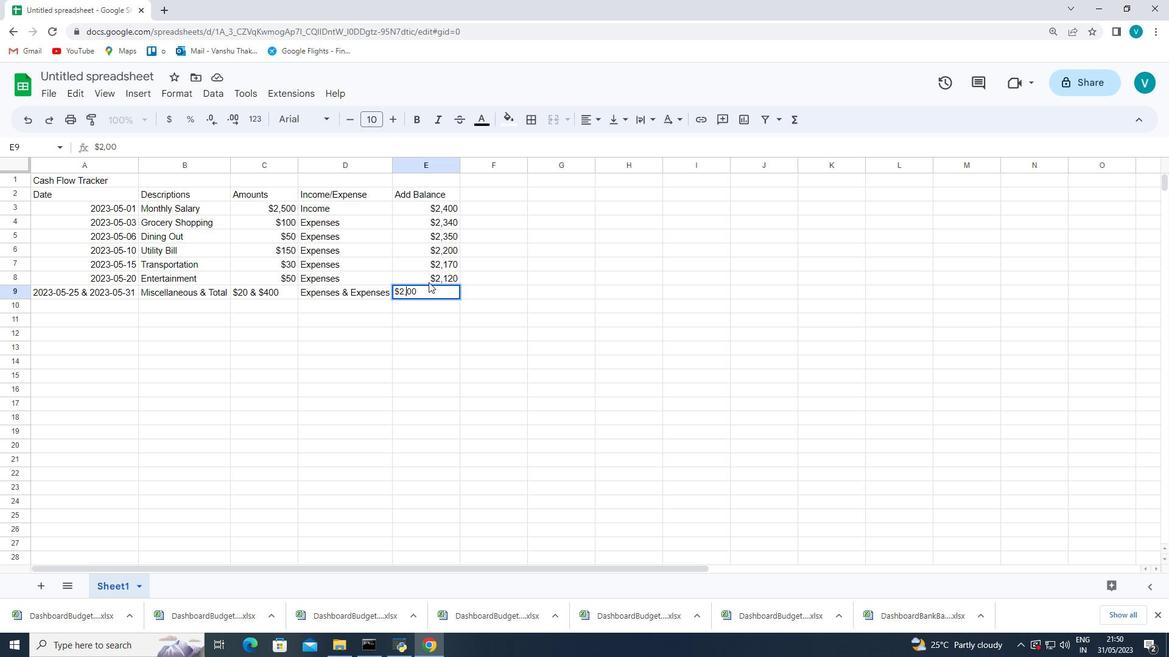 
Action: Key pressed 1
Screenshot: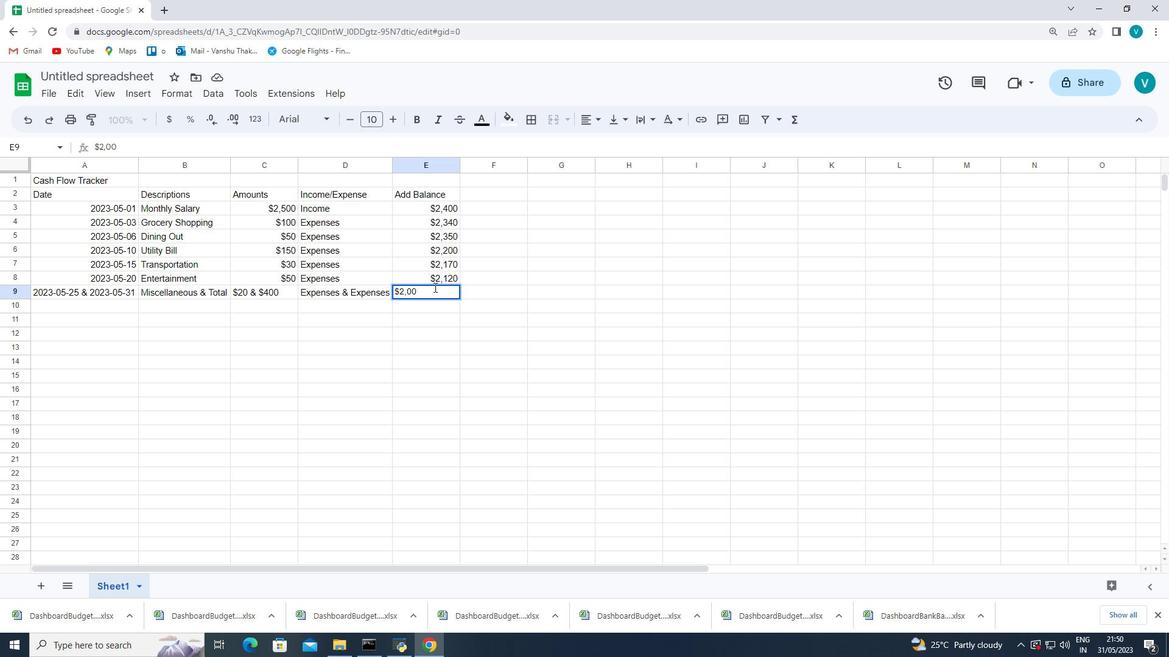 
Action: Mouse moved to (424, 287)
Screenshot: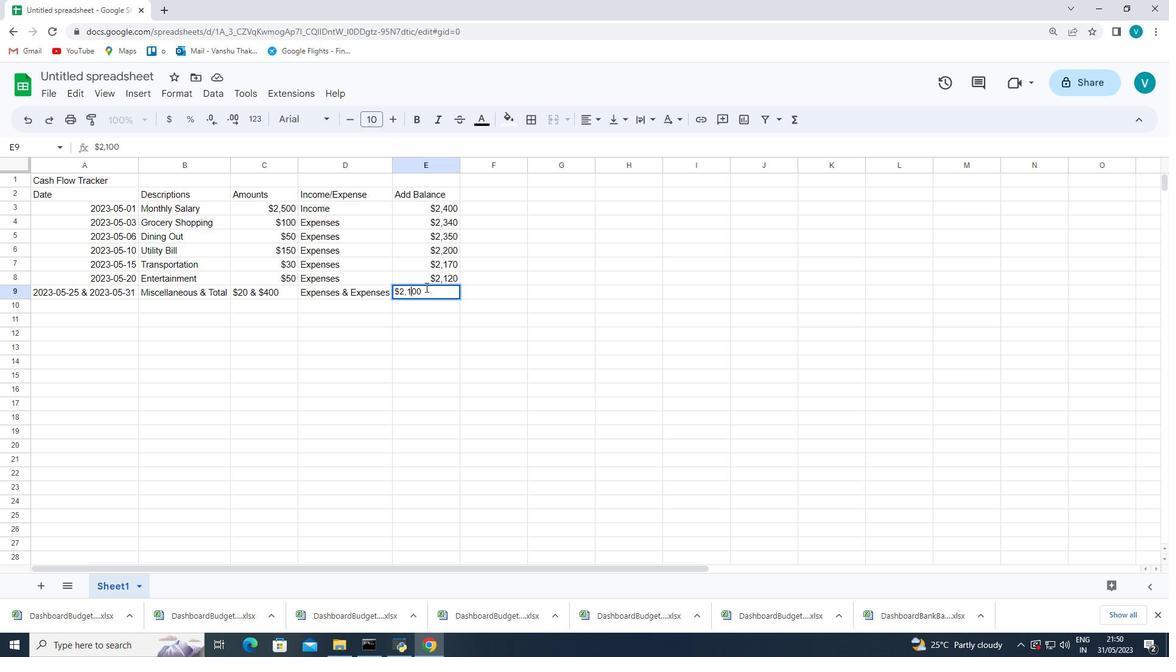 
Action: Mouse pressed left at (424, 287)
Screenshot: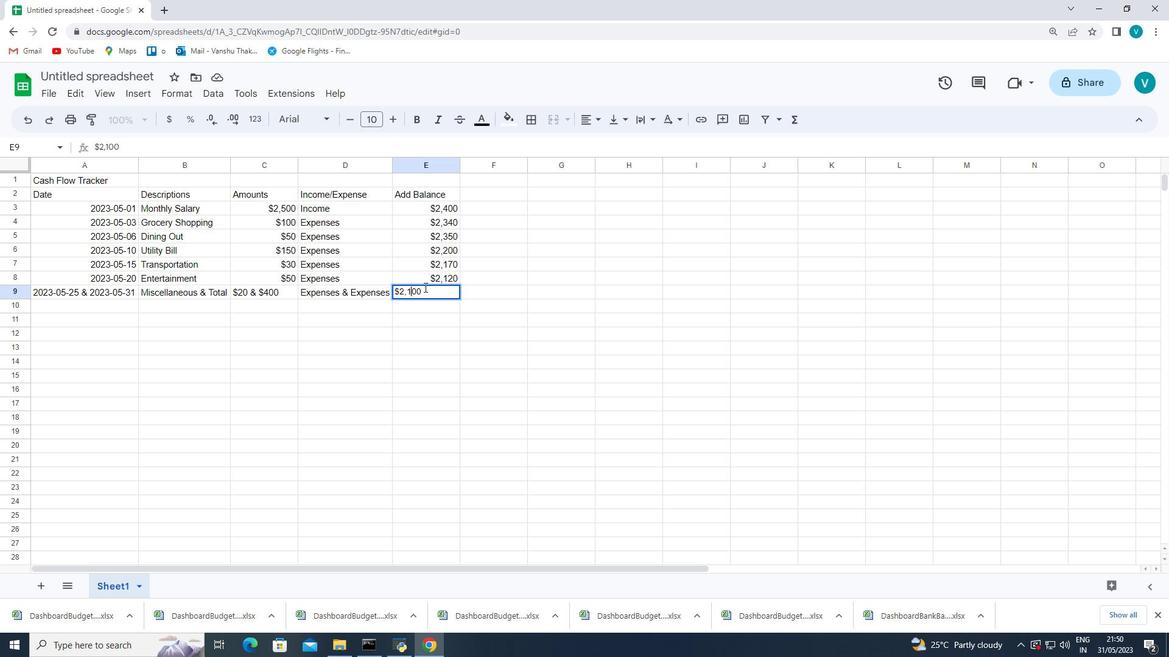 
Action: Mouse moved to (450, 281)
Screenshot: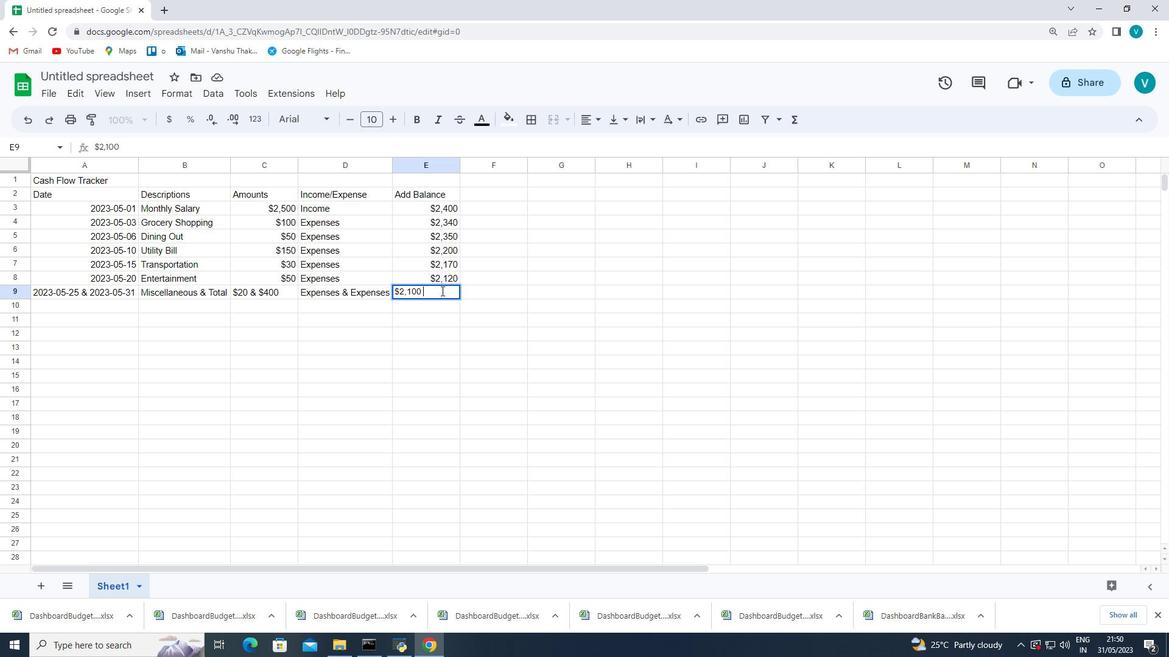 
Action: Key pressed <Key.space><Key.shift_r><Key.shift_r><Key.shift_r><Key.shift_r><Key.shift_r><Key.shift_r><Key.shift_r><Key.shift_r><Key.shift_r><Key.shift_r><Key.shift_r><Key.shift_r><Key.shift_r><Key.shift_r><Key.shift_r><Key.shift_r>&<Key.space>2<Key.backspace><Key.shift_r><Key.shift_r><Key.shift_r><Key.shift_r><Key.shift_r><Key.shift_r><Key.shift_r><Key.shift_r><Key.shift_r><Key.shift_r><Key.shift_r><Key.shift_r><Key.shift_r><Key.shift_r><Key.shift_r><Key.shift_r><Key.shift_r><Key.shift_r><Key.shift_r>$2,100
Screenshot: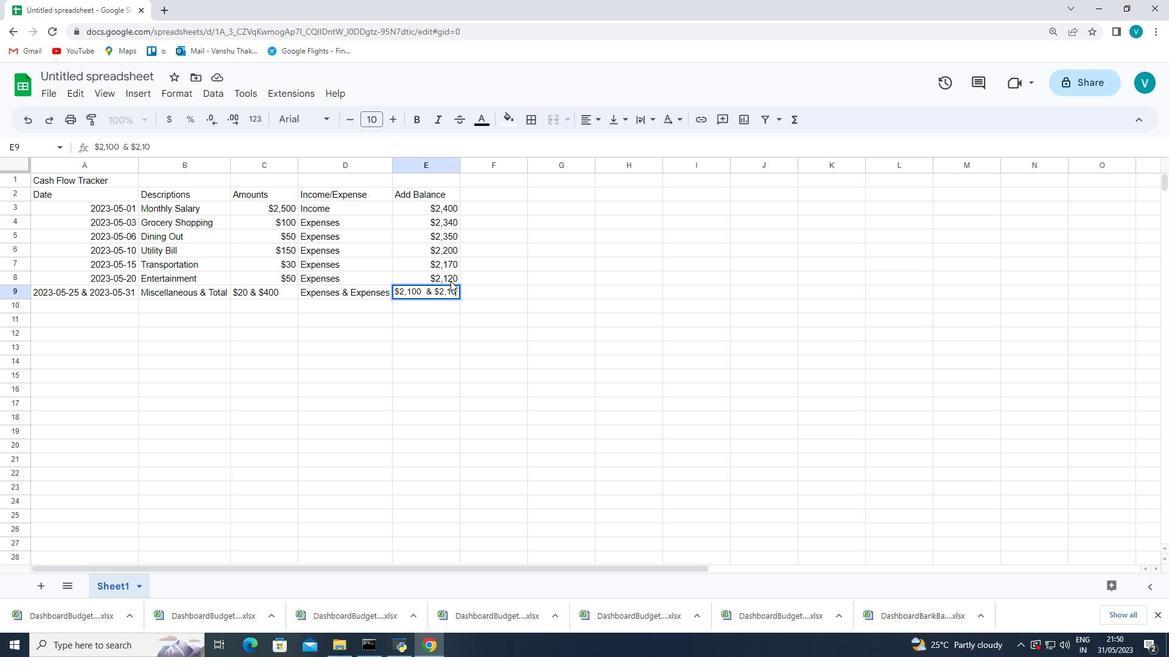 
Action: Mouse moved to (545, 287)
Screenshot: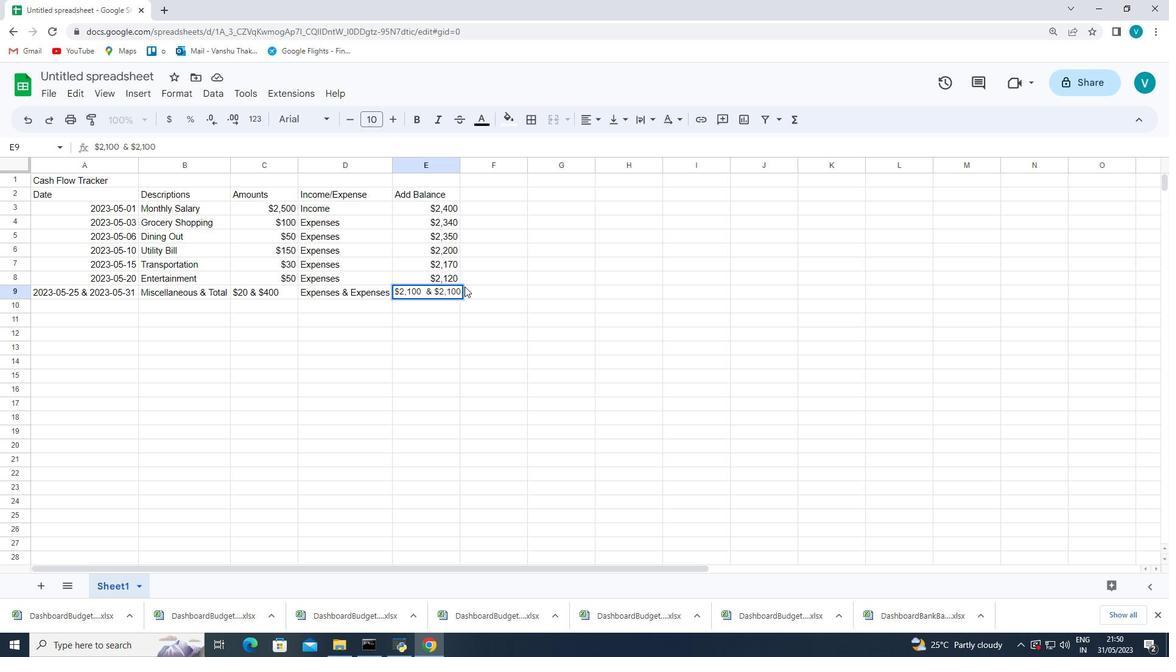 
Action: Mouse pressed left at (545, 287)
Screenshot: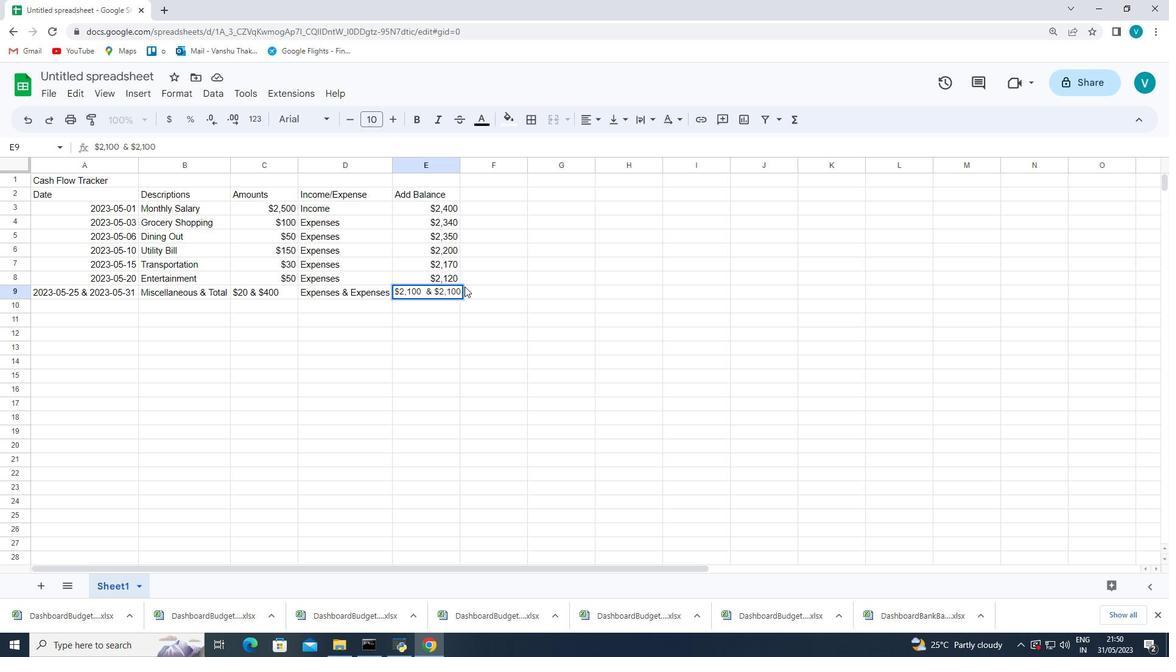 
Action: Mouse moved to (390, 160)
Screenshot: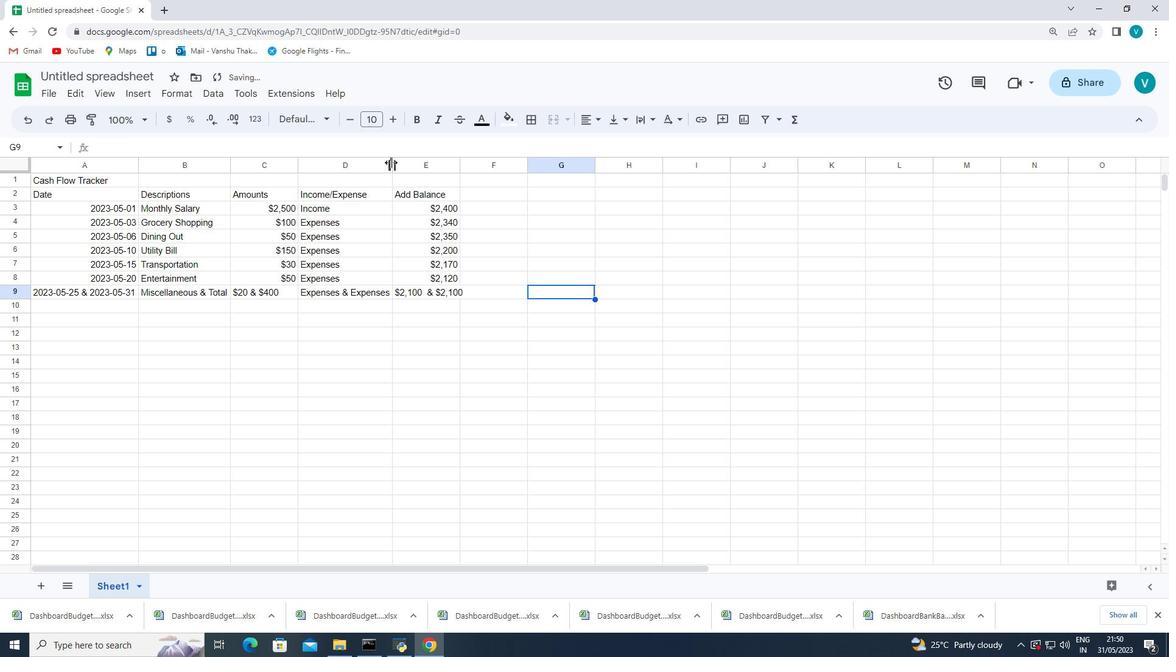
Action: Mouse pressed left at (390, 160)
Screenshot: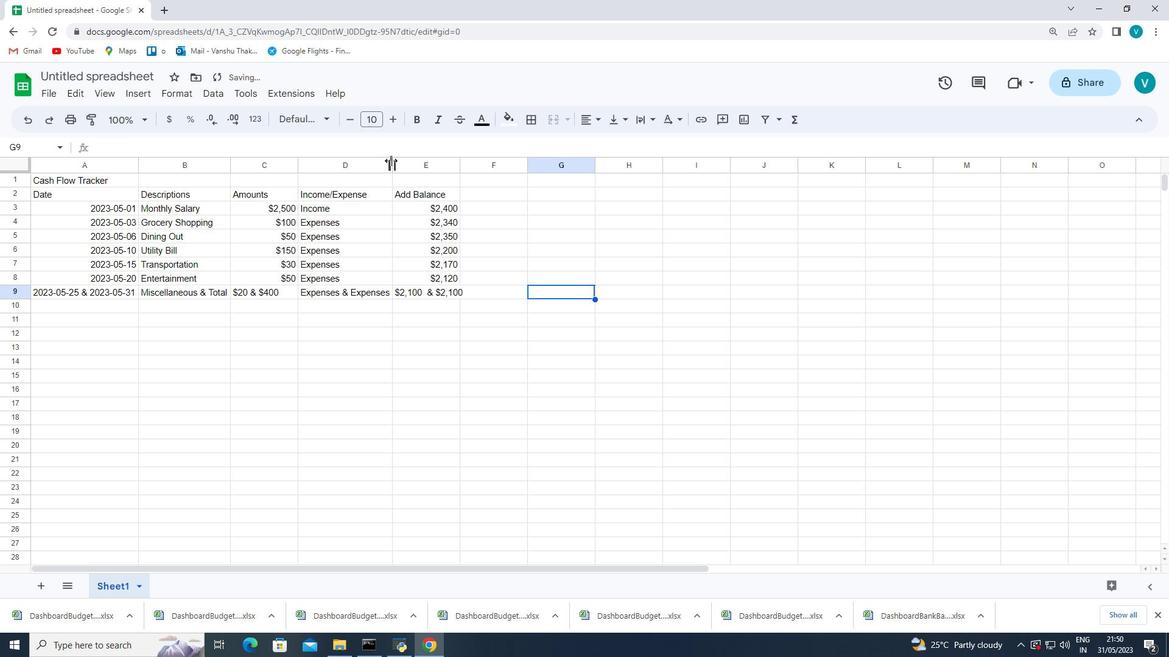 
Action: Mouse pressed left at (390, 160)
Screenshot: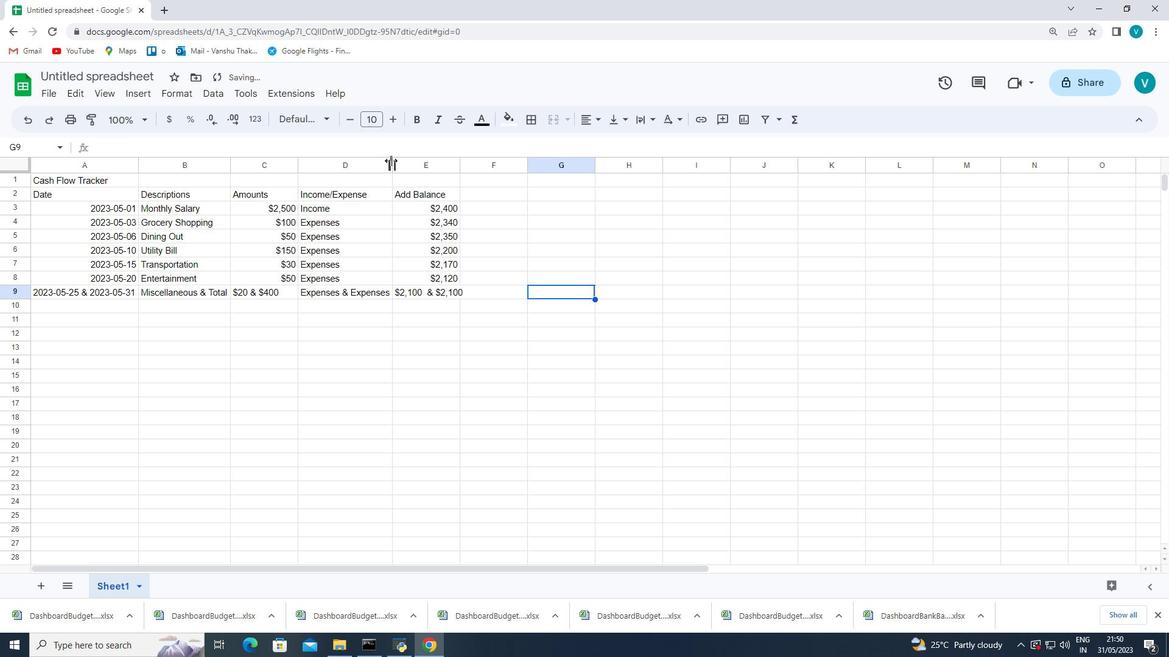
Action: Mouse moved to (460, 162)
Screenshot: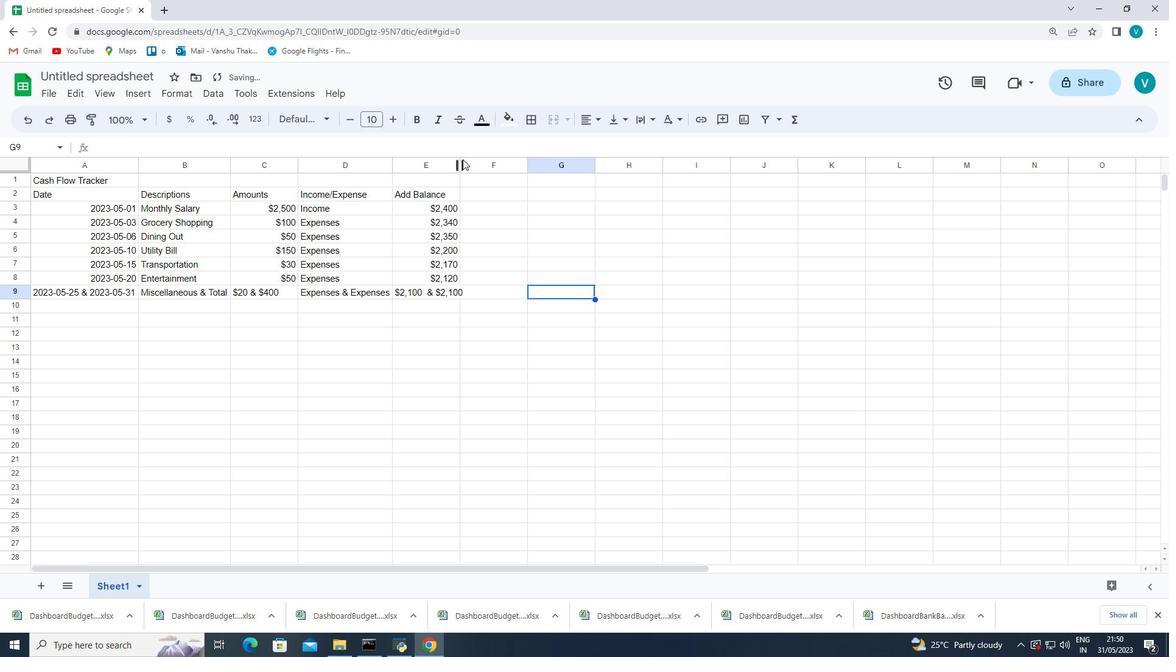 
Action: Mouse pressed left at (460, 162)
Screenshot: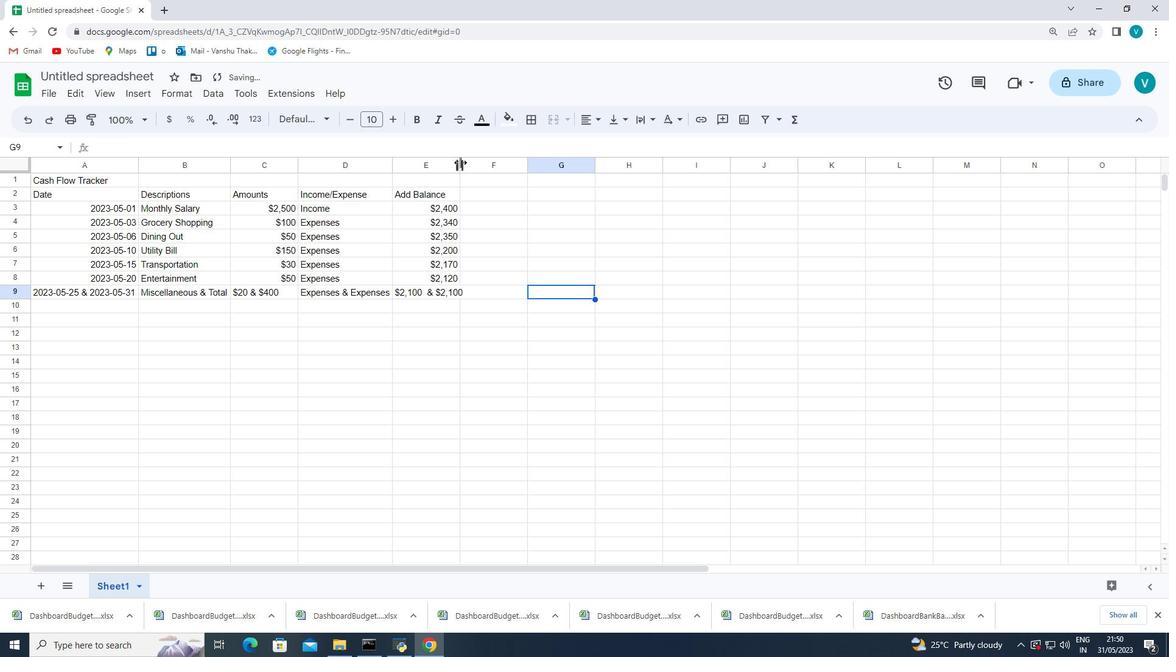 
Action: Mouse pressed left at (460, 162)
Screenshot: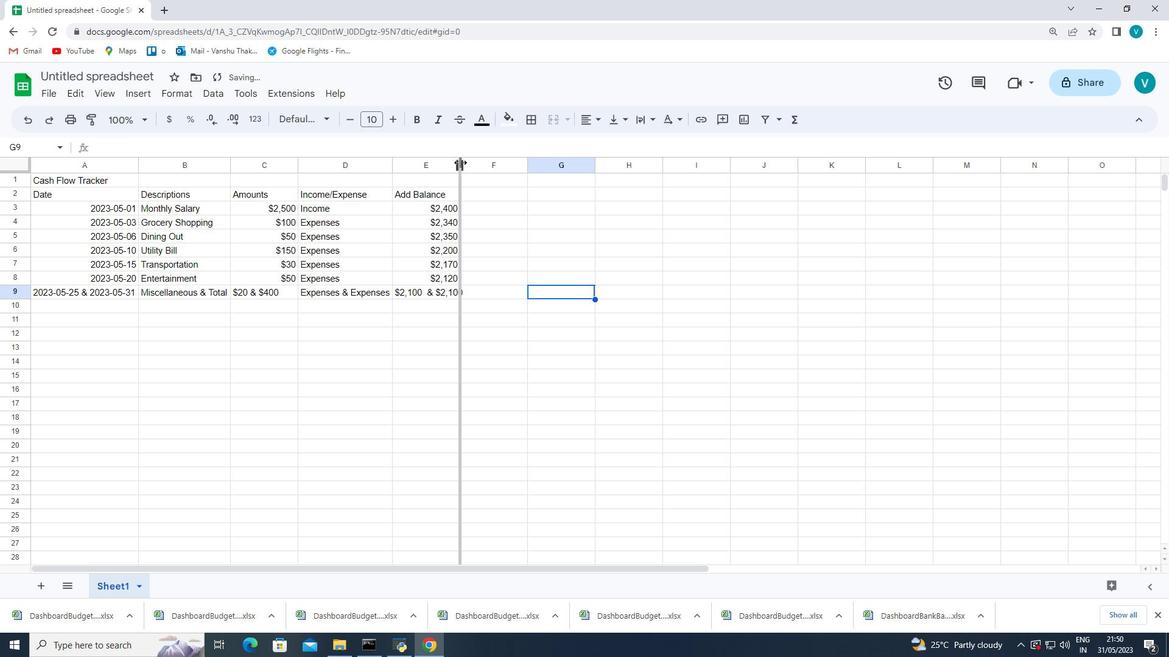 
Action: Mouse moved to (295, 162)
Screenshot: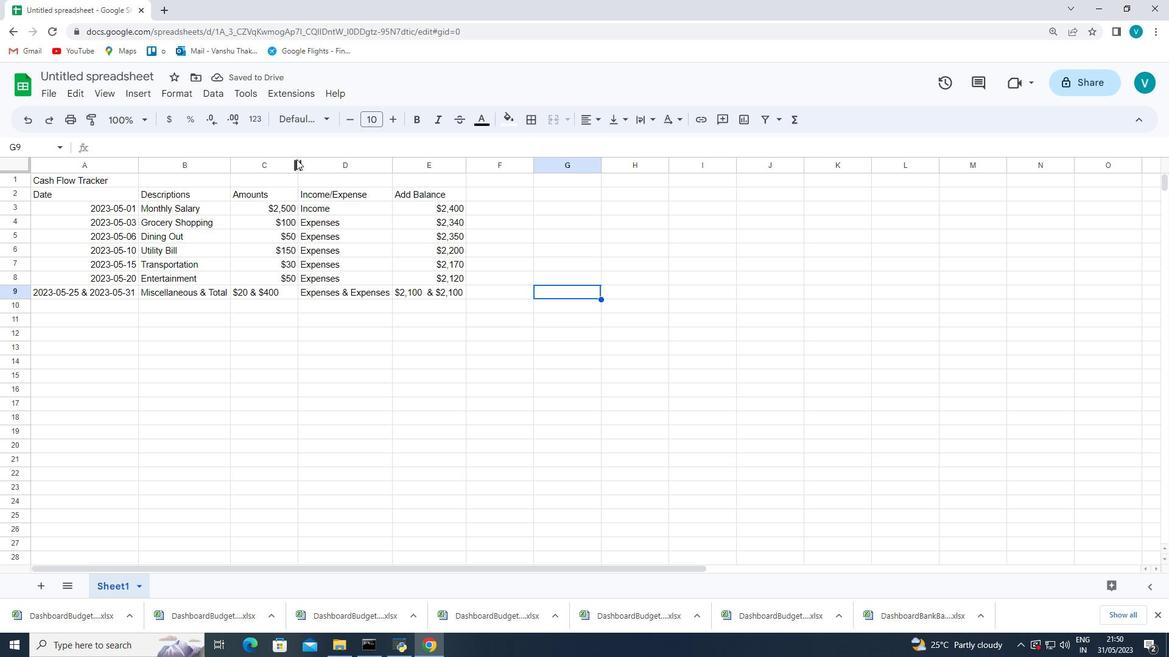 
Action: Mouse pressed left at (295, 162)
Screenshot: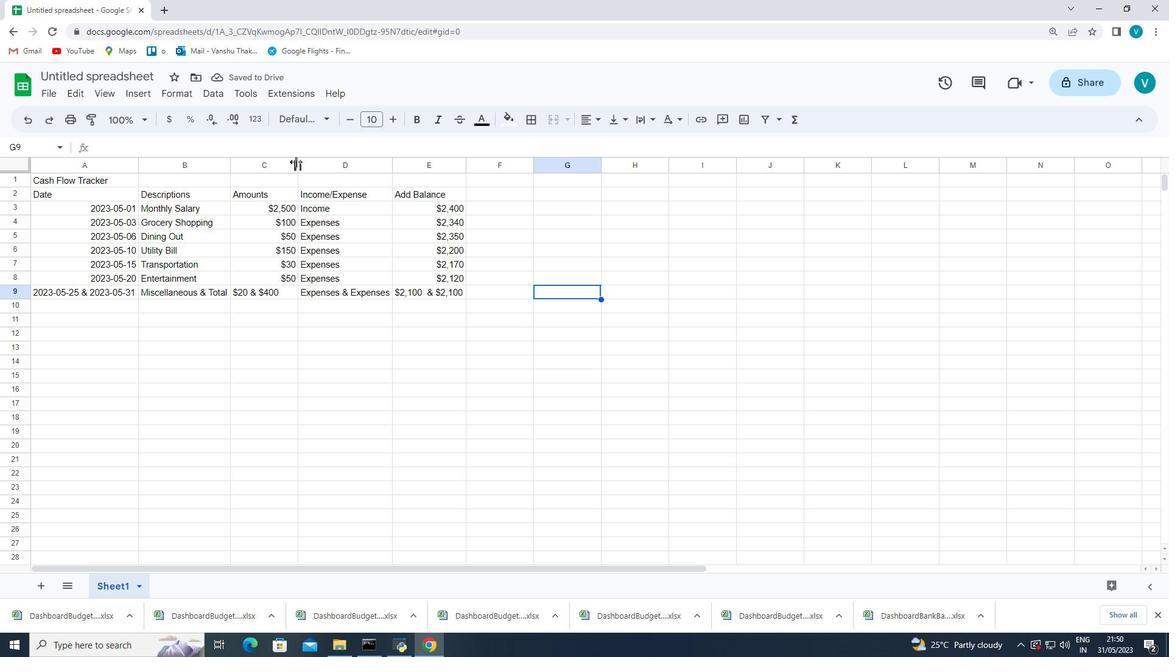 
Action: Mouse pressed left at (295, 162)
Screenshot: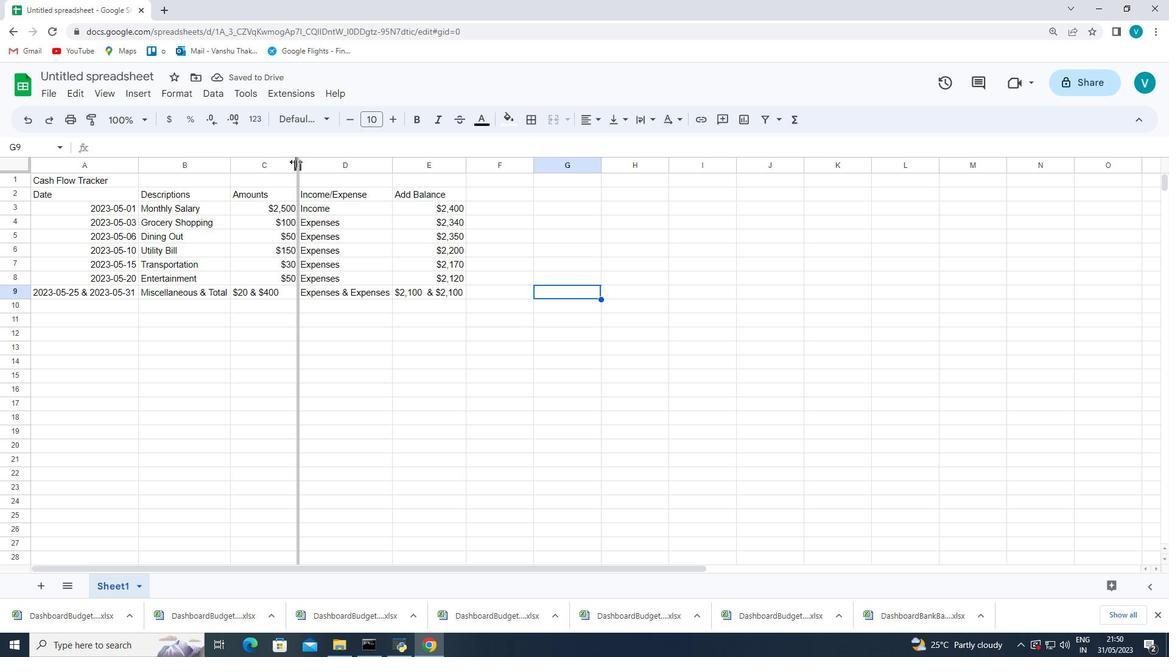 
Action: Mouse moved to (230, 162)
Screenshot: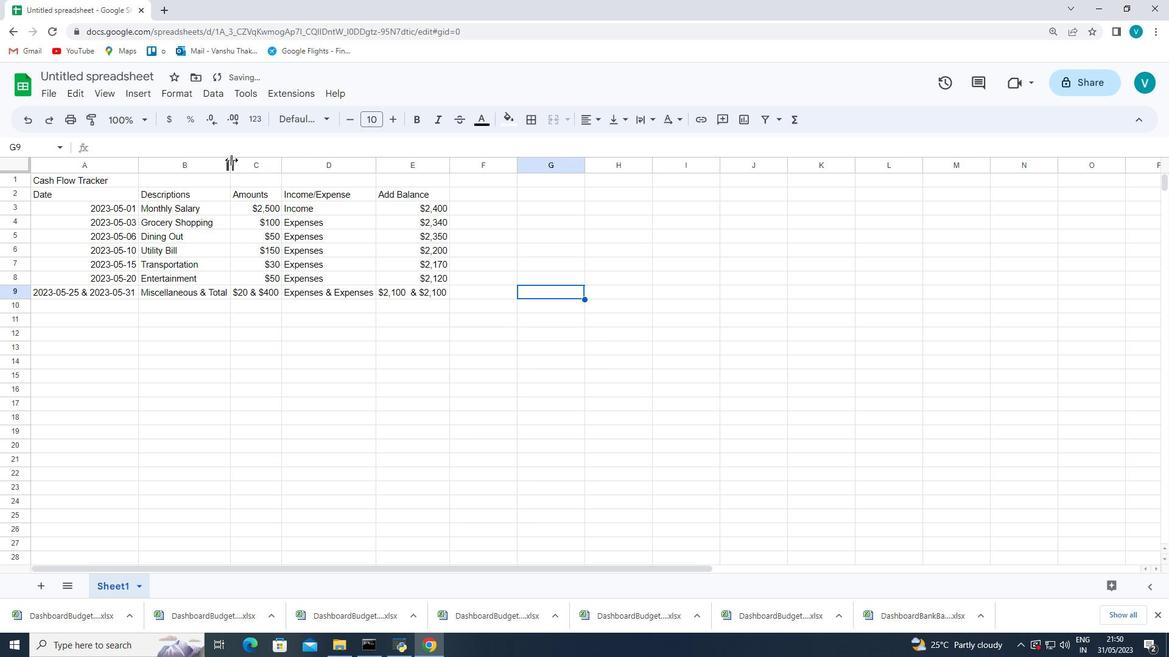 
Action: Mouse pressed left at (230, 162)
Screenshot: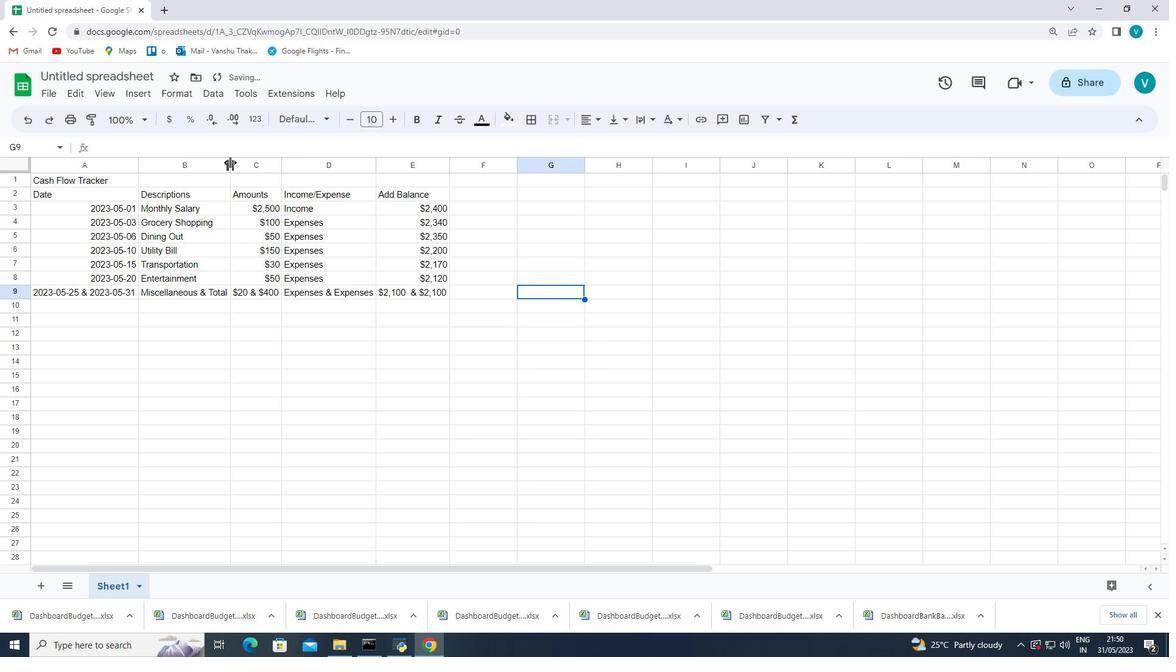 
Action: Mouse pressed left at (230, 162)
Screenshot: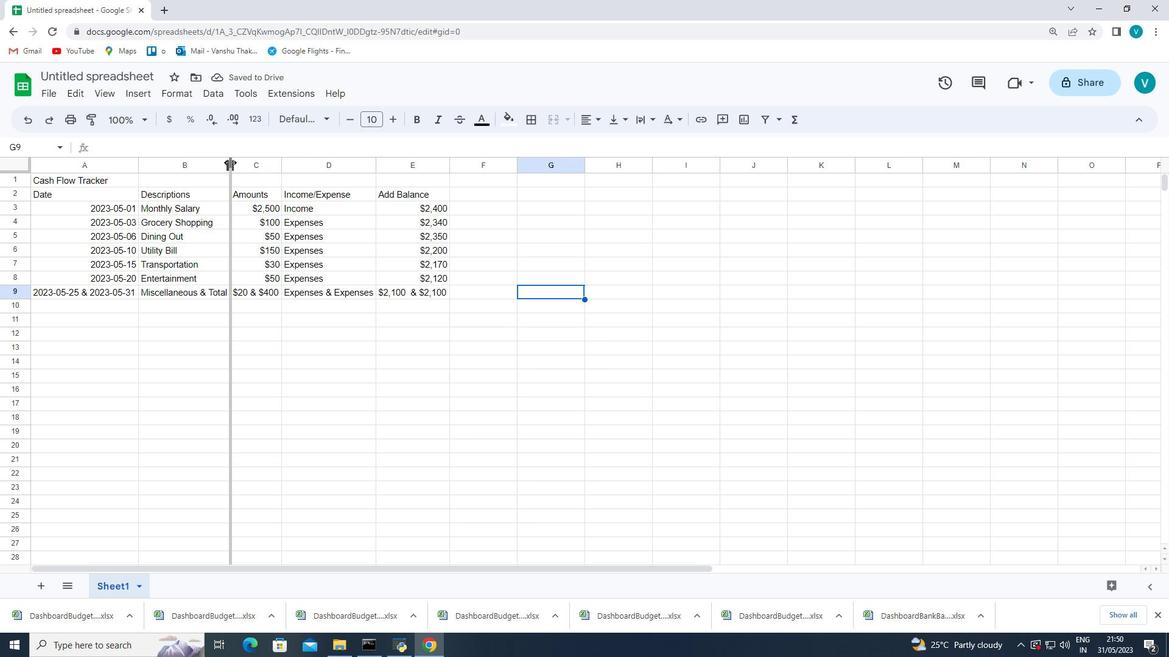 
Action: Mouse moved to (137, 160)
Screenshot: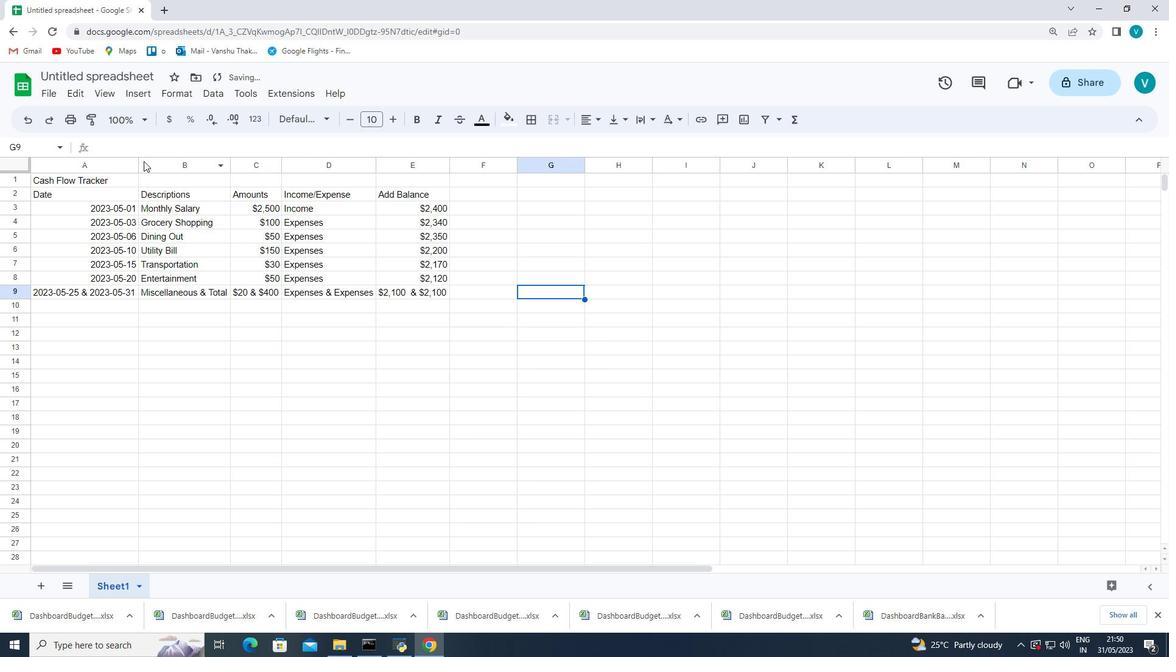 
Action: Mouse pressed left at (137, 160)
Screenshot: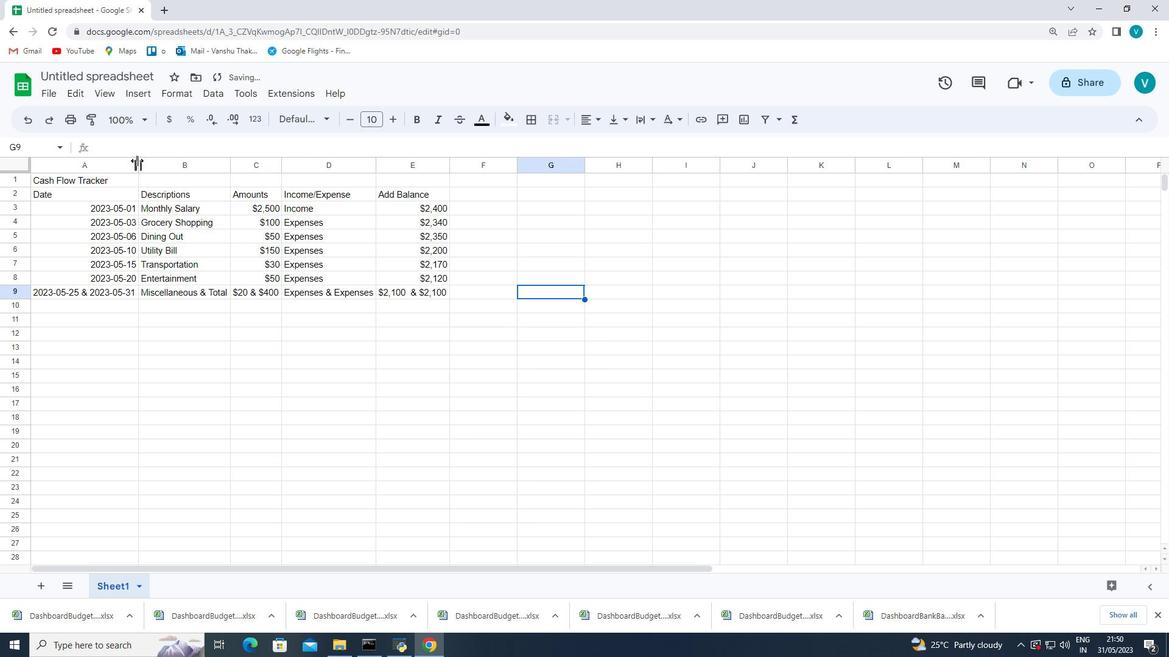 
Action: Mouse pressed left at (137, 160)
Screenshot: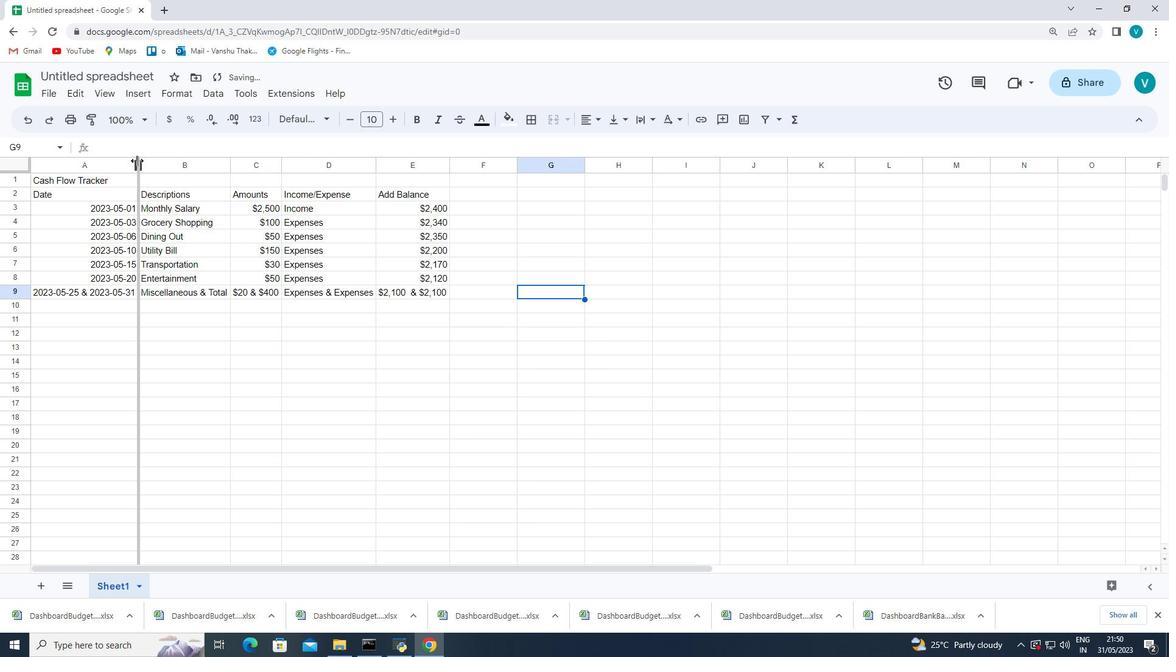 
Action: Mouse moved to (124, 73)
Screenshot: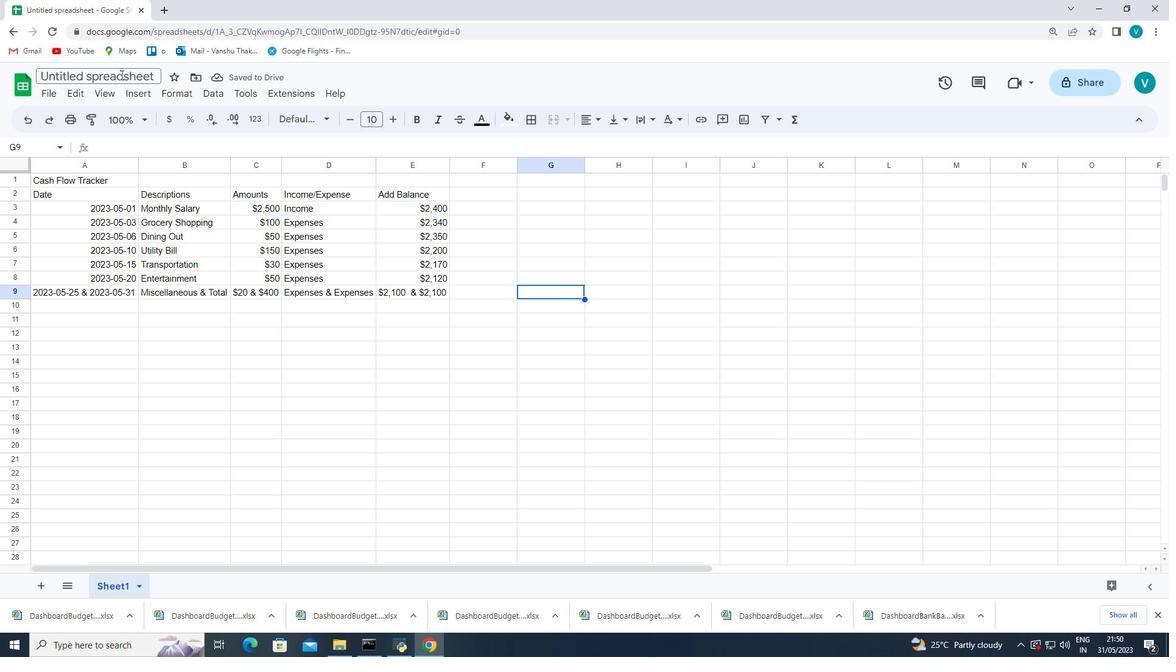 
Action: Mouse pressed left at (124, 73)
Screenshot: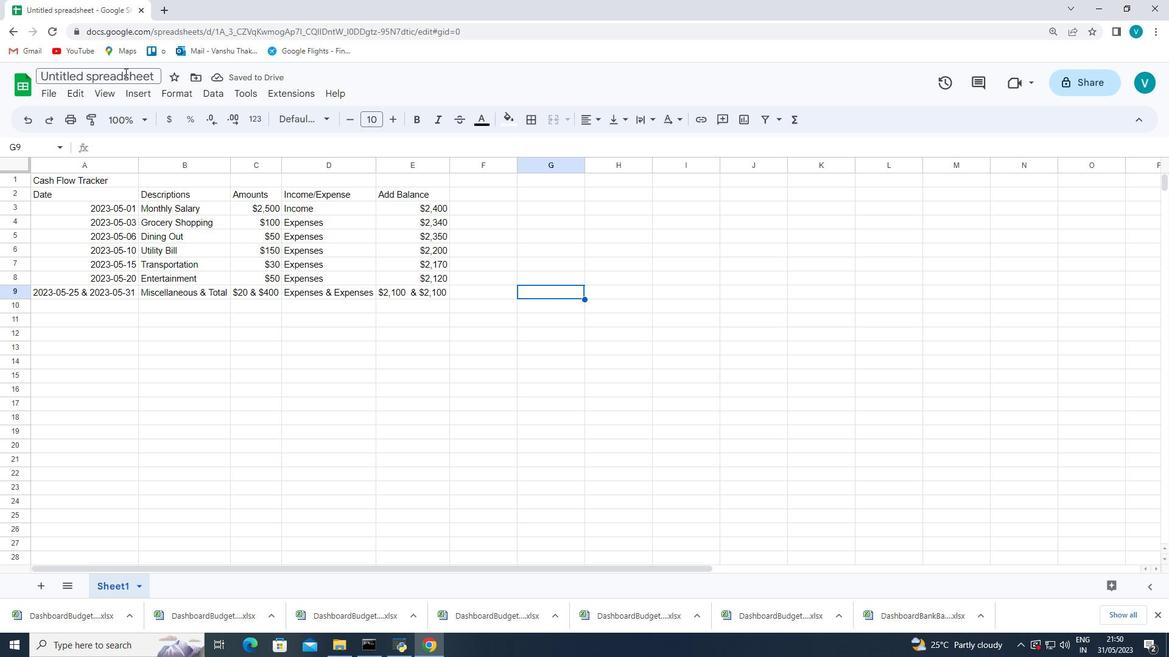 
Action: Mouse moved to (643, 124)
Screenshot: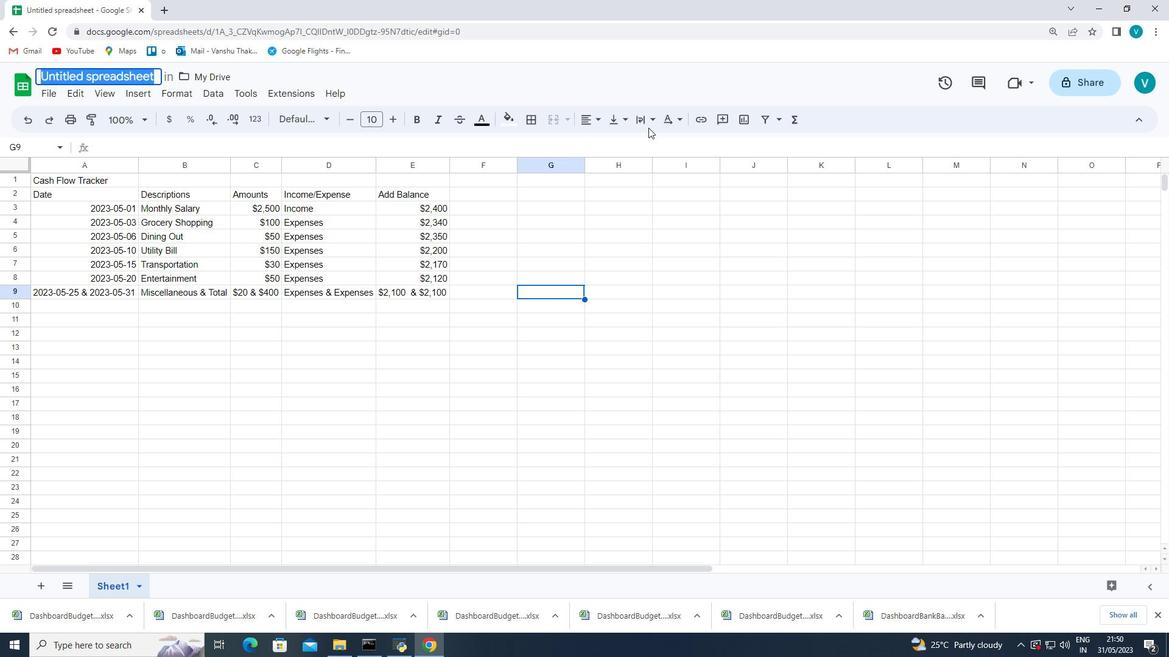 
Action: Key pressed <Key.shift_r><Key.shift_r><Key.shift_r><Key.shift_r><Key.shift_r>Dashboard<Key.space><Key.backspace><Key.shift_r>Cash<Key.shift_r>Flow
Screenshot: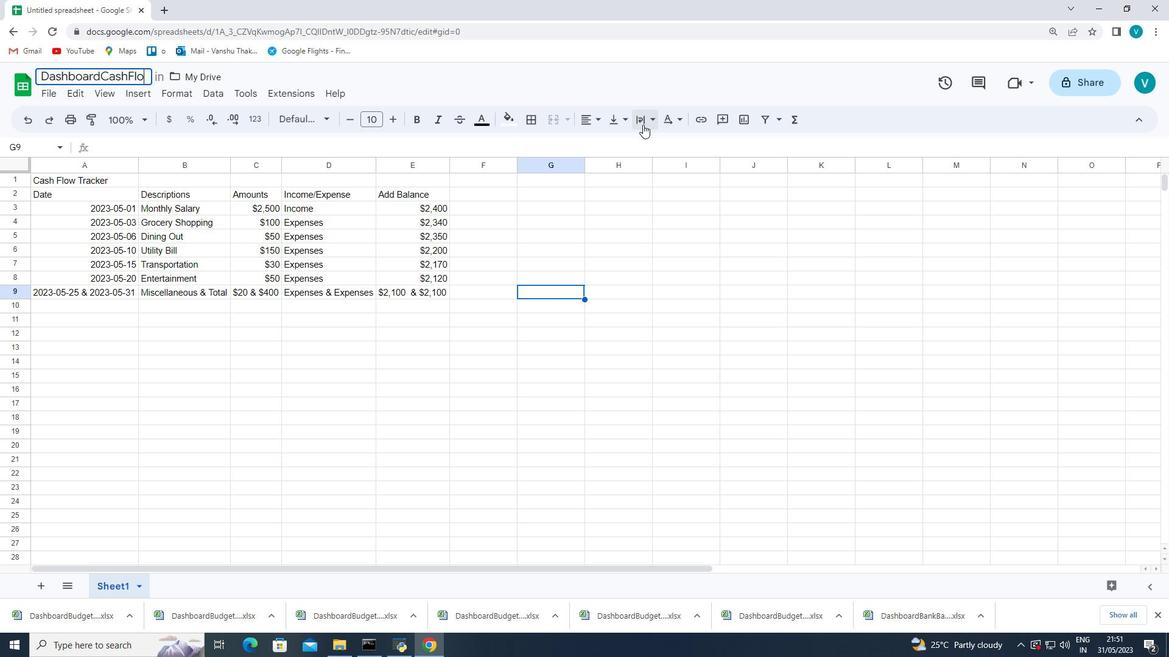 
Action: Mouse moved to (715, 249)
Screenshot: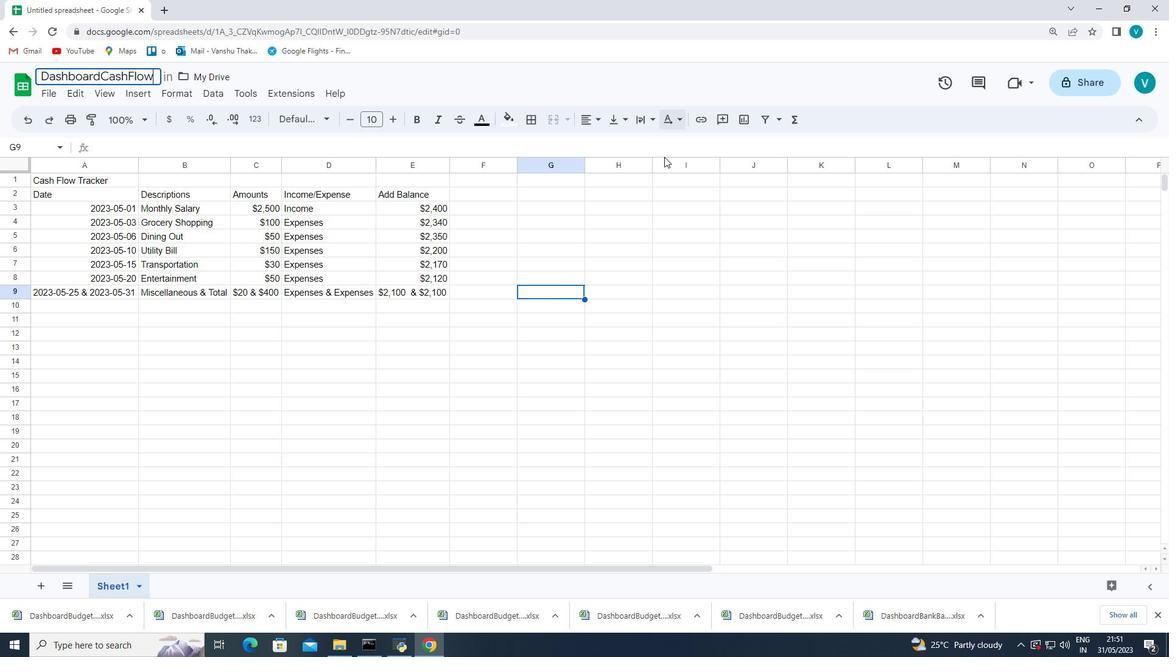 
Action: Mouse pressed left at (715, 249)
Screenshot: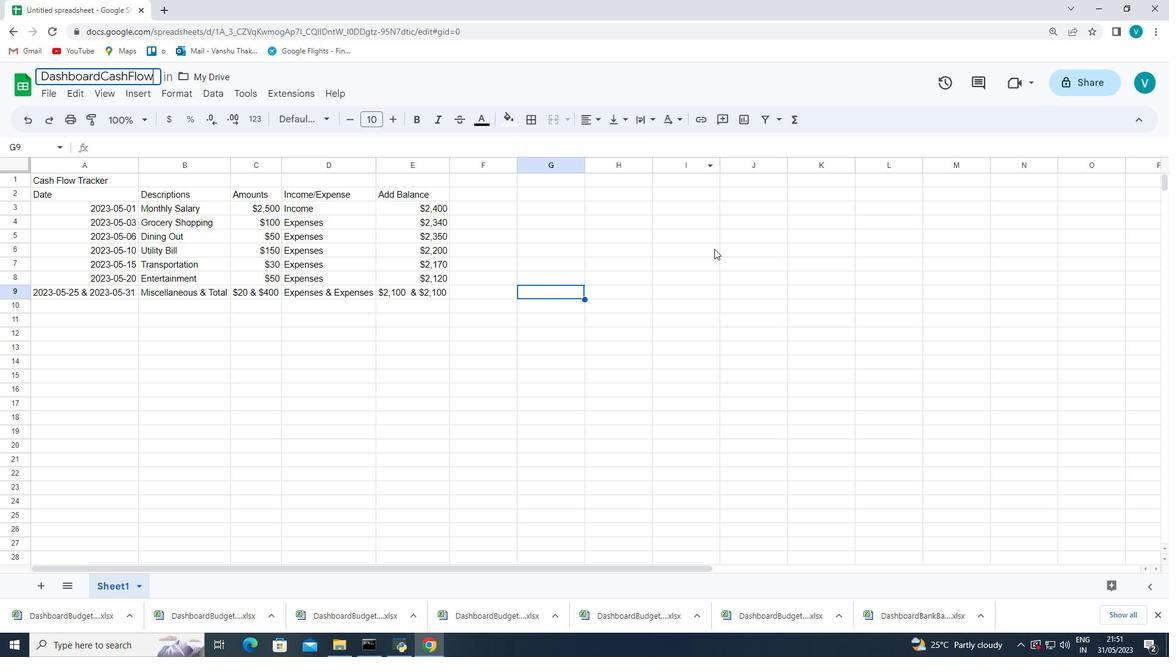 
Action: Mouse moved to (359, 234)
Screenshot: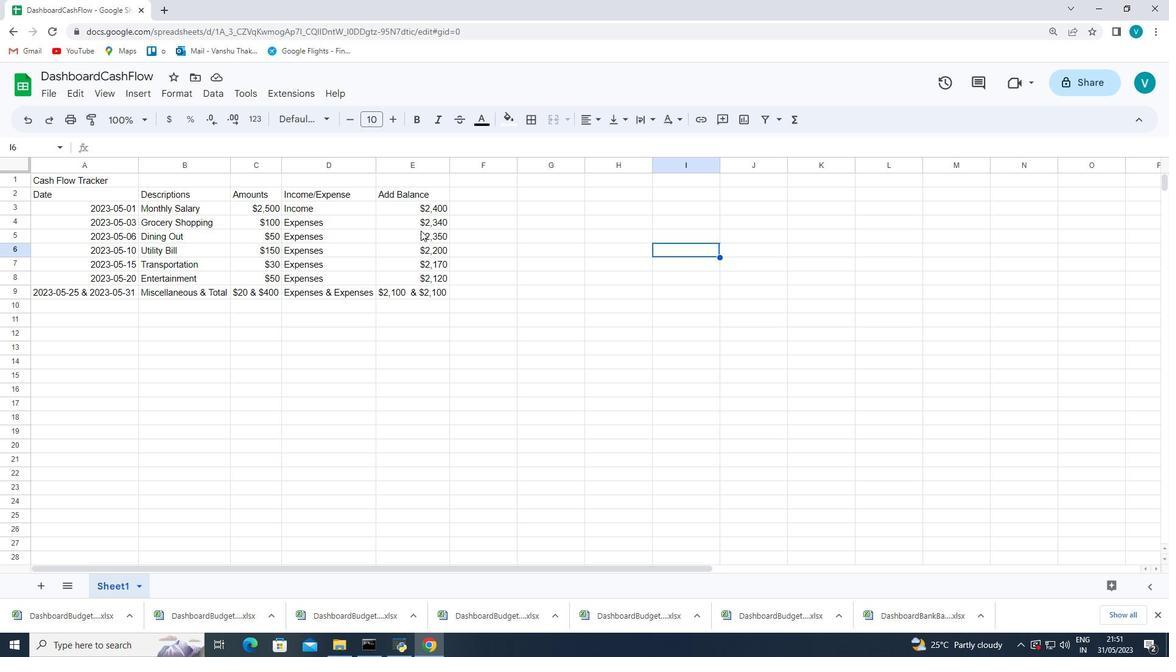 
Action: Mouse scrolled (359, 235) with delta (0, 0)
Screenshot: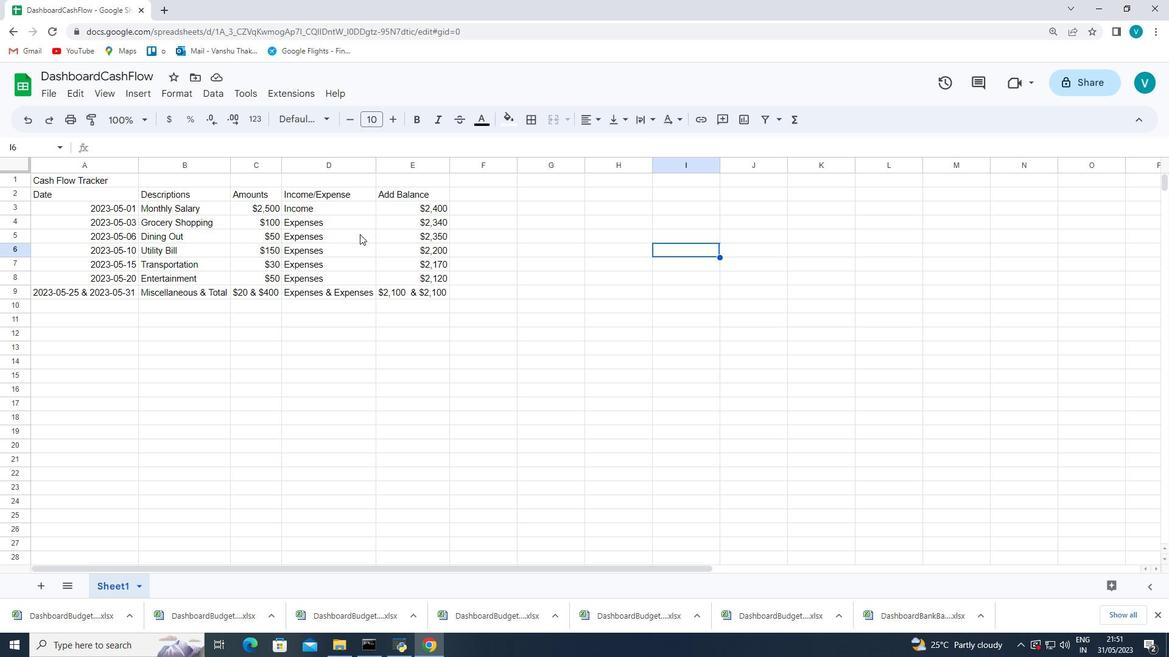 
Action: Mouse scrolled (359, 235) with delta (0, 0)
Screenshot: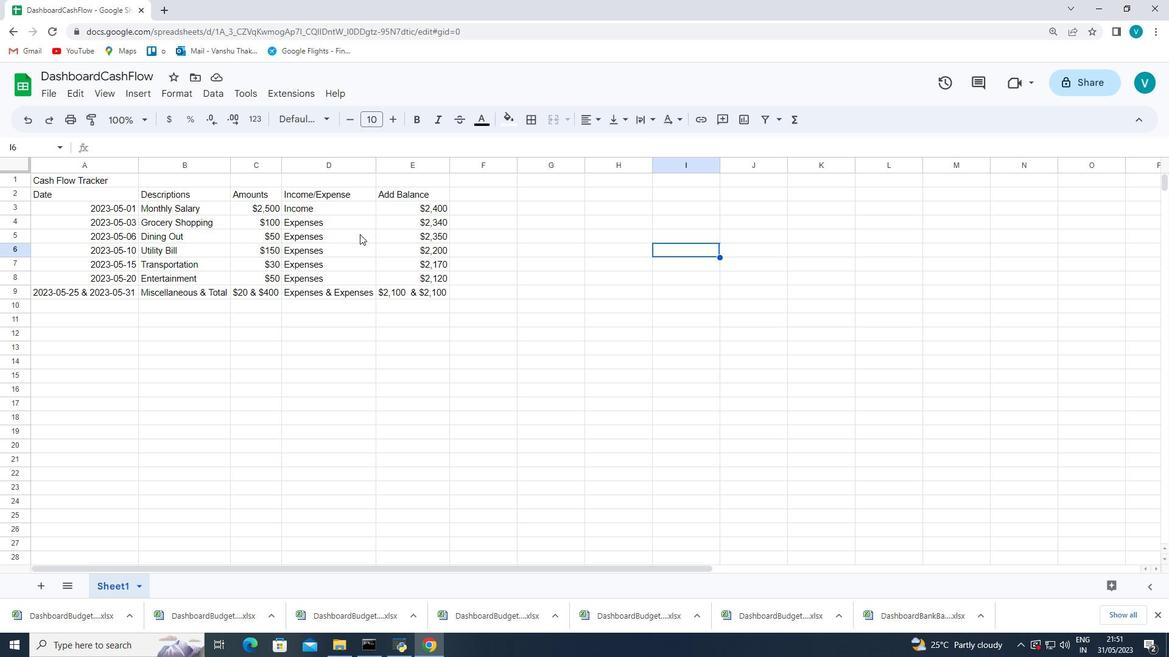 
Action: Mouse scrolled (359, 235) with delta (0, 0)
Screenshot: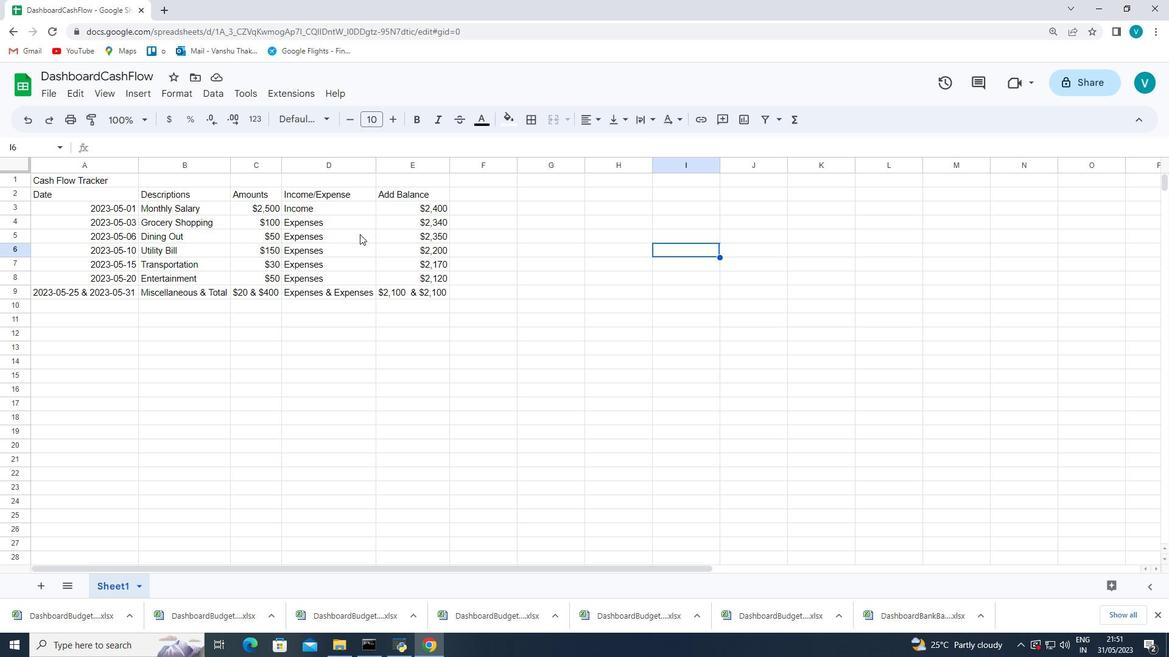 
Action: Mouse scrolled (359, 235) with delta (0, 0)
Screenshot: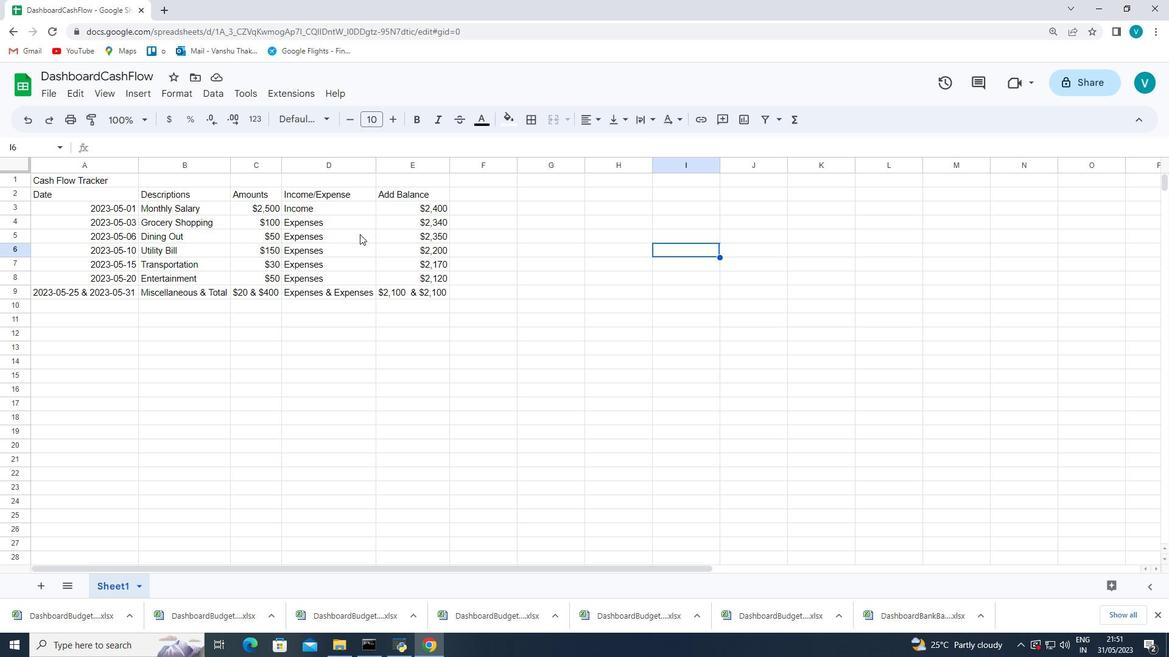 
Action: Mouse moved to (436, 244)
Screenshot: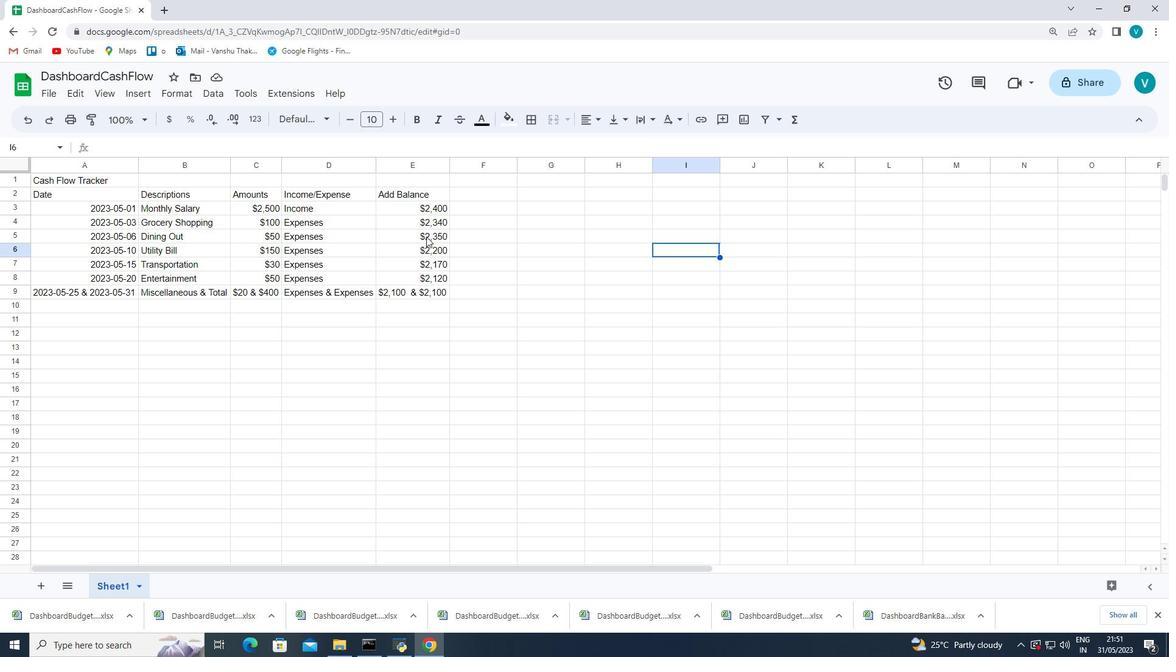 
Action: Mouse scrolled (436, 243) with delta (0, 0)
Screenshot: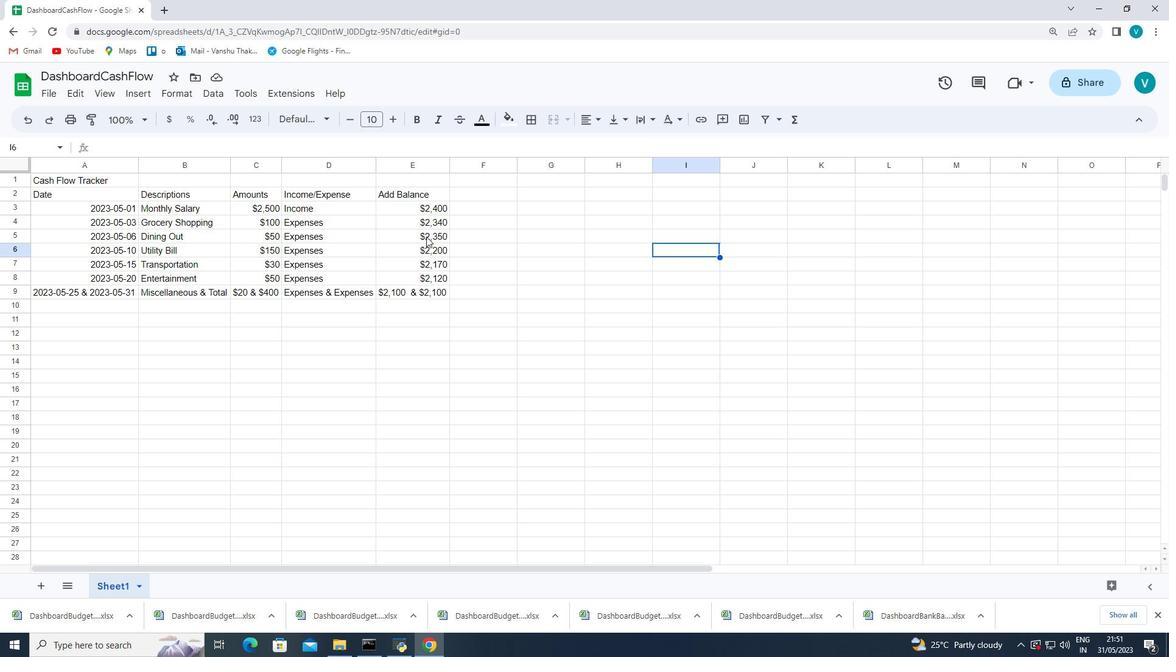 
Action: Mouse moved to (438, 245)
Screenshot: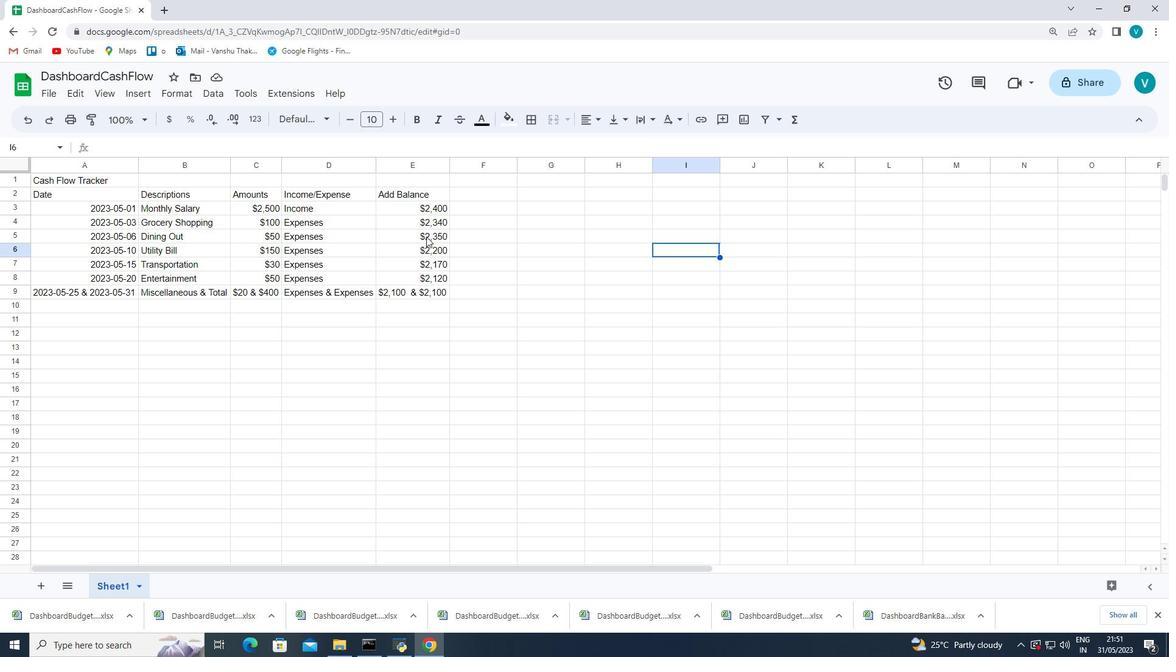 
Action: Mouse scrolled (438, 244) with delta (0, 0)
Screenshot: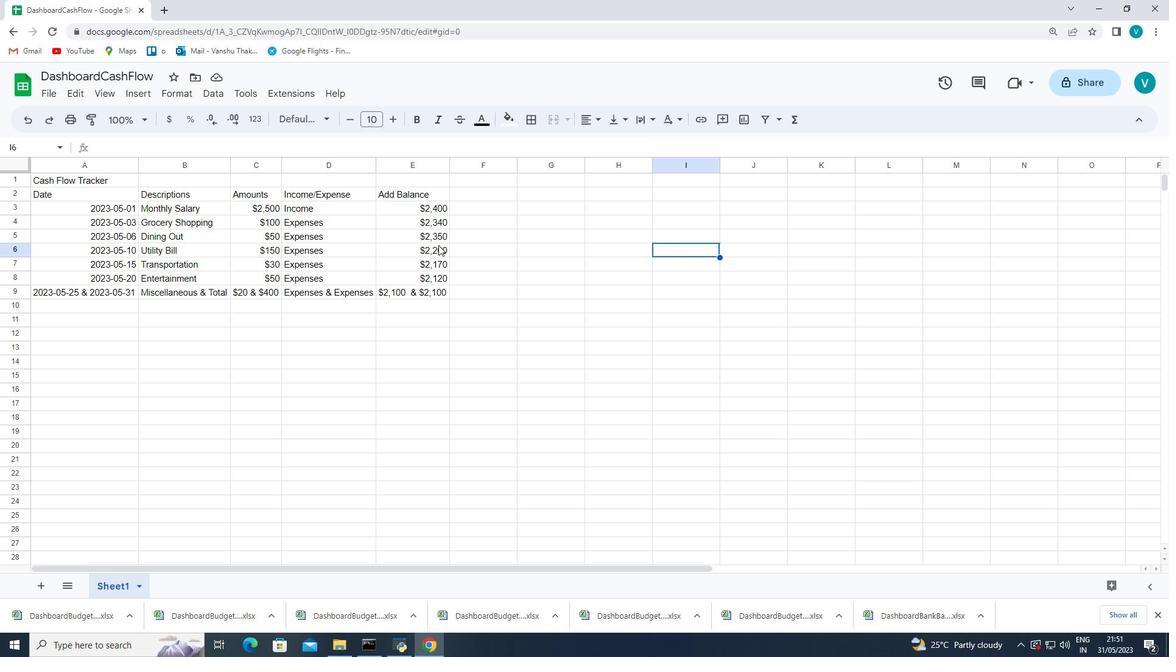 
Action: Mouse moved to (440, 247)
Screenshot: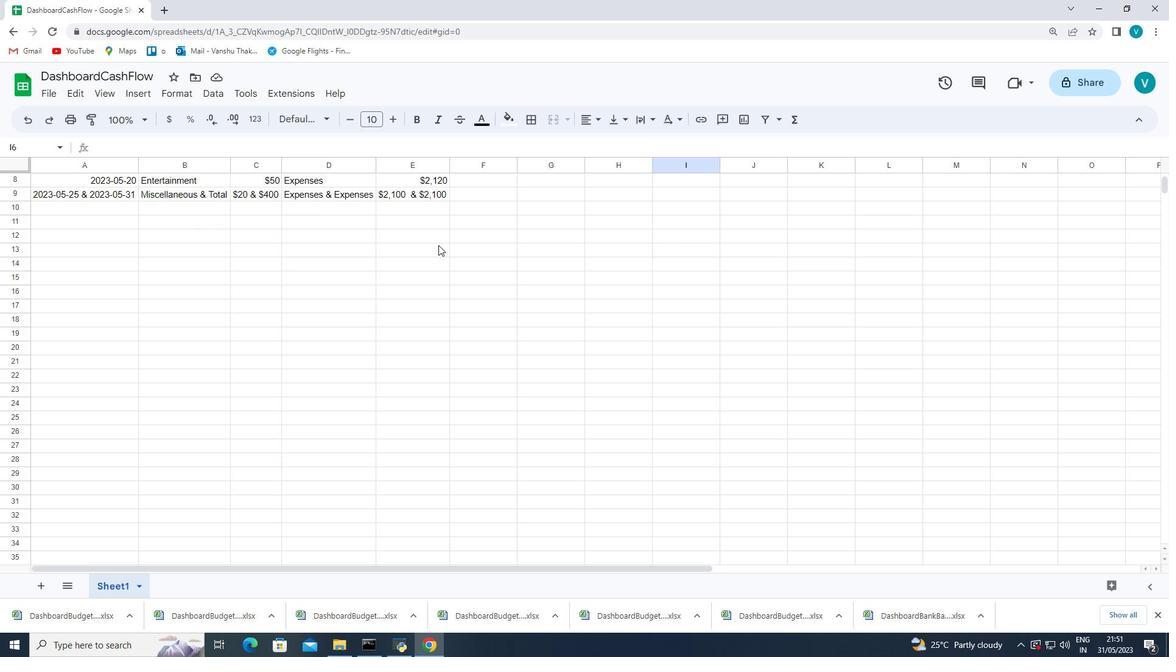 
Action: Mouse scrolled (440, 247) with delta (0, 0)
Screenshot: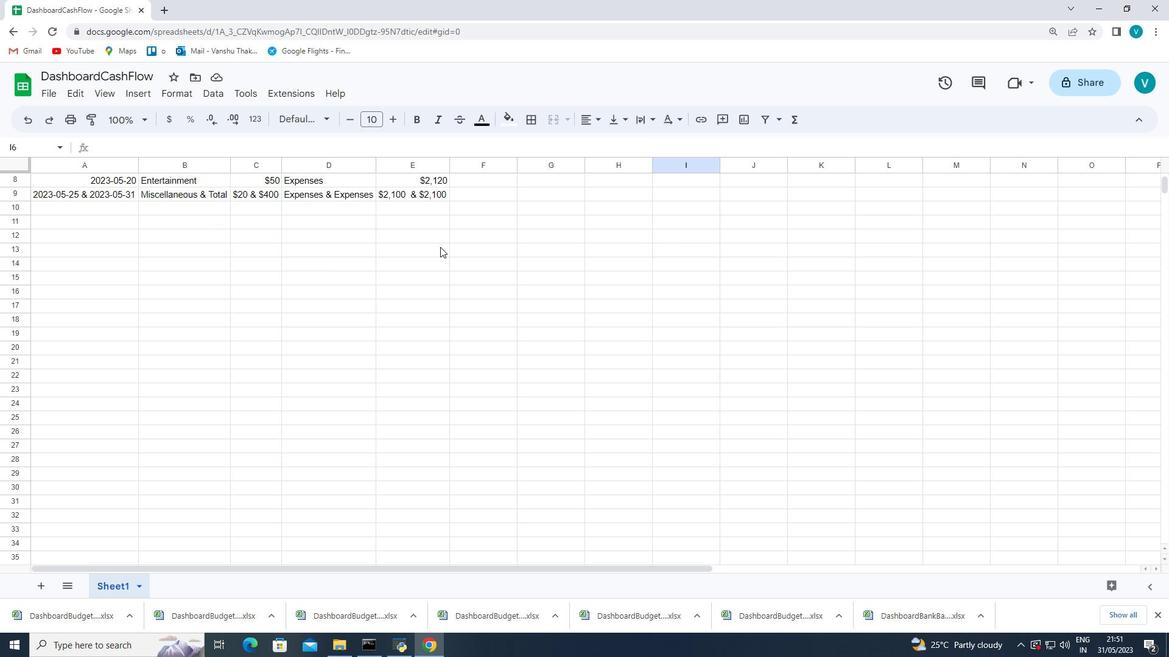 
Action: Mouse scrolled (440, 247) with delta (0, 0)
Screenshot: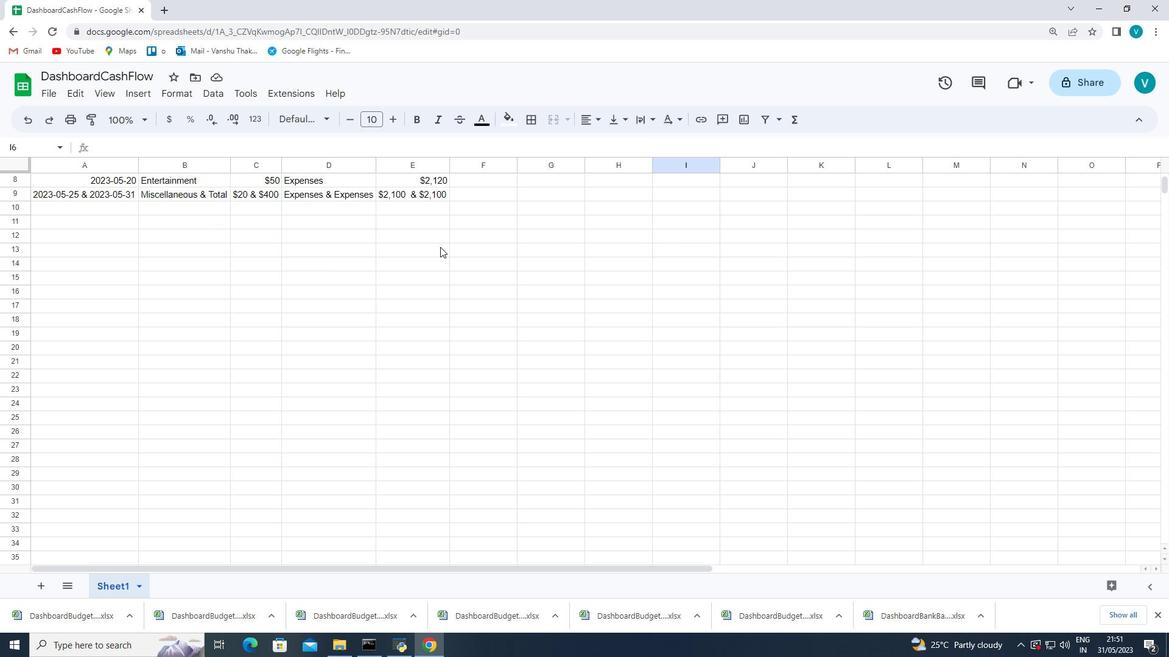 
Action: Mouse scrolled (440, 247) with delta (0, 0)
Screenshot: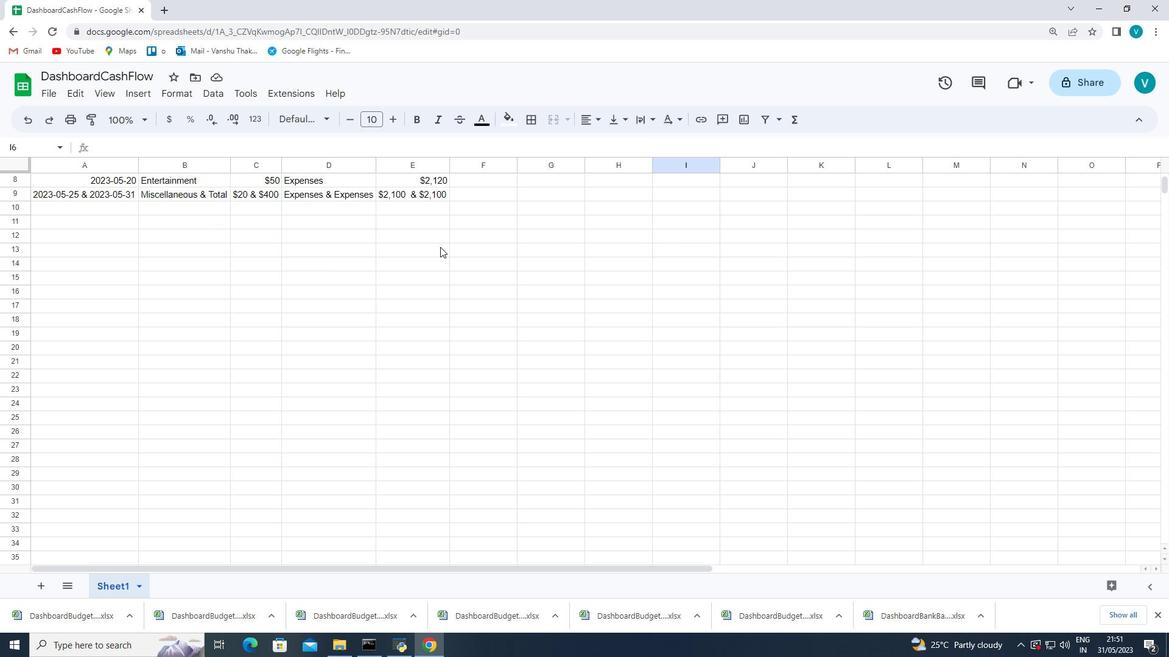 
Action: Mouse scrolled (440, 247) with delta (0, 0)
Screenshot: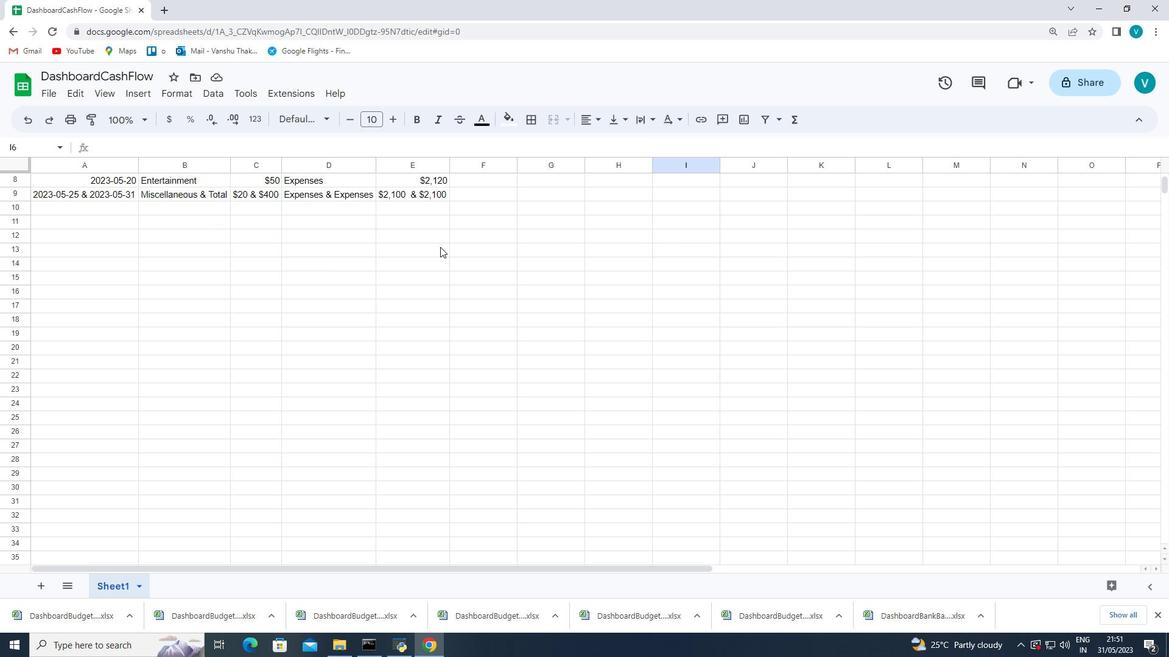 
Action: Mouse scrolled (440, 247) with delta (0, 0)
Screenshot: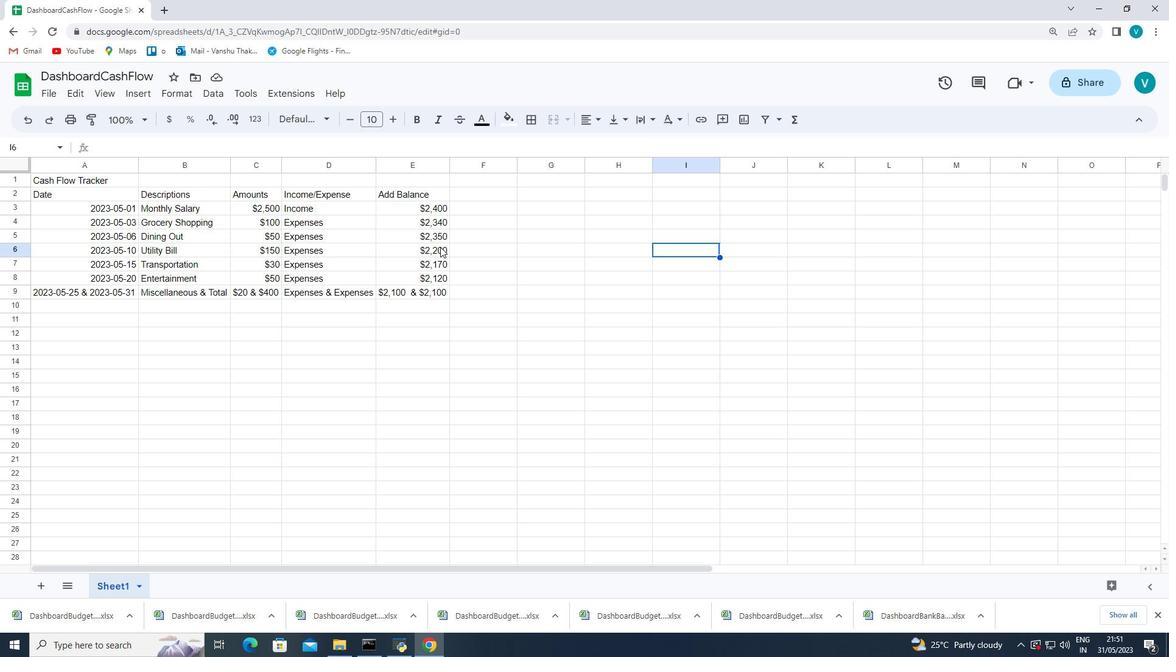 
Action: Mouse scrolled (440, 247) with delta (0, 0)
Screenshot: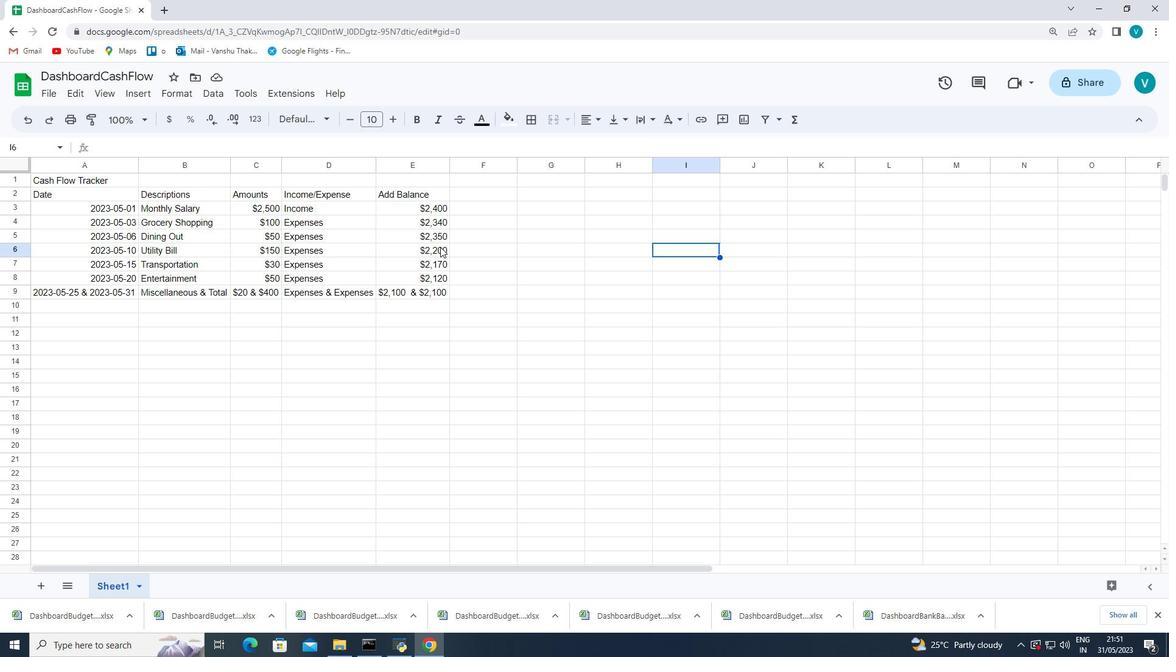 
Action: Mouse scrolled (440, 247) with delta (0, 0)
Screenshot: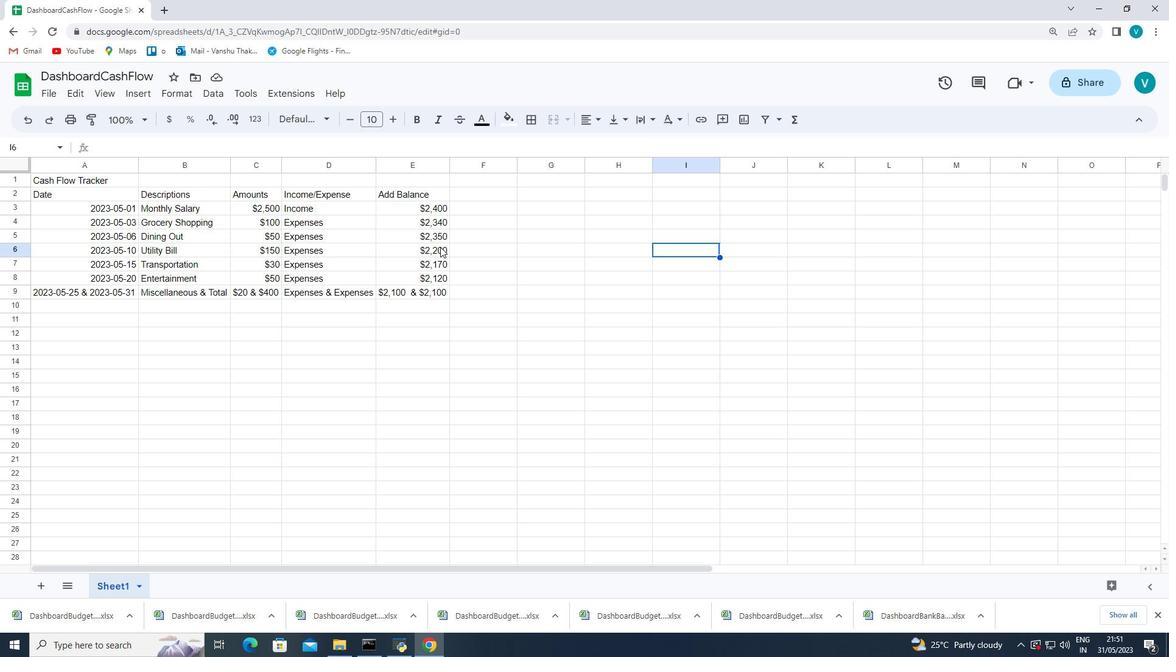 
Action: Mouse scrolled (440, 247) with delta (0, 0)
Screenshot: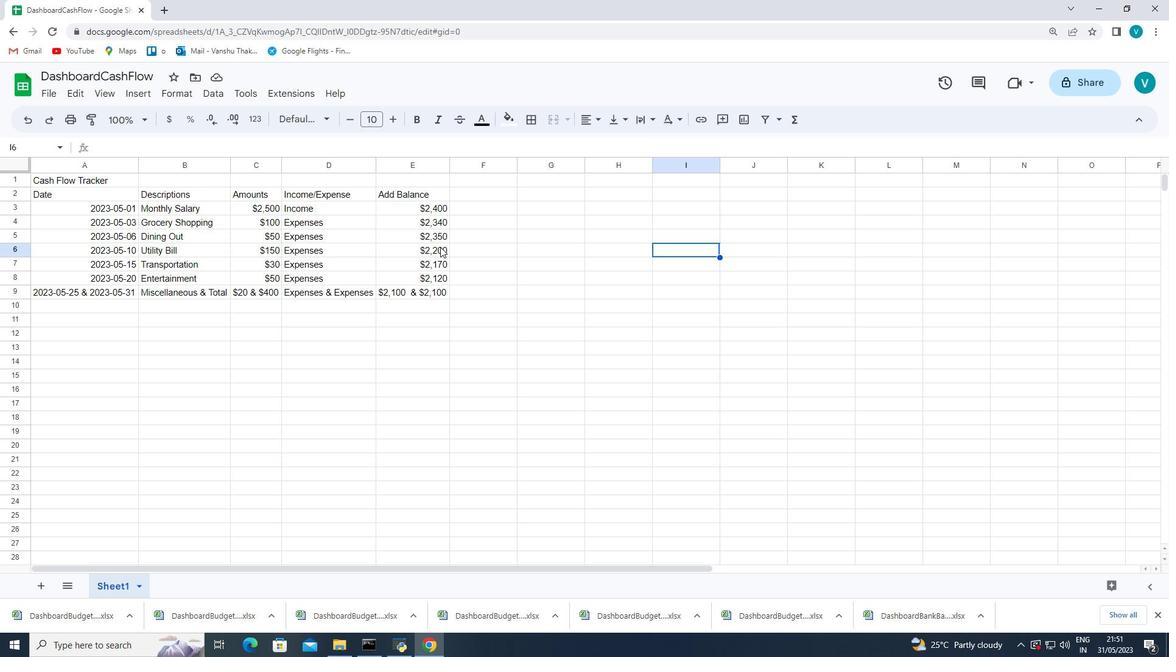 
Action: Mouse moved to (49, 93)
Screenshot: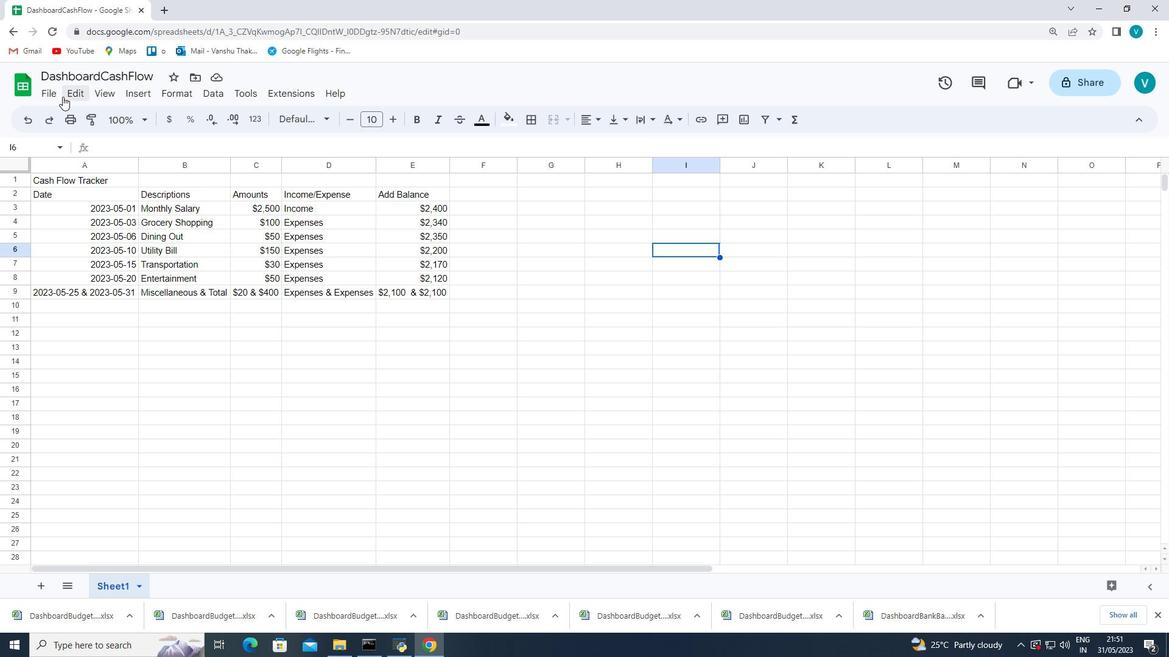 
Action: Mouse pressed left at (49, 93)
Screenshot: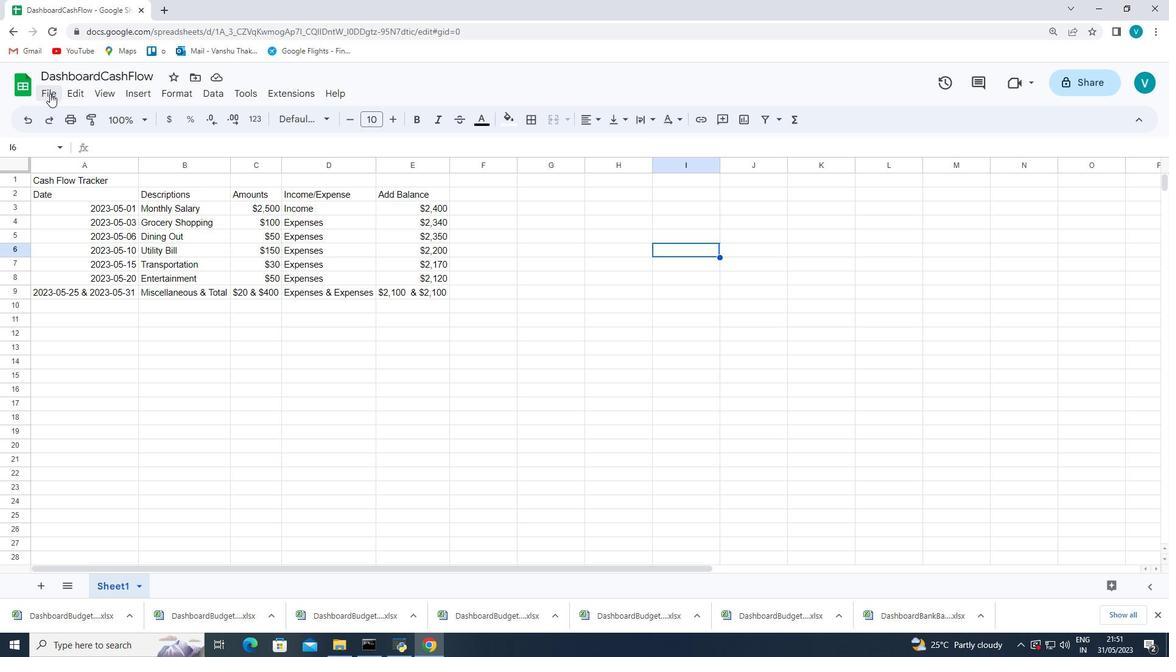 
Action: Mouse moved to (171, 263)
Screenshot: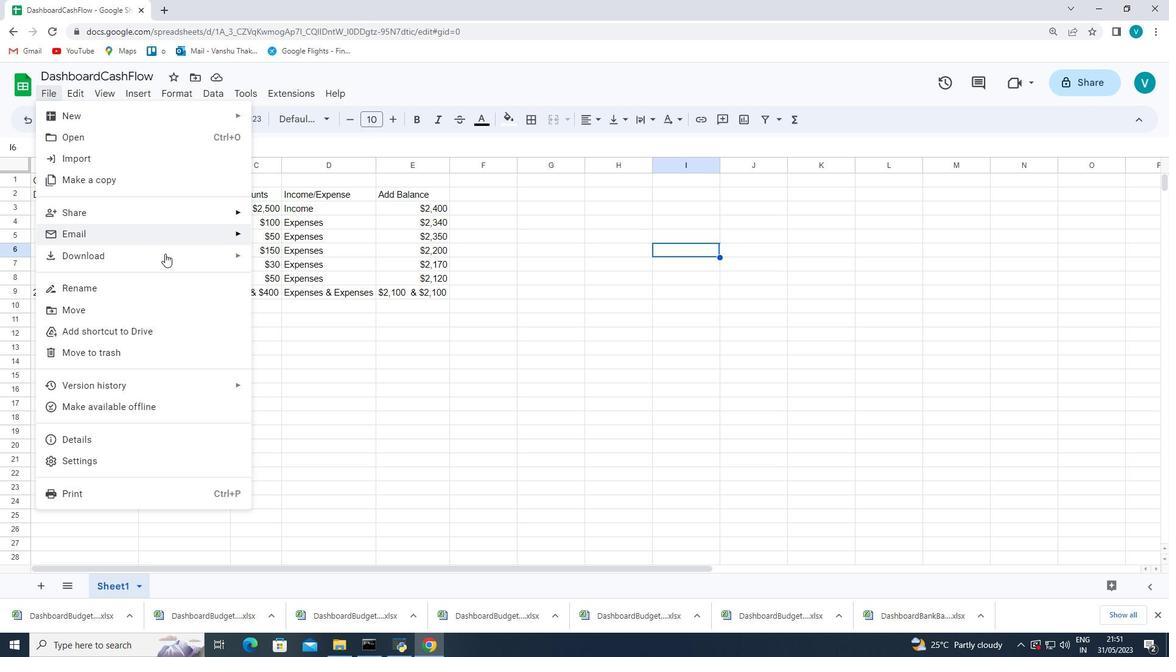 
Action: Mouse scrolled (171, 263) with delta (0, 0)
Screenshot: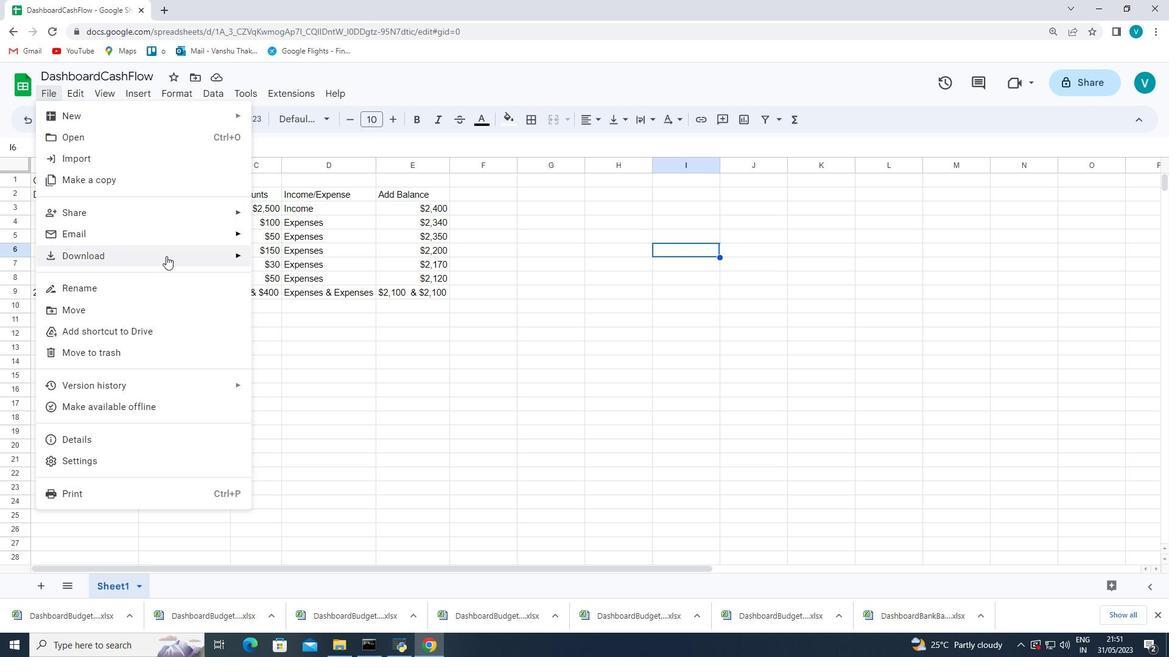 
Action: Mouse pressed left at (171, 263)
Screenshot: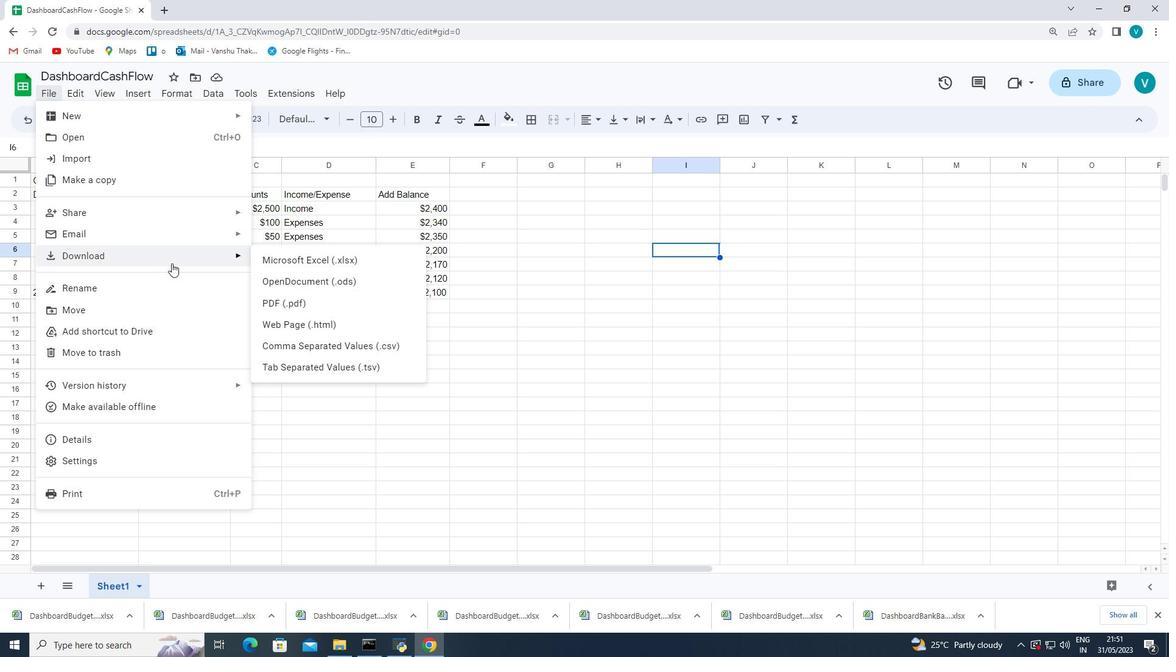 
Action: Mouse moved to (280, 260)
Screenshot: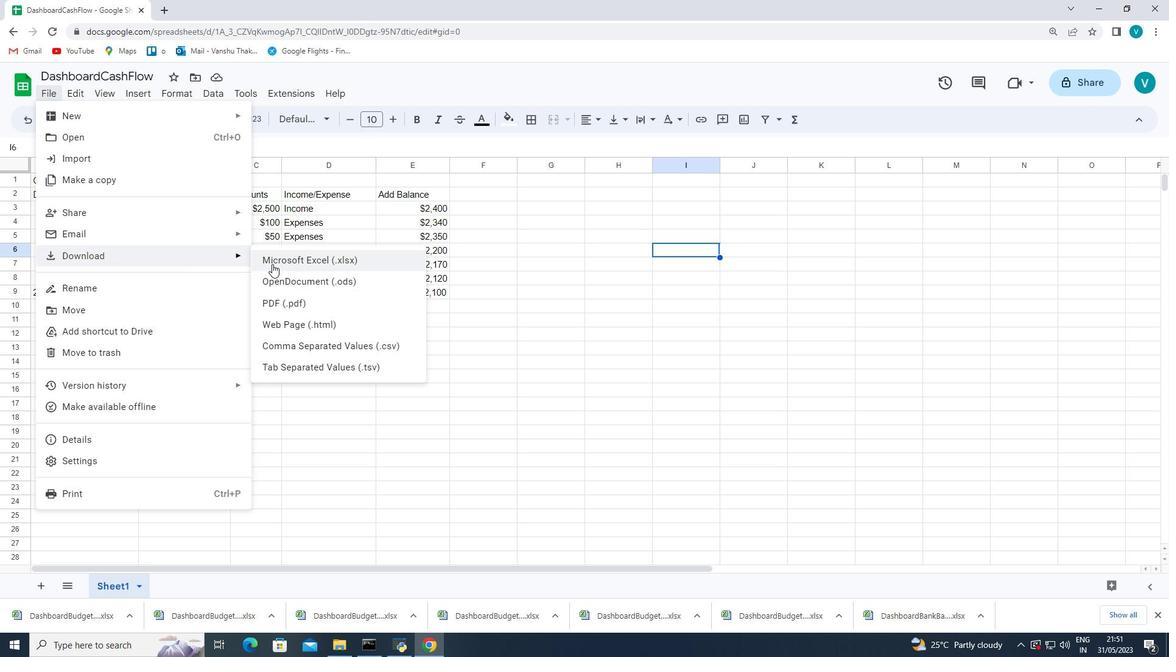 
Action: Mouse pressed left at (280, 260)
Screenshot: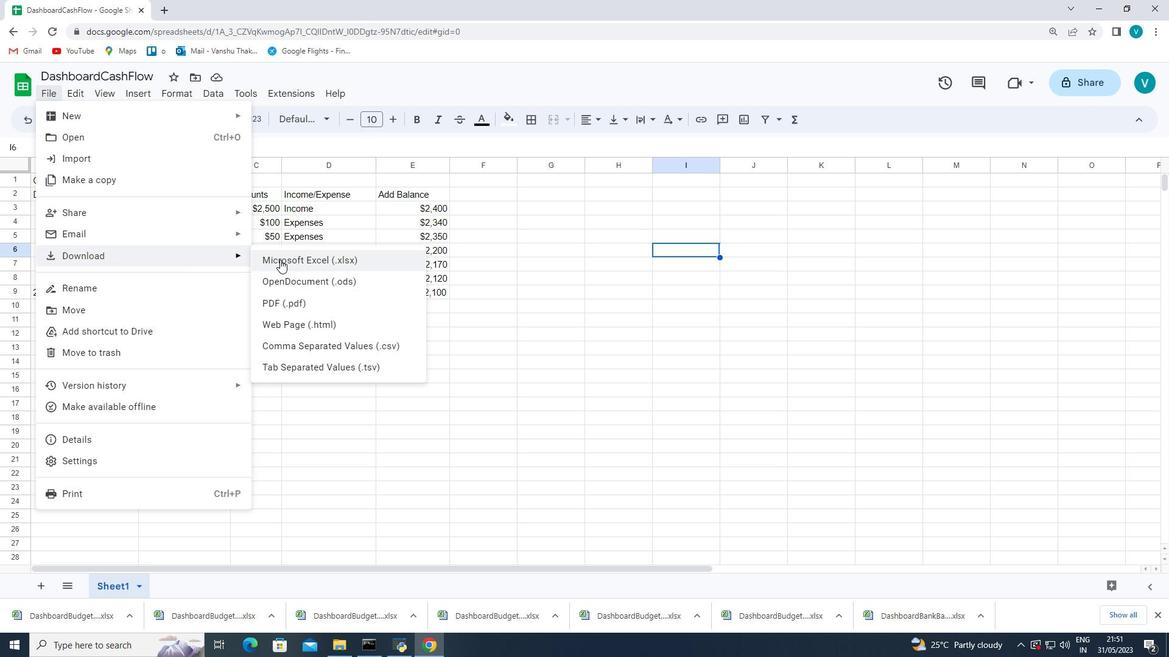 
Action: Mouse moved to (315, 206)
Screenshot: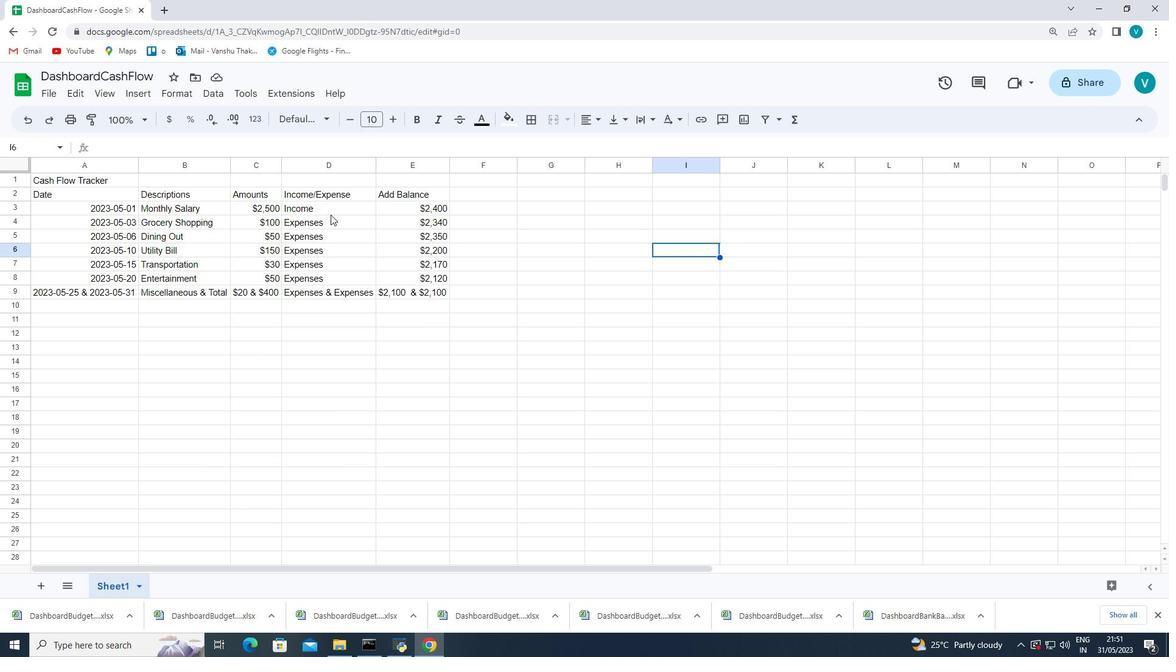 
